 Task: Look for space in Le Perreux-sur-Marne, France from 5th June, 2023 to 16th June, 2023 for 2 adults in price range Rs.14000 to Rs.18000. Place can be entire place with 1  bedroom having 1 bed and 1 bathroom. Property type can be house, flat, guest house, hotel. Amenities needed are: wifi. Booking option can be shelf check-in. Required host language is English.
Action: Mouse moved to (495, 116)
Screenshot: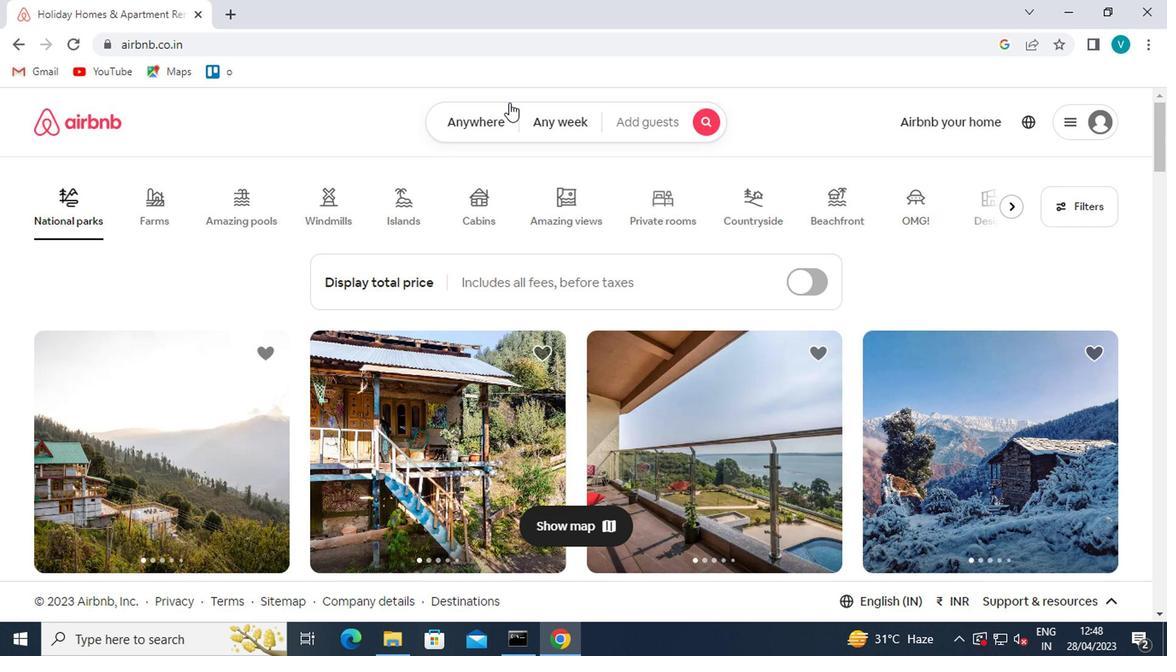 
Action: Mouse pressed left at (495, 116)
Screenshot: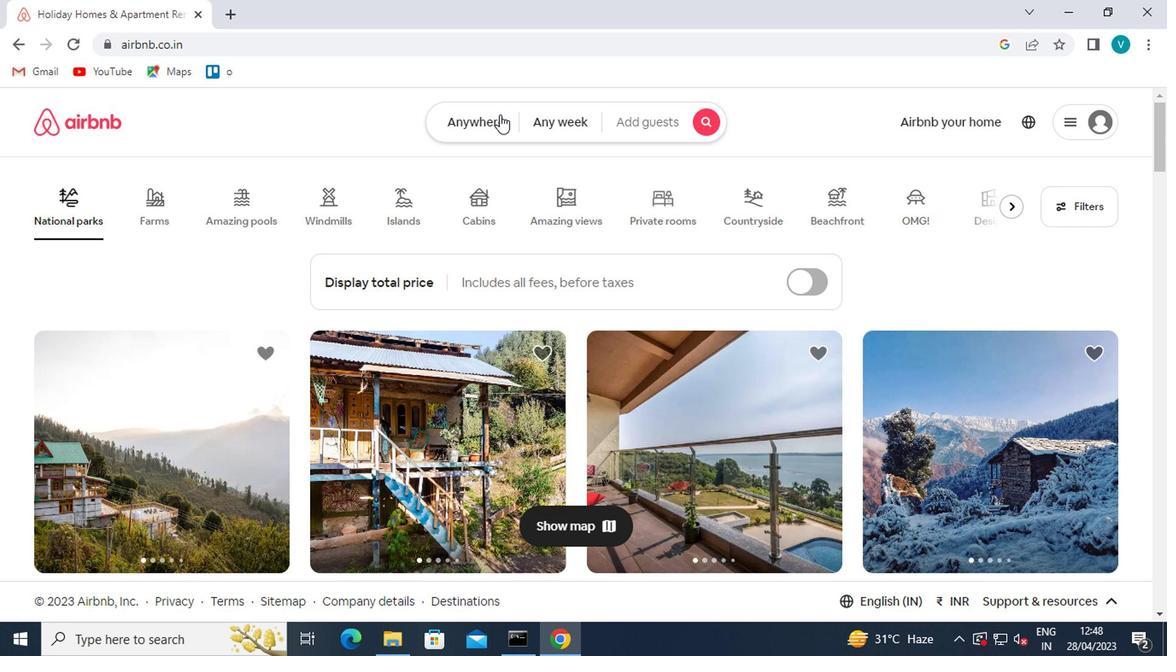 
Action: Mouse moved to (379, 183)
Screenshot: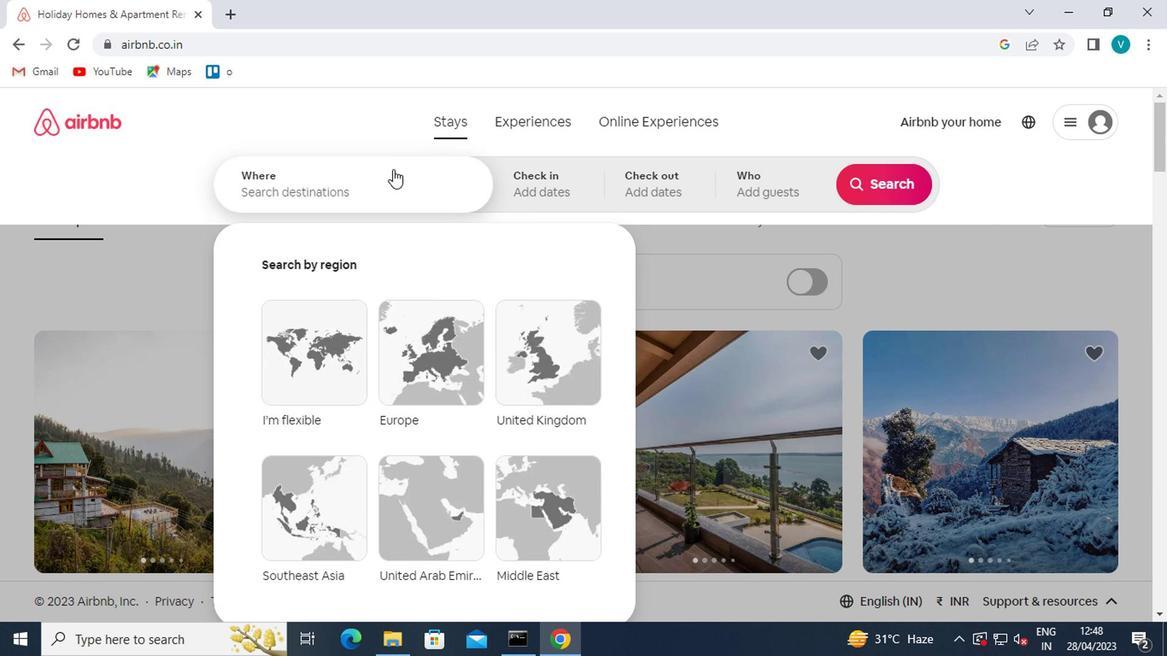 
Action: Mouse pressed left at (379, 183)
Screenshot: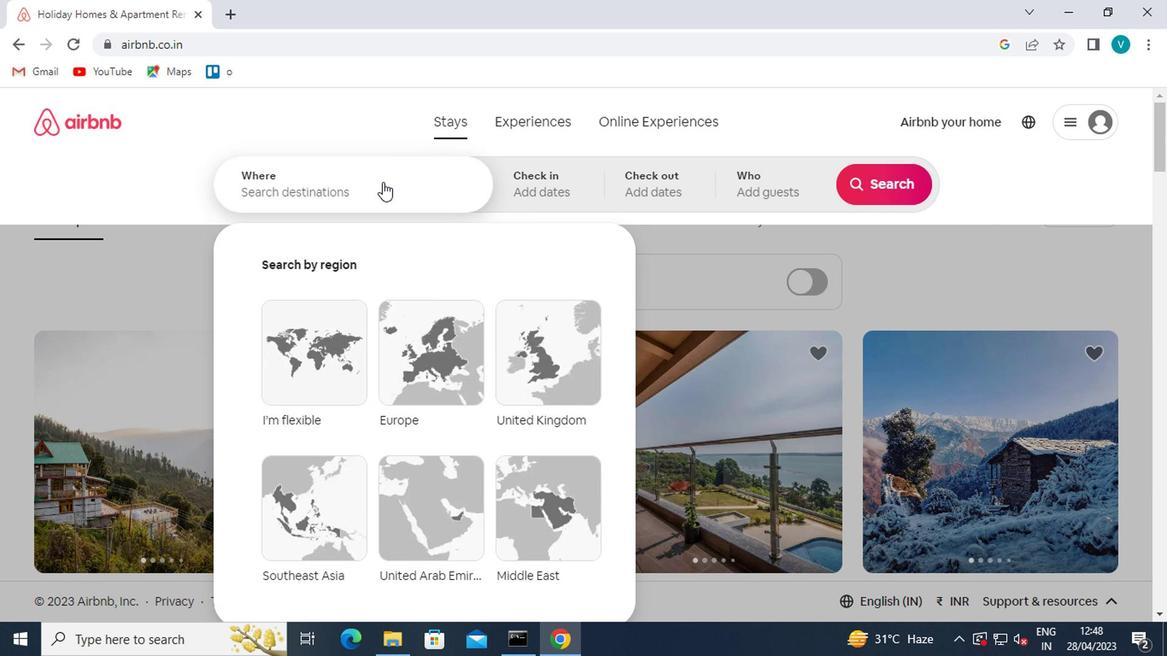 
Action: Key pressed l<Key.caps_lock>e<Key.space>perreu<Key.down><Key.enter>
Screenshot: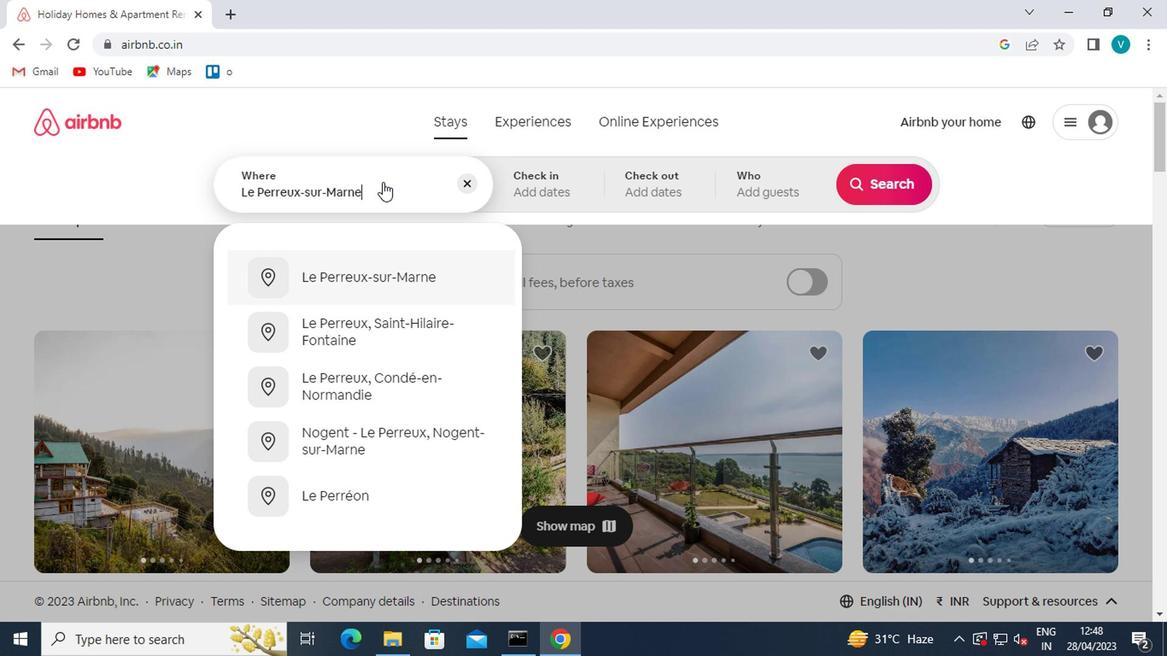 
Action: Mouse moved to (868, 320)
Screenshot: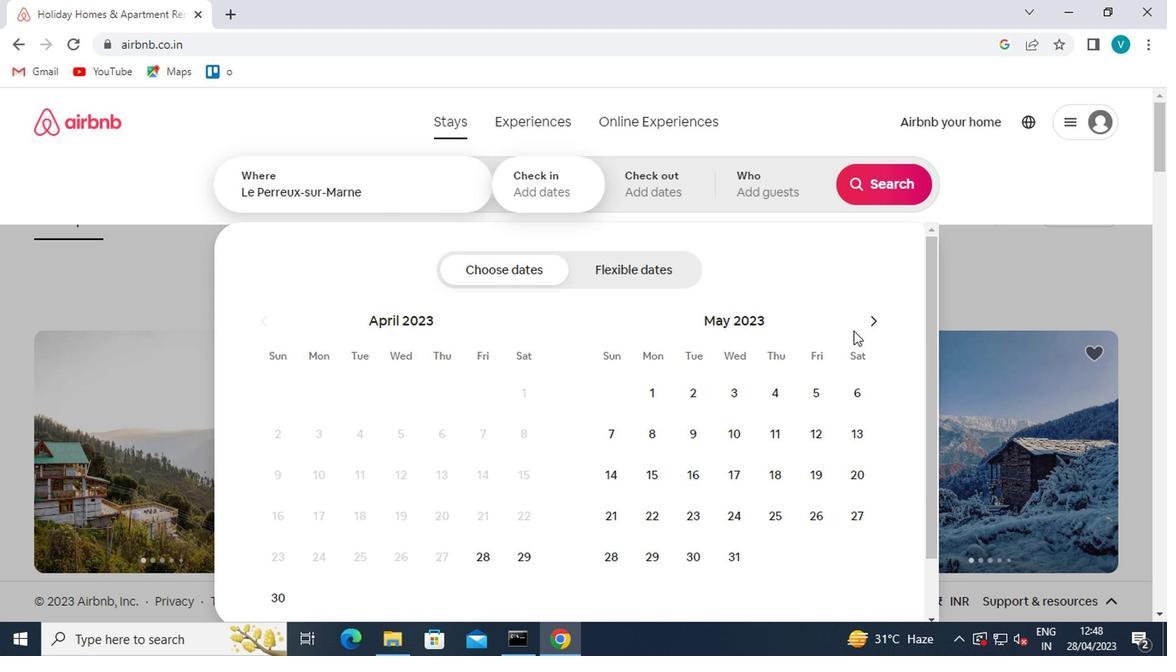 
Action: Mouse pressed left at (868, 320)
Screenshot: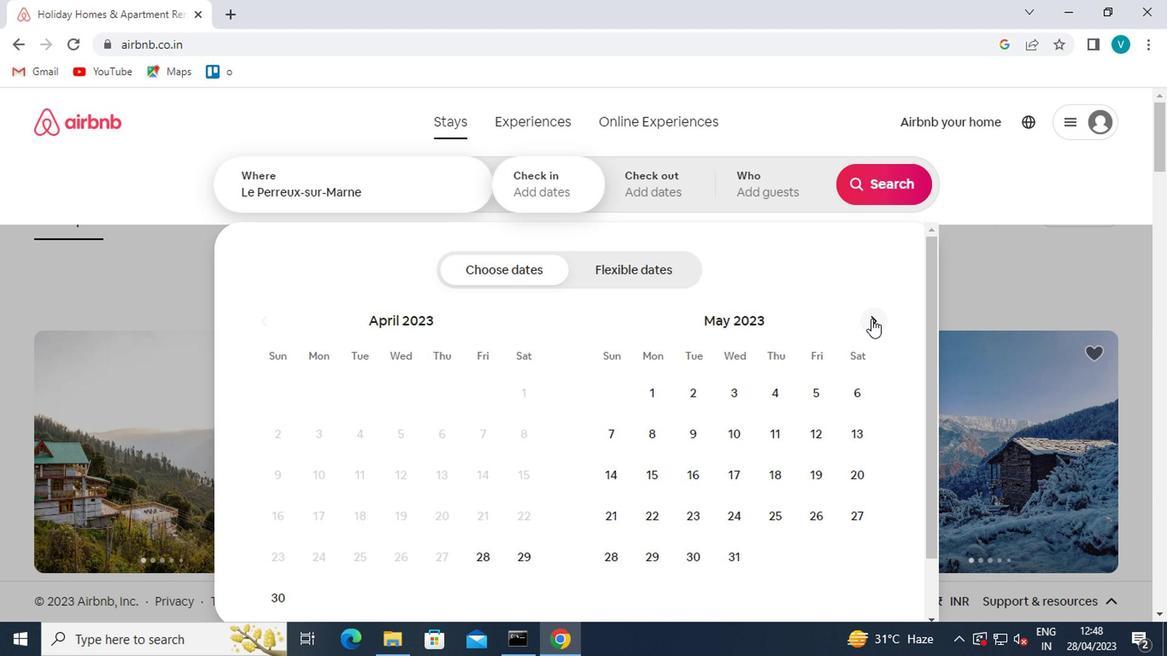 
Action: Mouse moved to (657, 436)
Screenshot: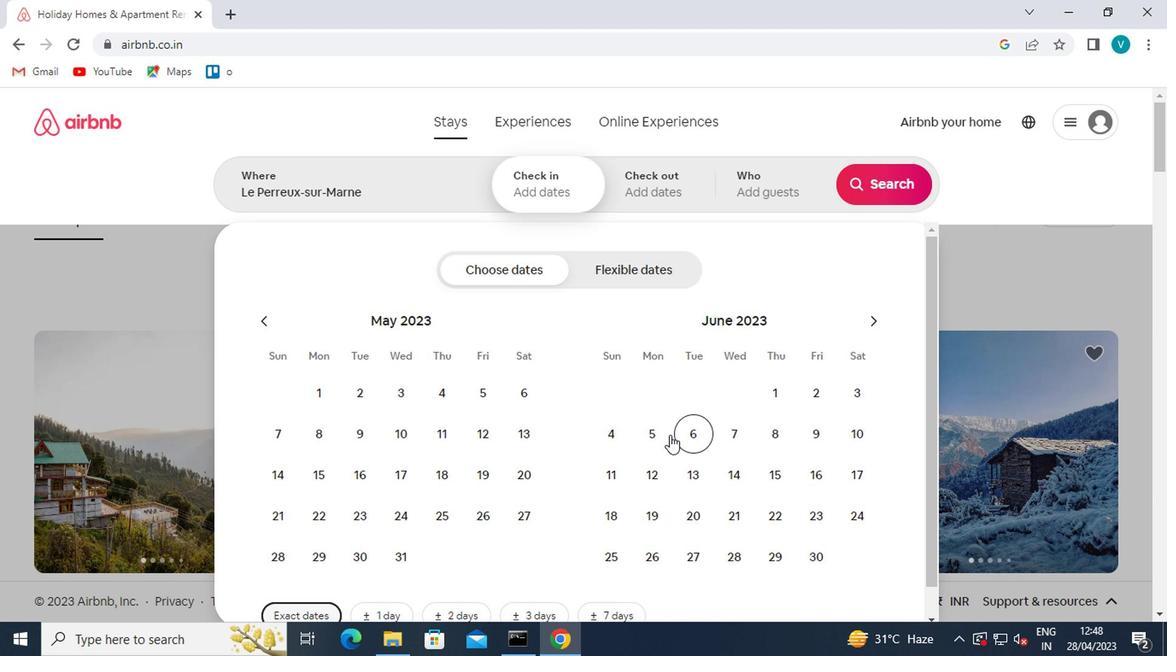 
Action: Mouse pressed left at (657, 436)
Screenshot: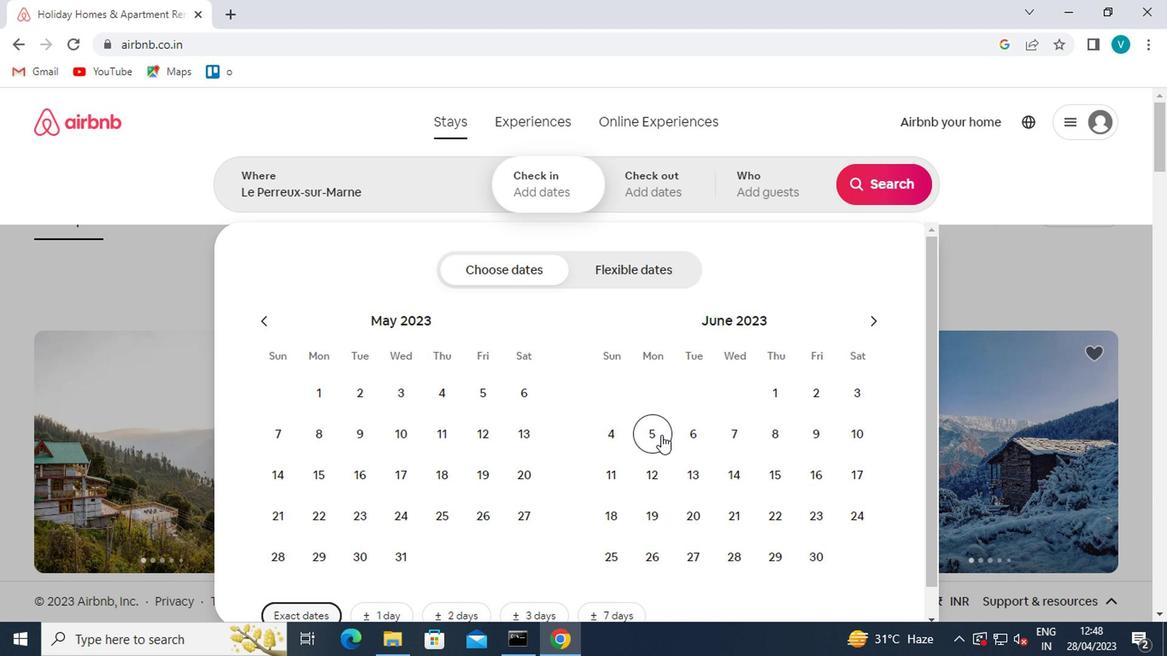 
Action: Mouse moved to (801, 461)
Screenshot: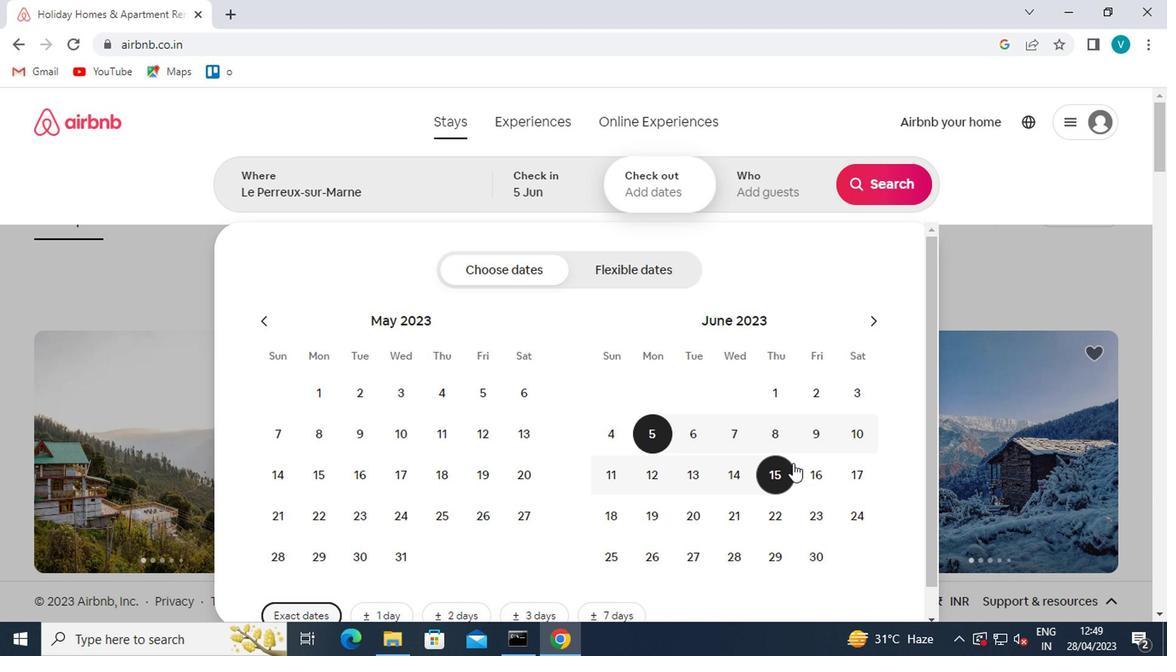 
Action: Mouse pressed left at (801, 461)
Screenshot: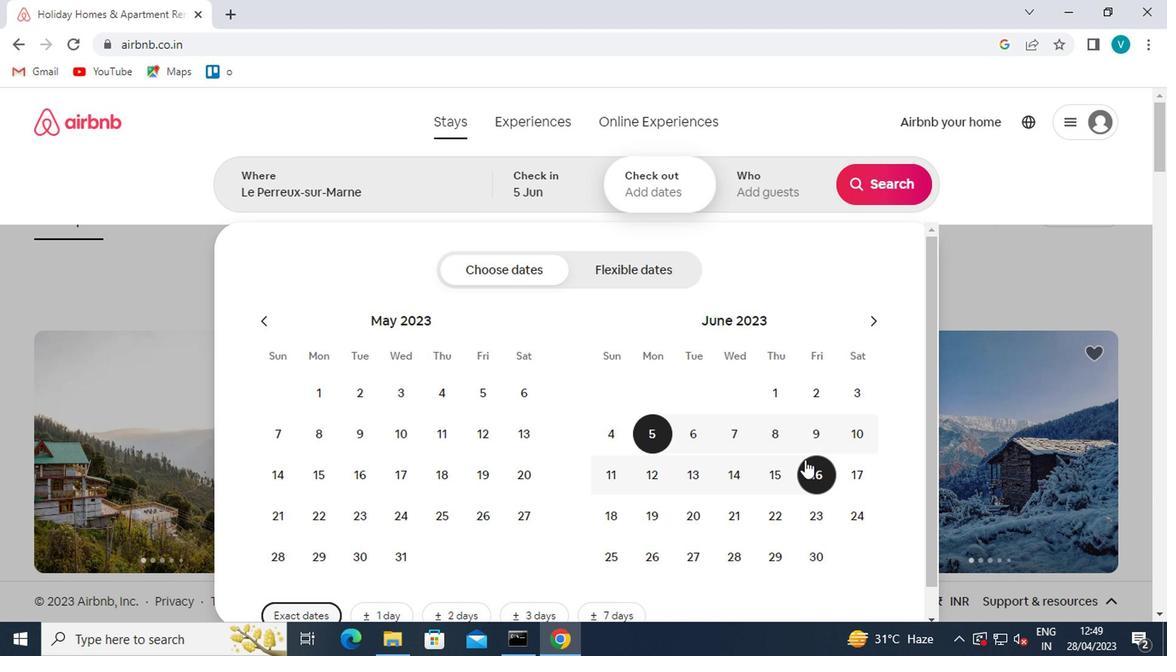 
Action: Mouse moved to (774, 189)
Screenshot: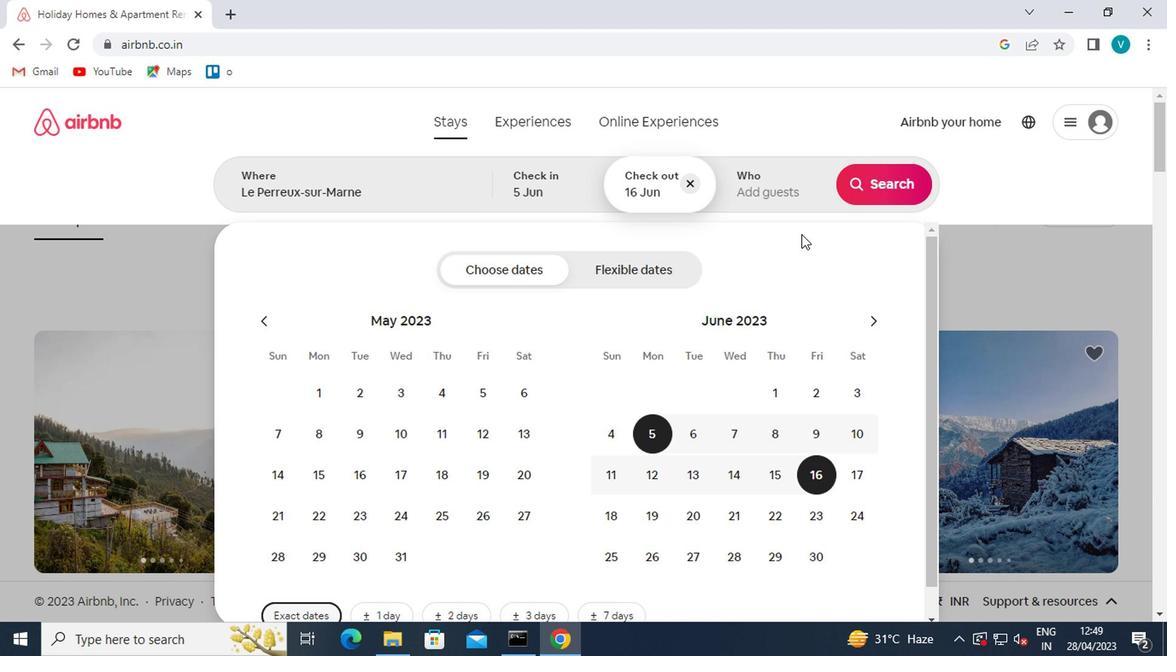 
Action: Mouse pressed left at (774, 189)
Screenshot: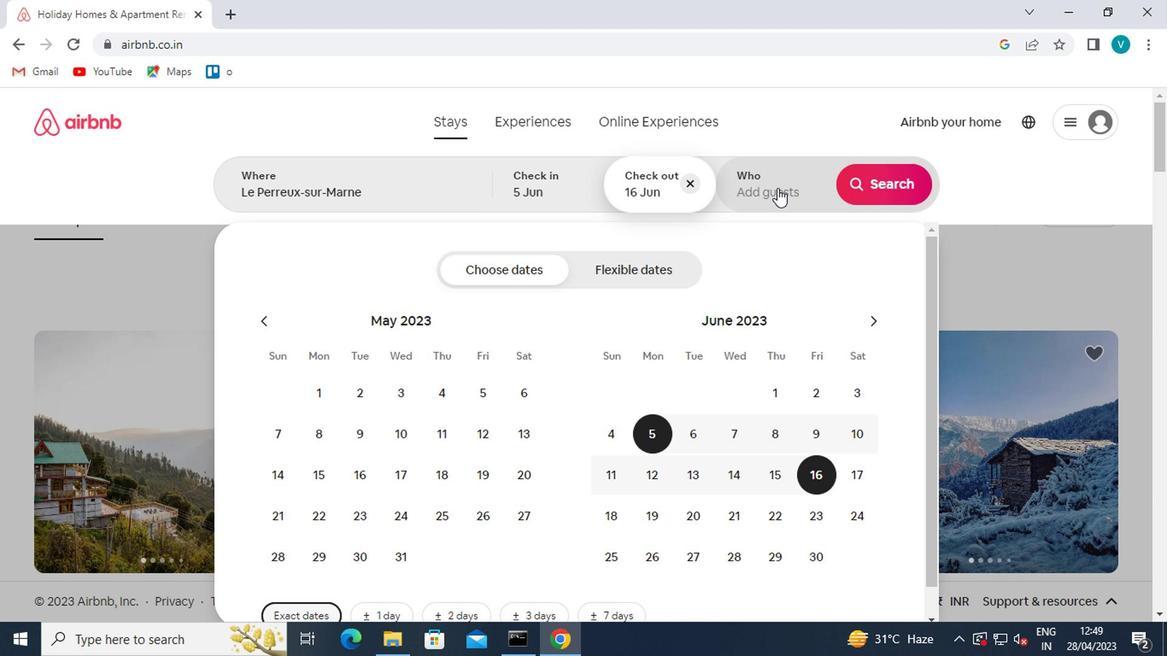 
Action: Mouse moved to (881, 269)
Screenshot: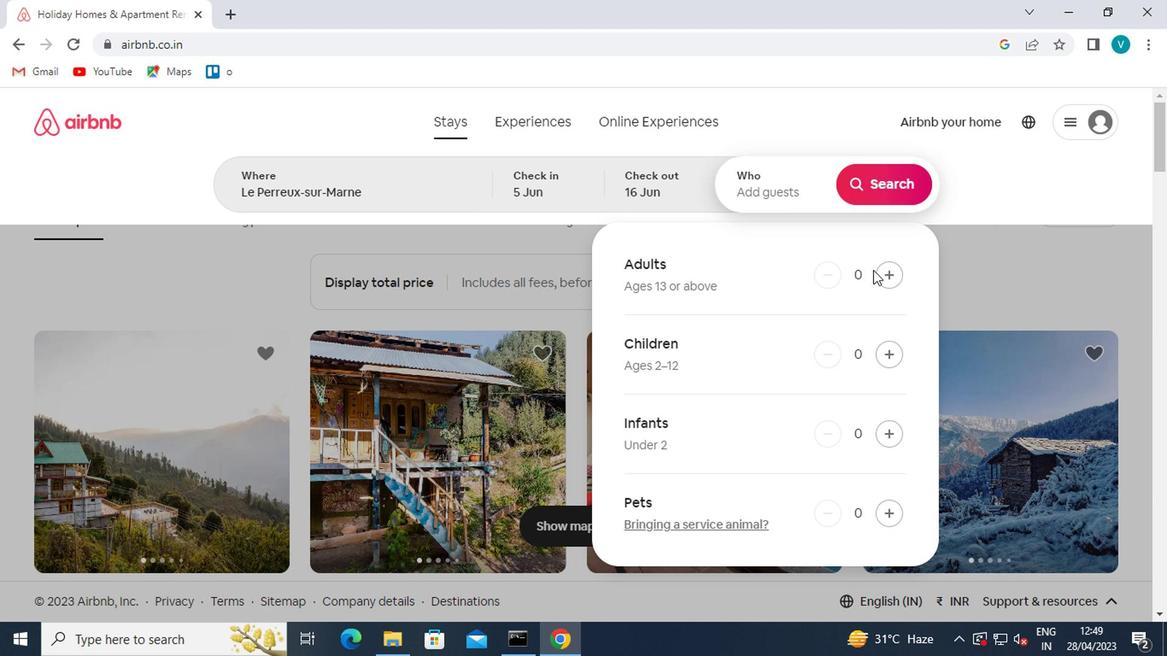 
Action: Mouse pressed left at (881, 269)
Screenshot: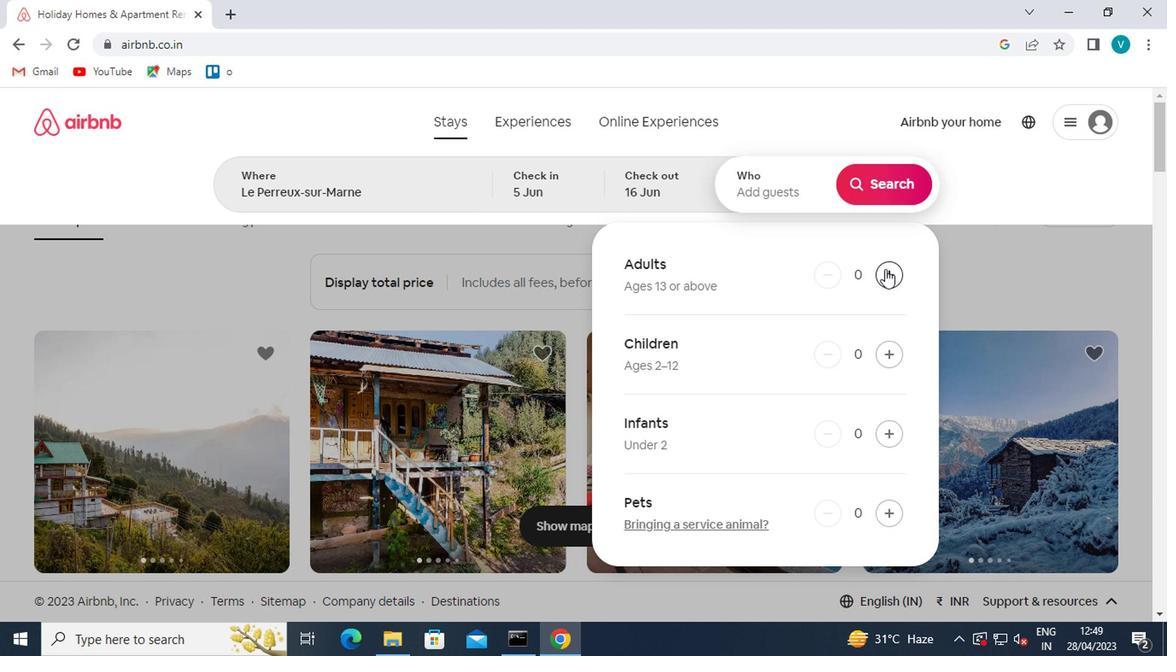 
Action: Mouse pressed left at (881, 269)
Screenshot: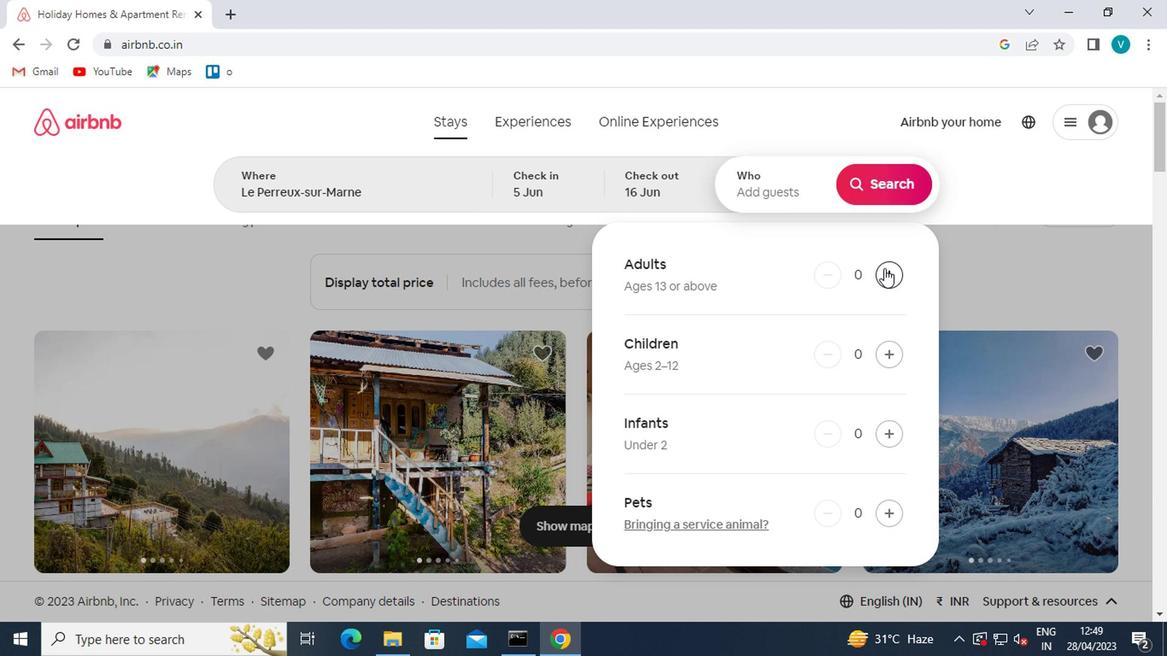 
Action: Mouse moved to (883, 178)
Screenshot: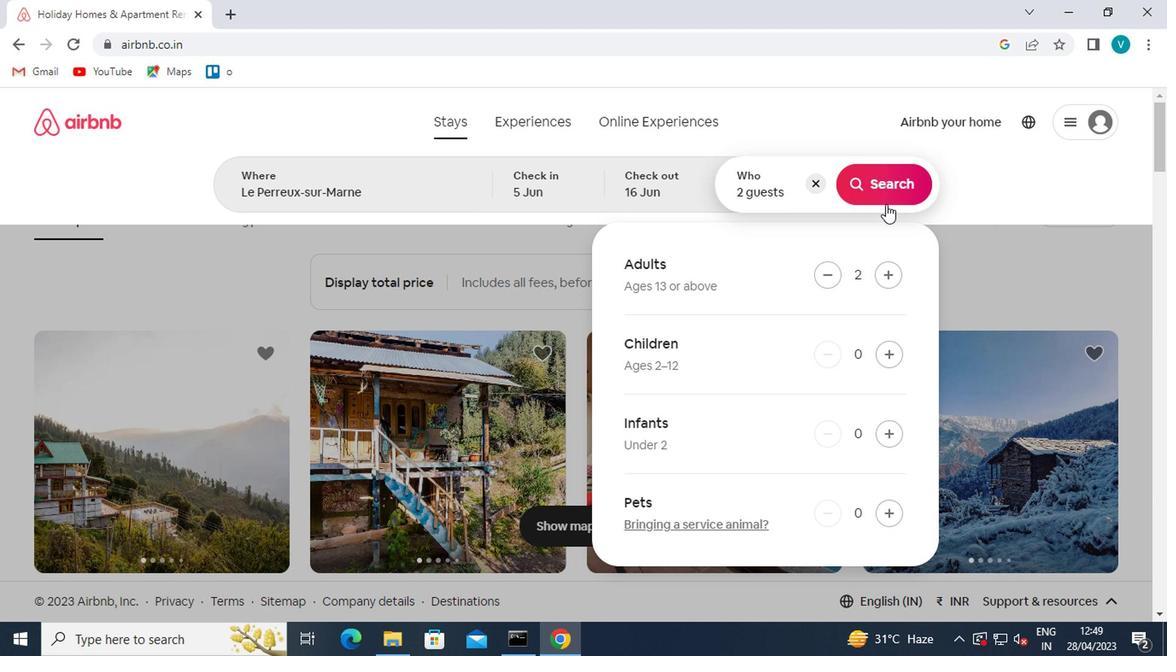
Action: Mouse pressed left at (883, 178)
Screenshot: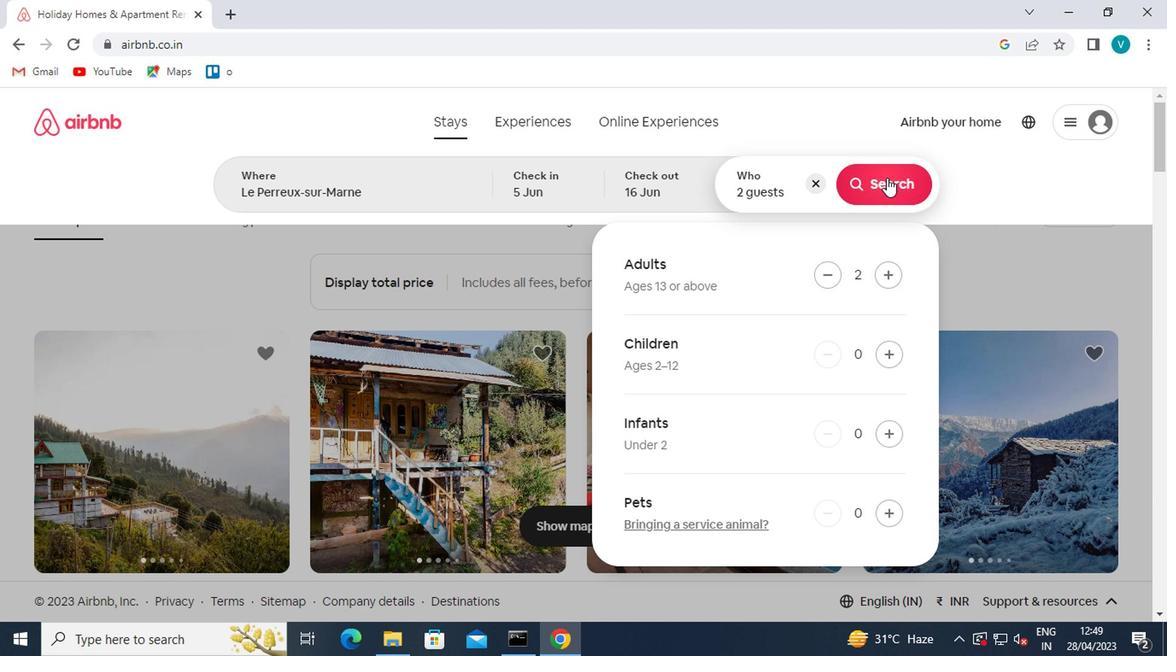 
Action: Mouse moved to (1098, 186)
Screenshot: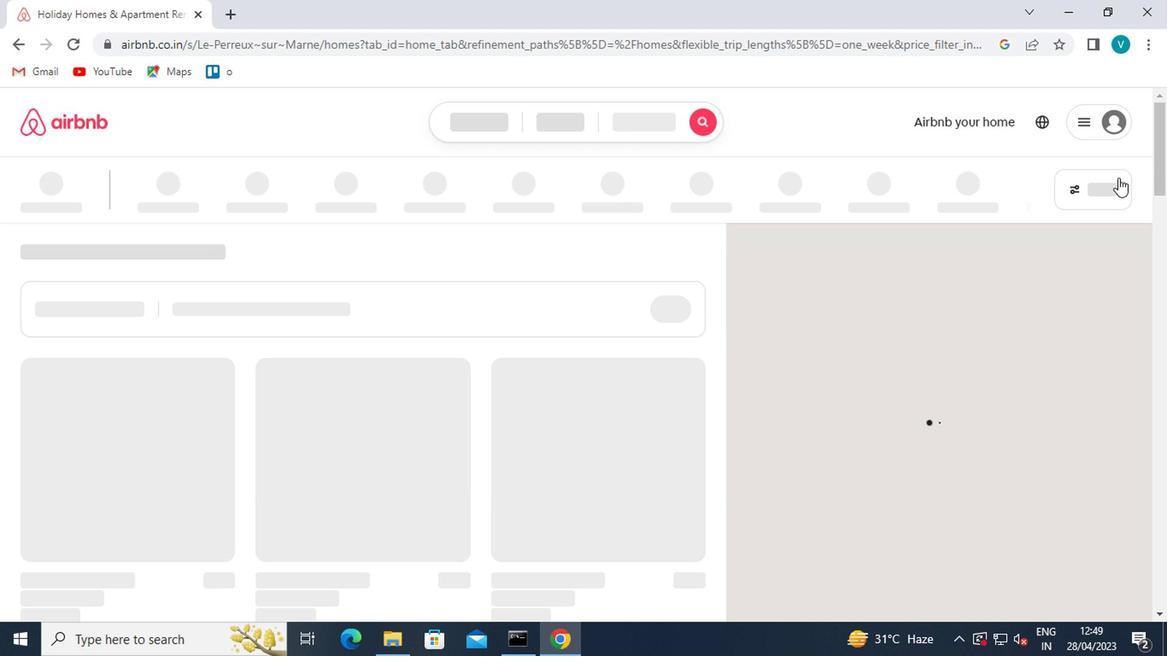 
Action: Mouse pressed left at (1098, 186)
Screenshot: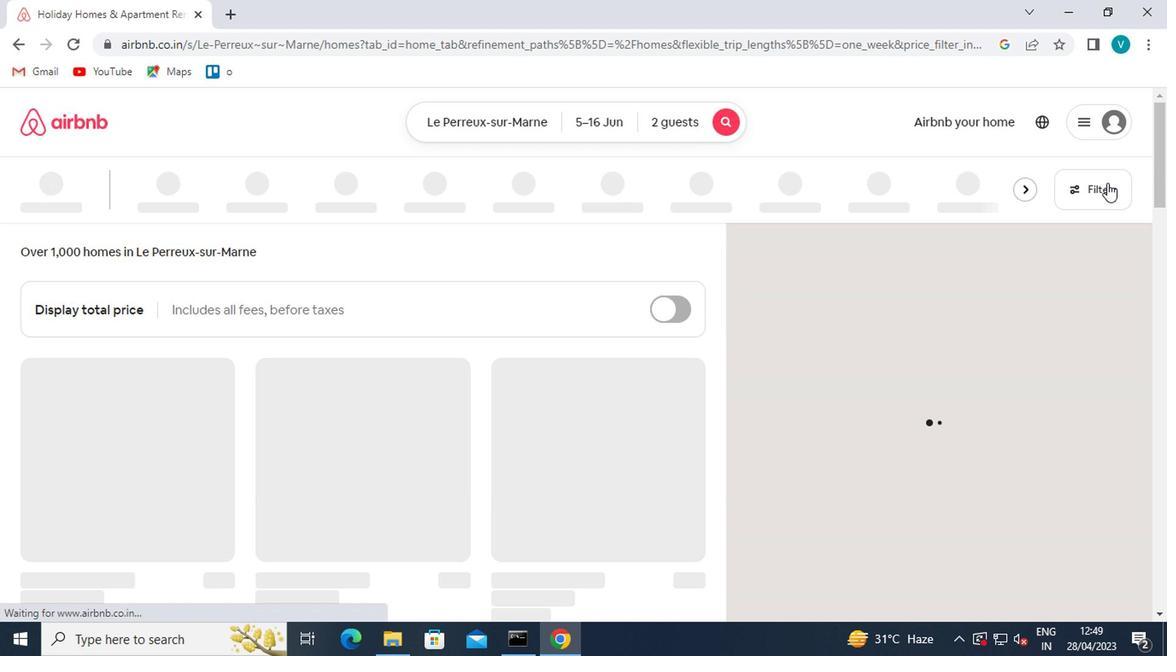 
Action: Mouse moved to (491, 409)
Screenshot: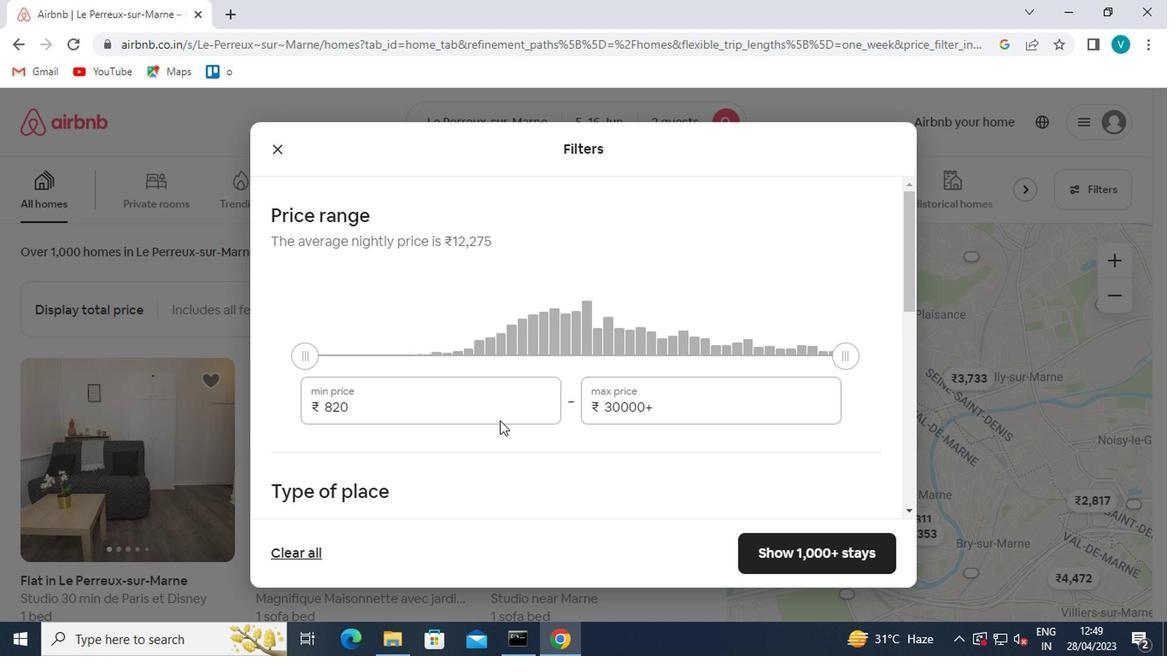 
Action: Mouse pressed left at (491, 409)
Screenshot: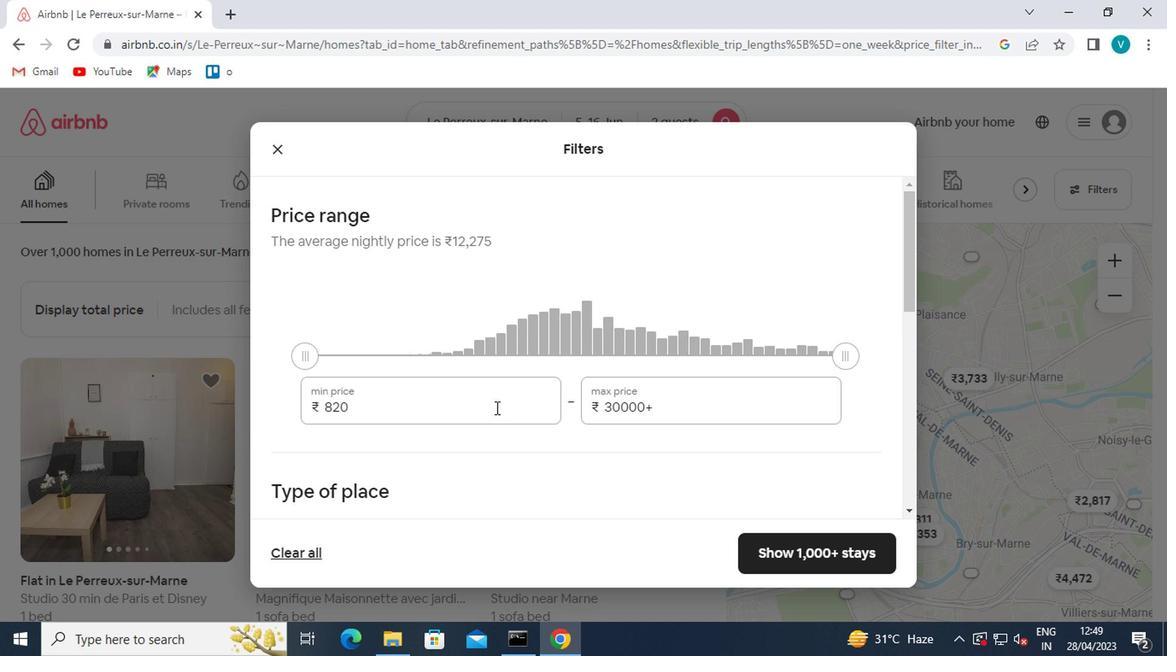 
Action: Mouse moved to (491, 407)
Screenshot: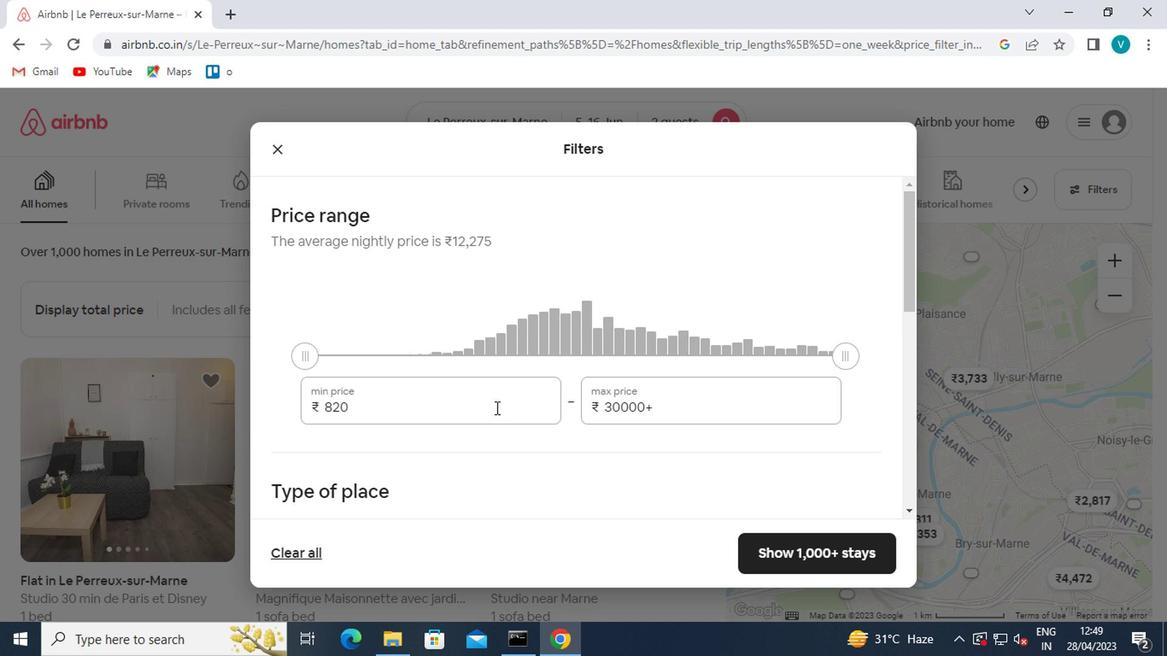 
Action: Key pressed <Key.backspace><Key.backspace><Key.backspace><Key.backspace><Key.backspace>14000<Key.tab>18000
Screenshot: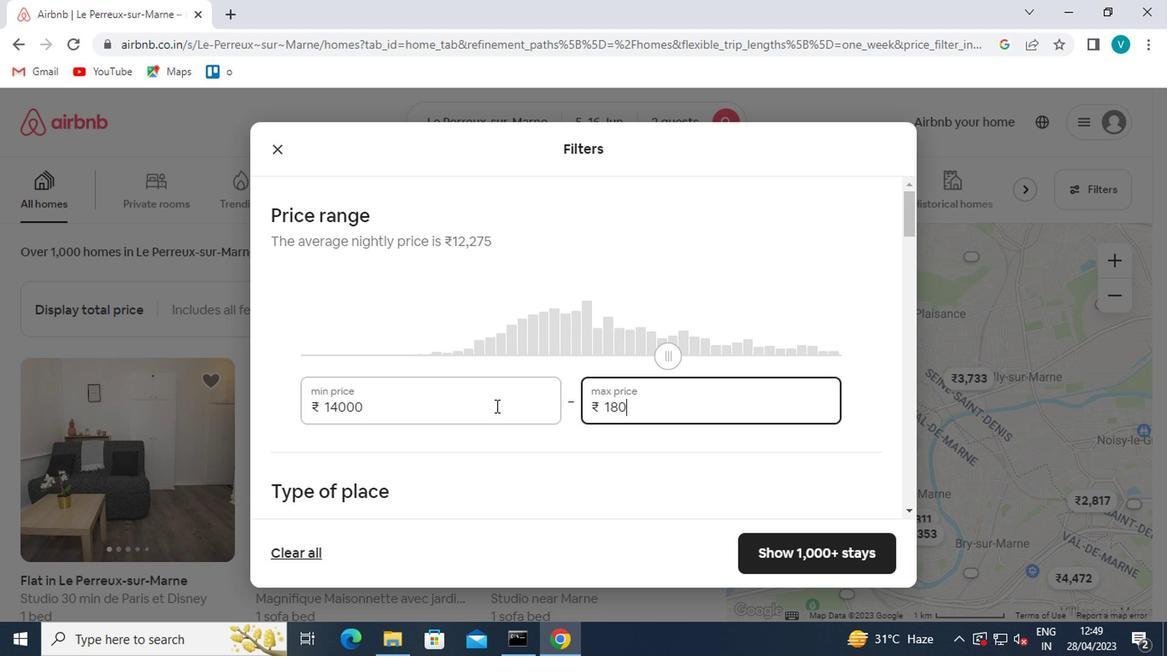 
Action: Mouse scrolled (491, 406) with delta (0, 0)
Screenshot: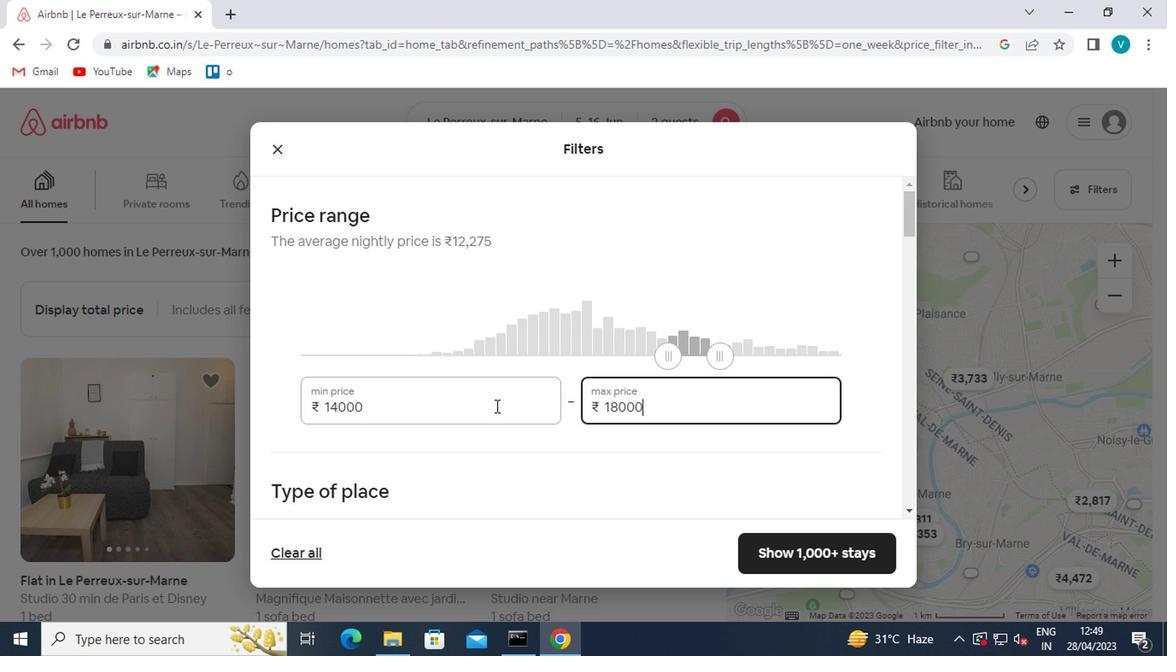 
Action: Mouse scrolled (491, 406) with delta (0, 0)
Screenshot: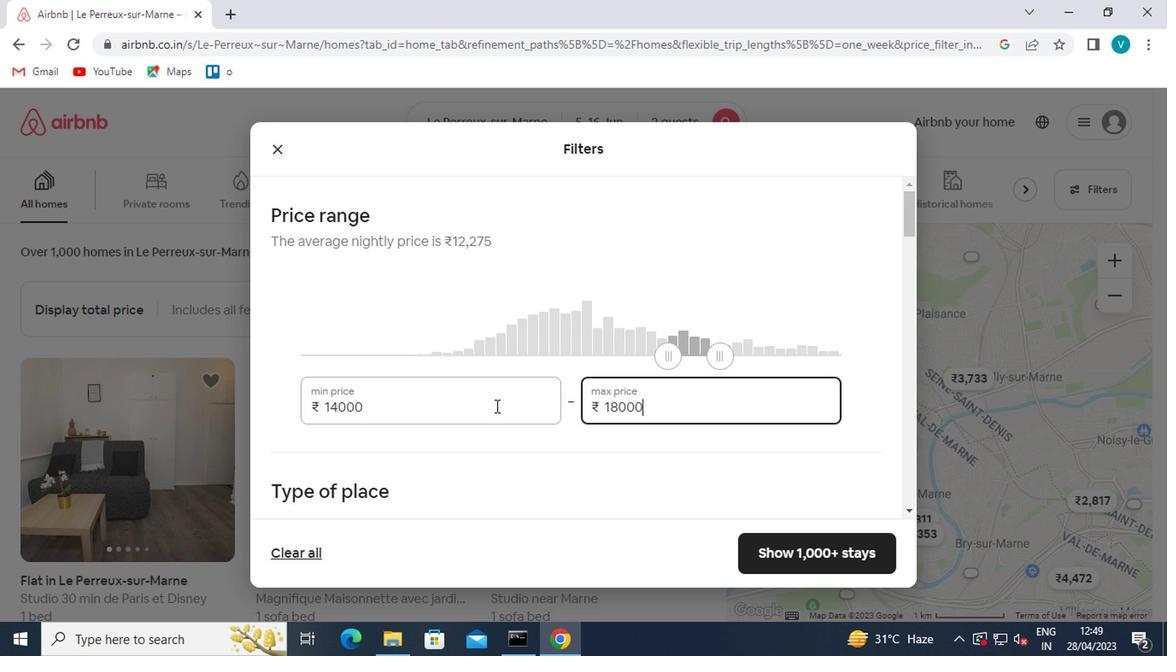 
Action: Mouse scrolled (491, 406) with delta (0, 0)
Screenshot: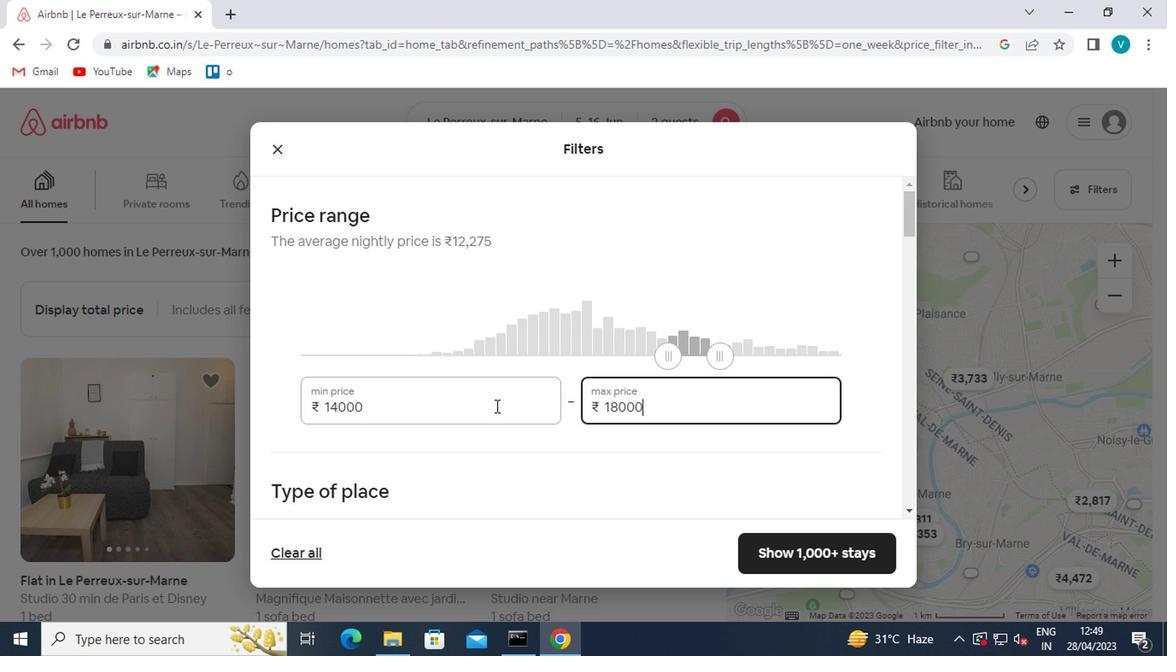 
Action: Mouse moved to (359, 287)
Screenshot: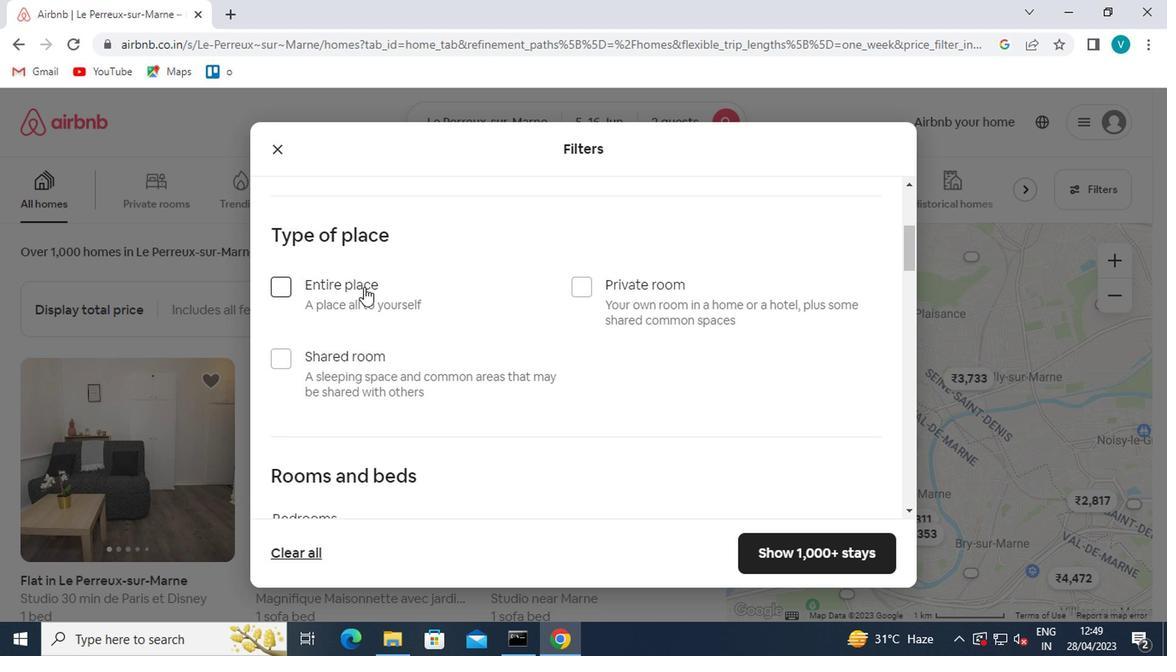 
Action: Mouse pressed left at (359, 287)
Screenshot: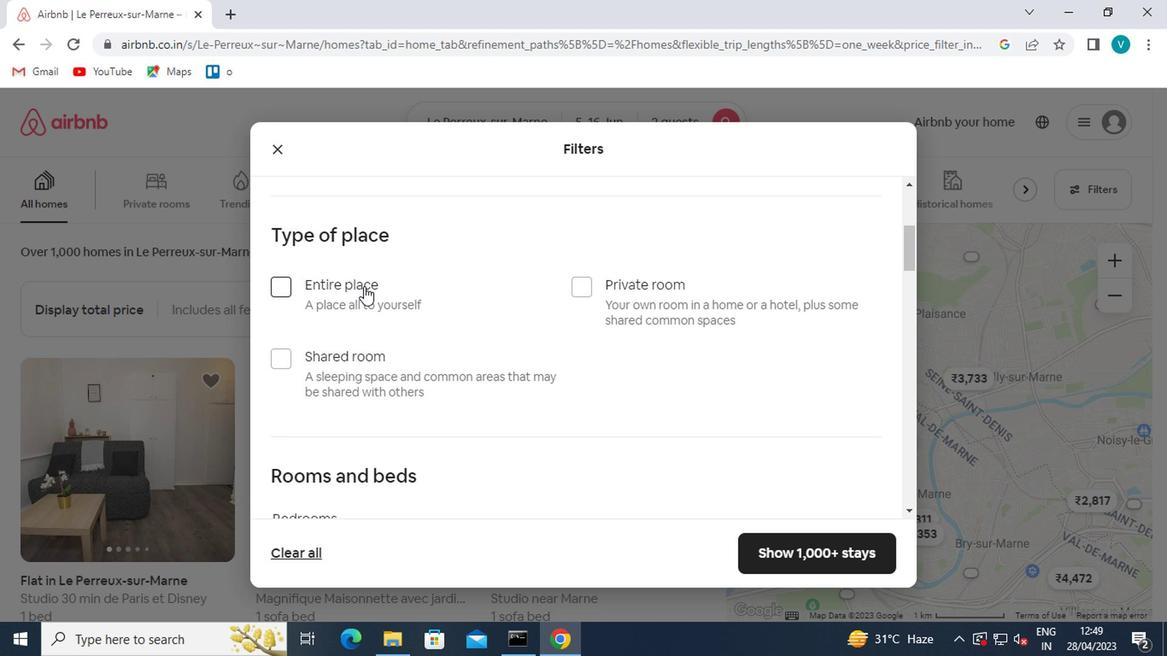 
Action: Mouse moved to (359, 287)
Screenshot: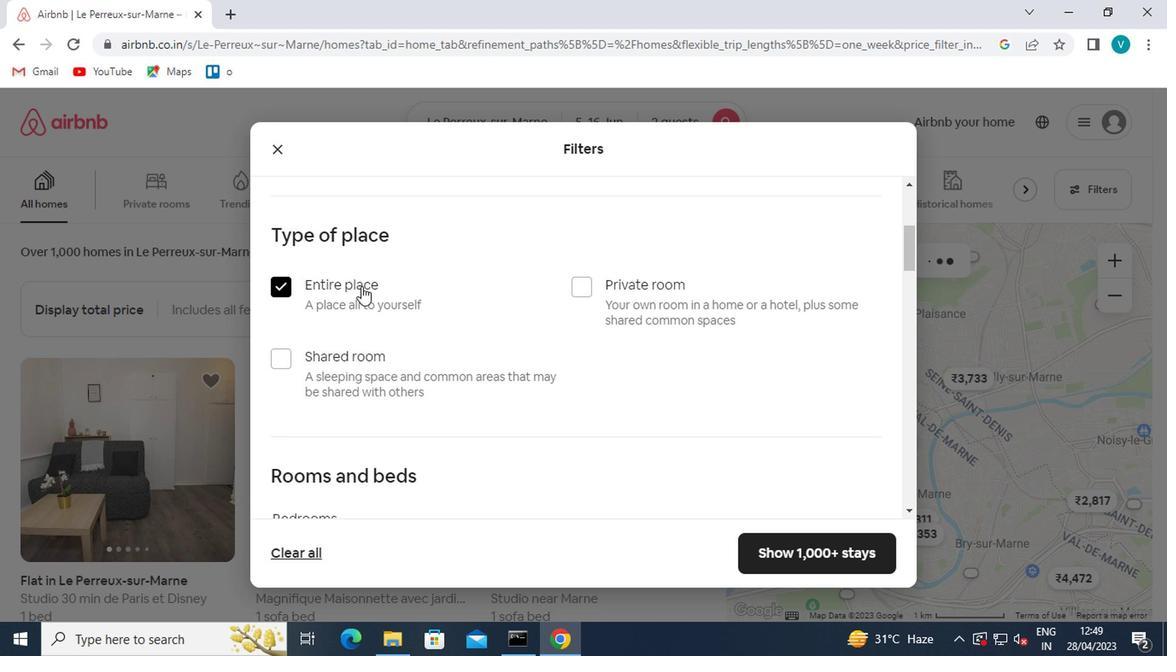 
Action: Mouse scrolled (359, 287) with delta (0, 0)
Screenshot: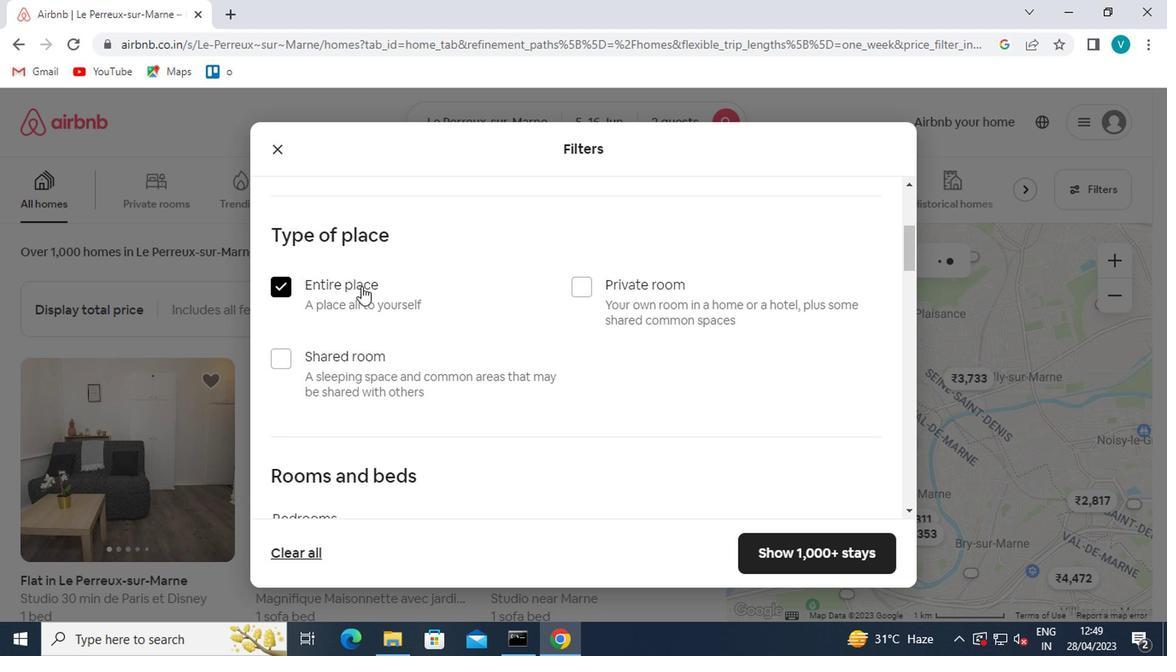 
Action: Mouse scrolled (359, 287) with delta (0, 0)
Screenshot: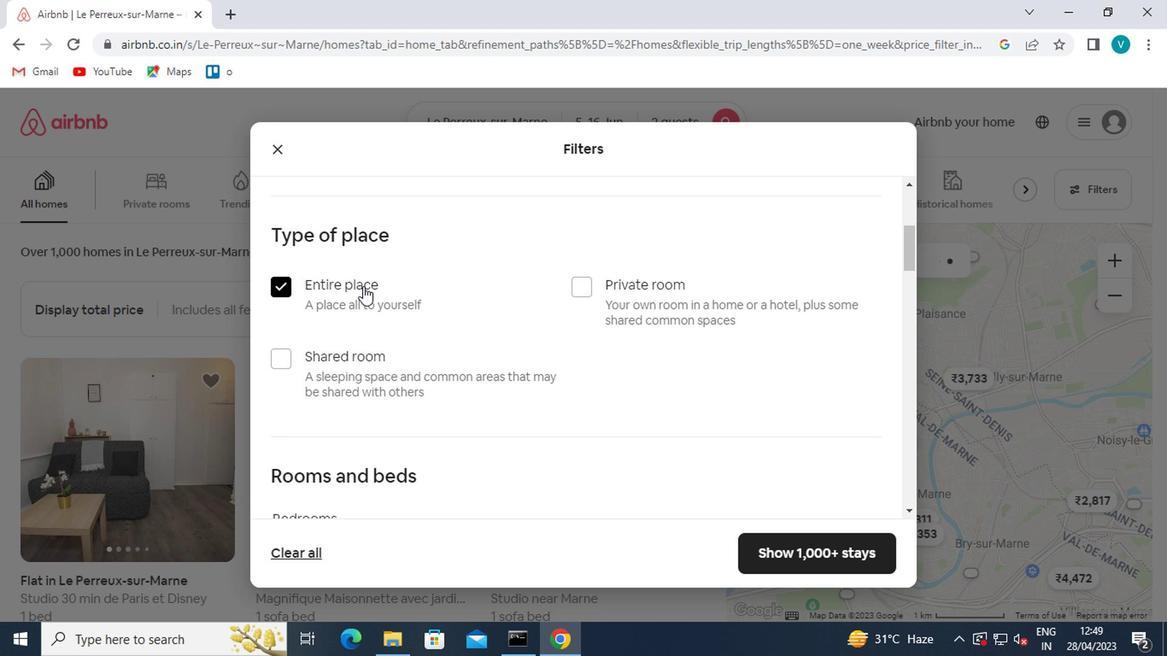 
Action: Mouse moved to (353, 402)
Screenshot: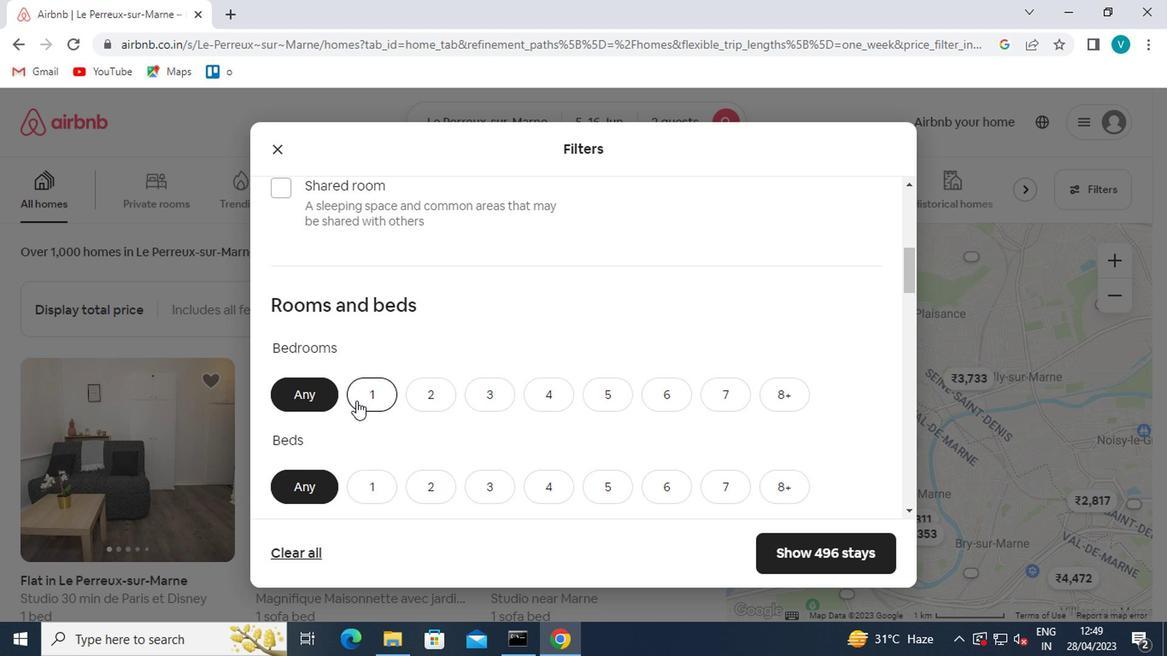 
Action: Mouse pressed left at (353, 402)
Screenshot: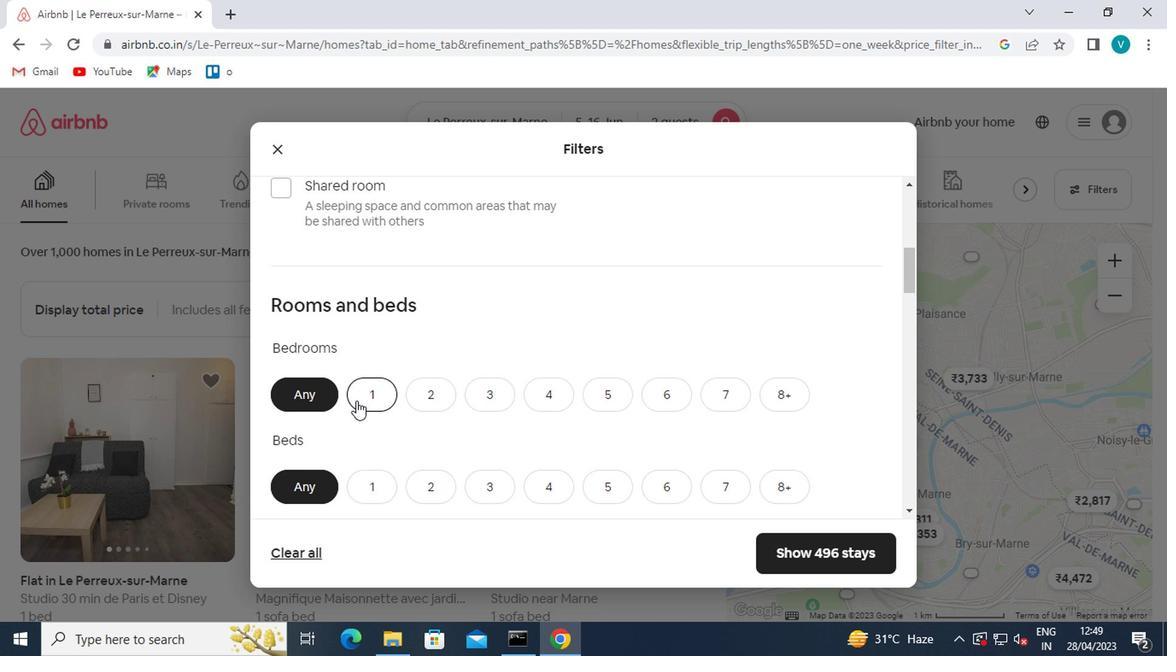 
Action: Mouse moved to (358, 490)
Screenshot: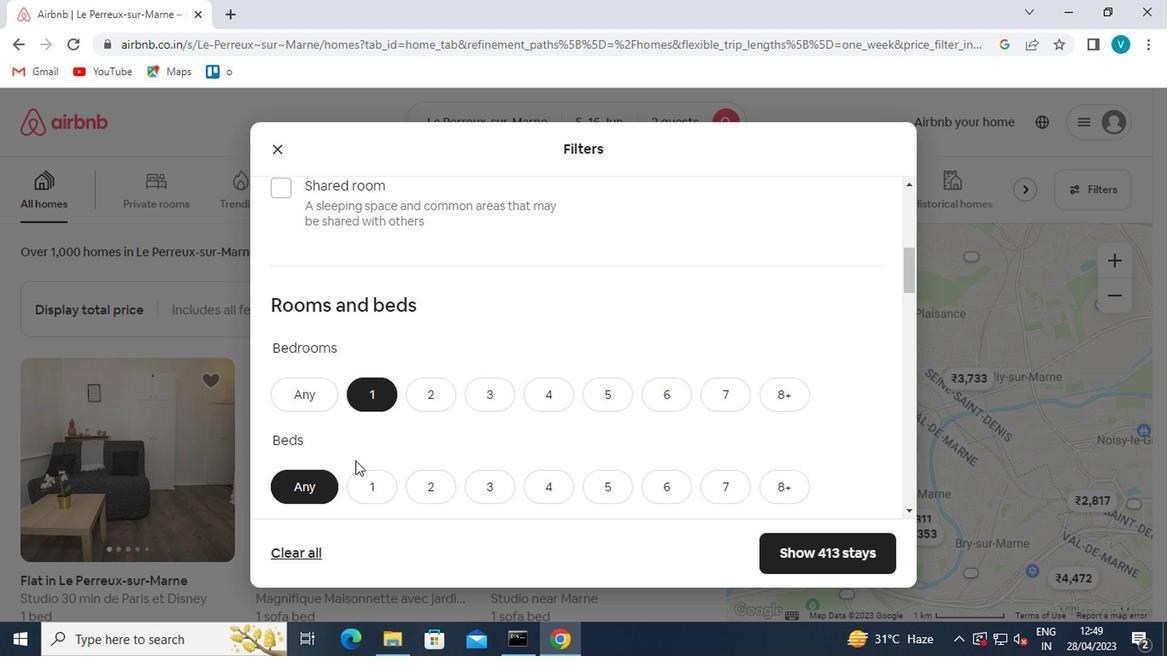 
Action: Mouse pressed left at (358, 490)
Screenshot: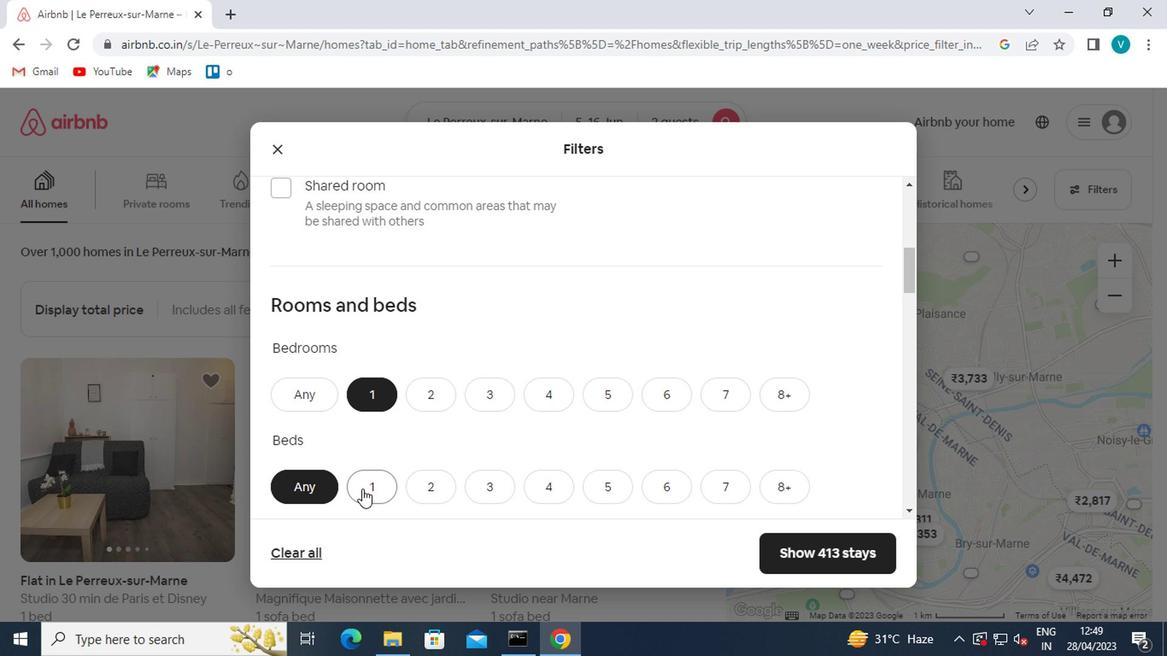 
Action: Mouse moved to (358, 486)
Screenshot: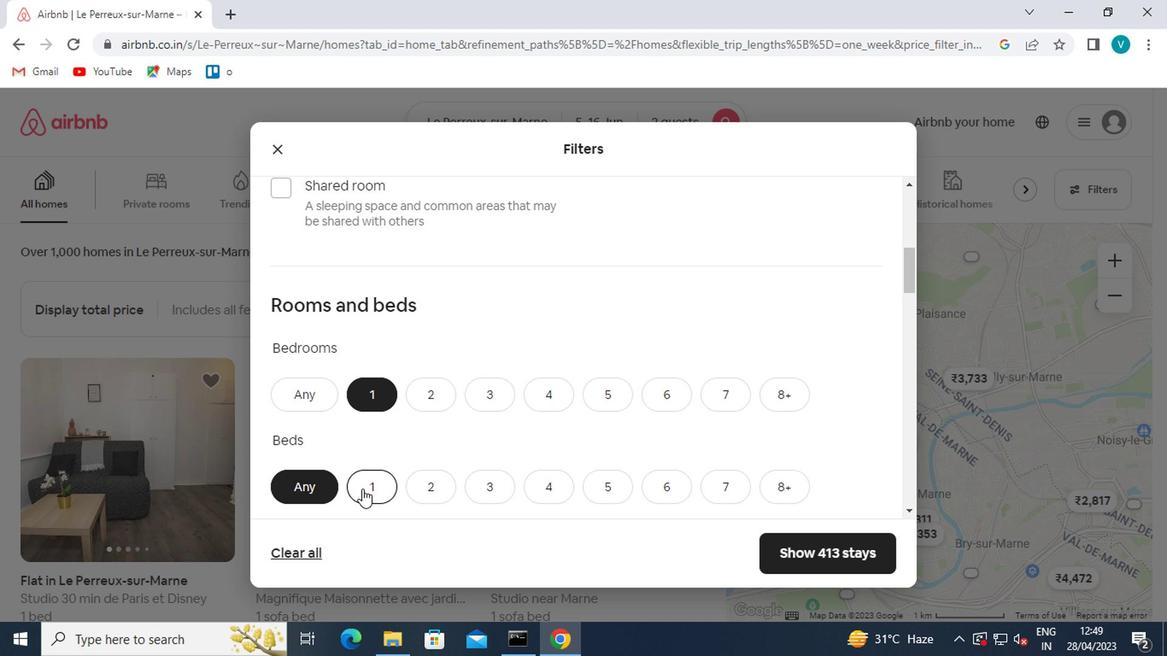 
Action: Mouse scrolled (358, 485) with delta (0, -1)
Screenshot: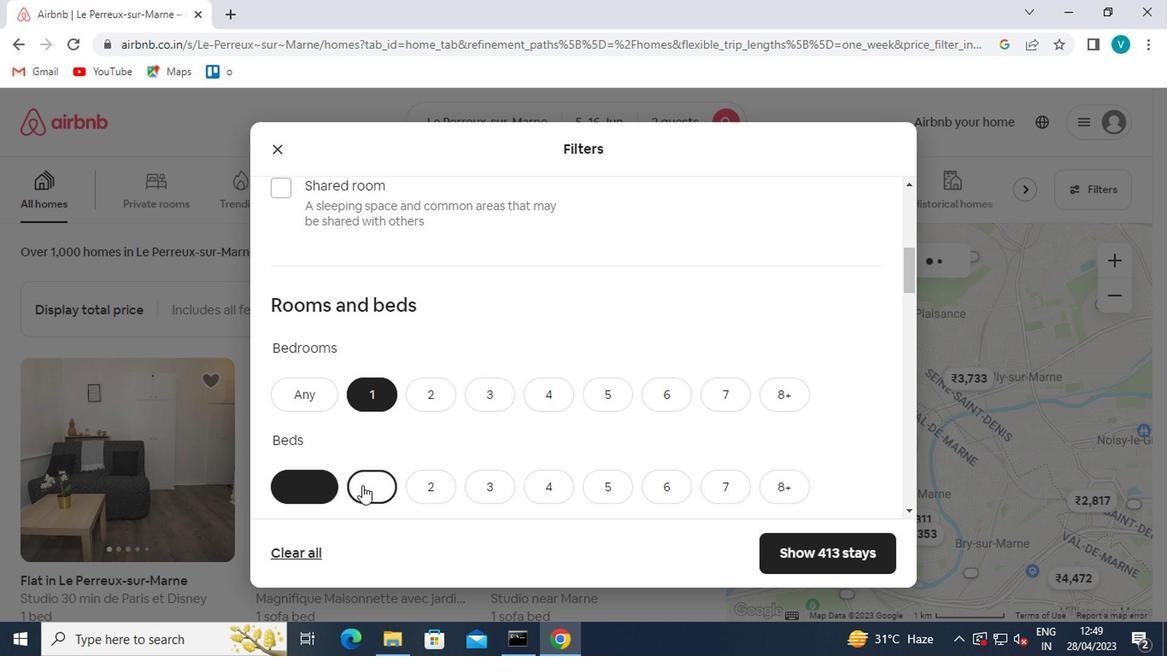
Action: Mouse moved to (358, 483)
Screenshot: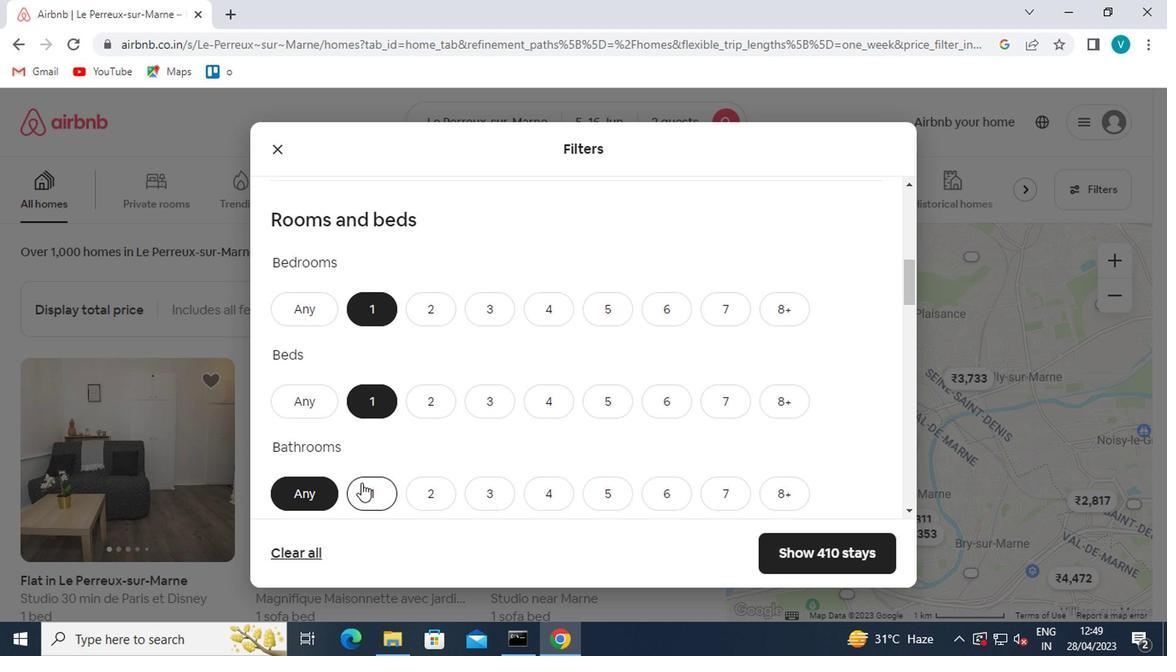 
Action: Mouse pressed left at (358, 483)
Screenshot: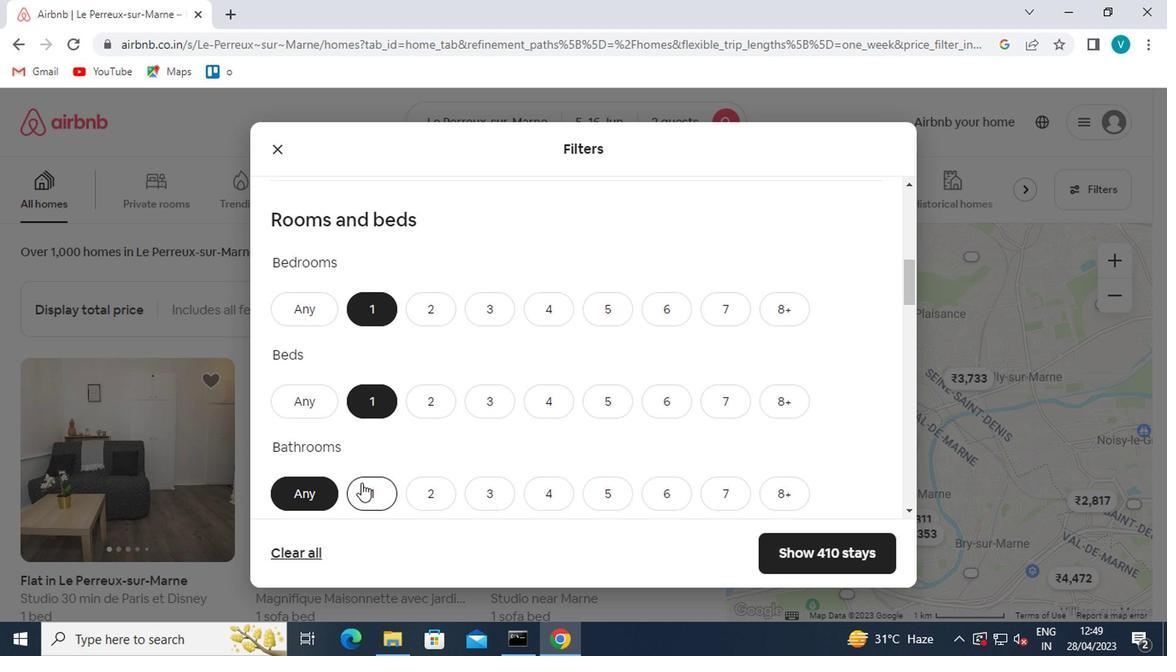 
Action: Mouse moved to (358, 483)
Screenshot: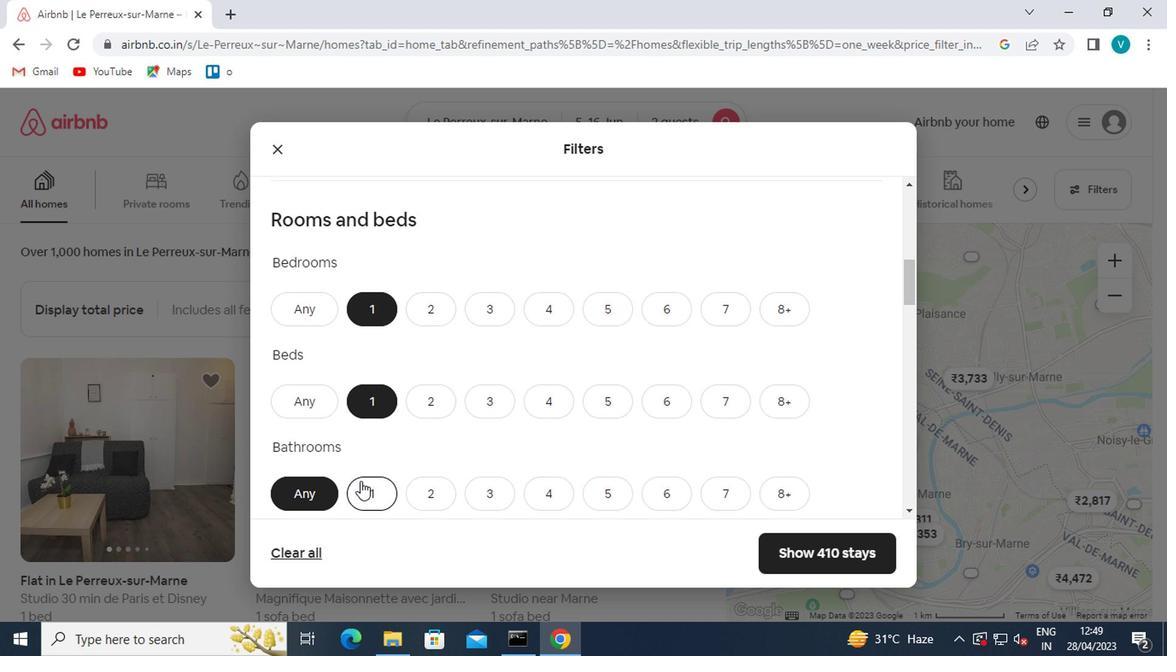 
Action: Mouse scrolled (358, 482) with delta (0, 0)
Screenshot: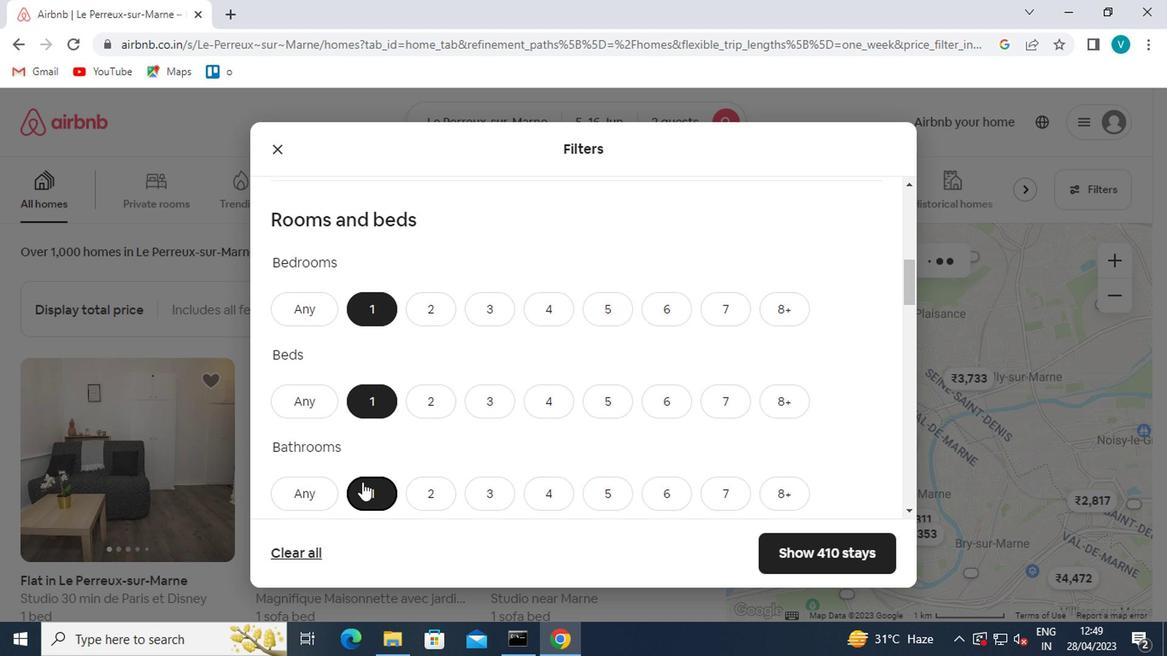 
Action: Mouse scrolled (358, 482) with delta (0, 0)
Screenshot: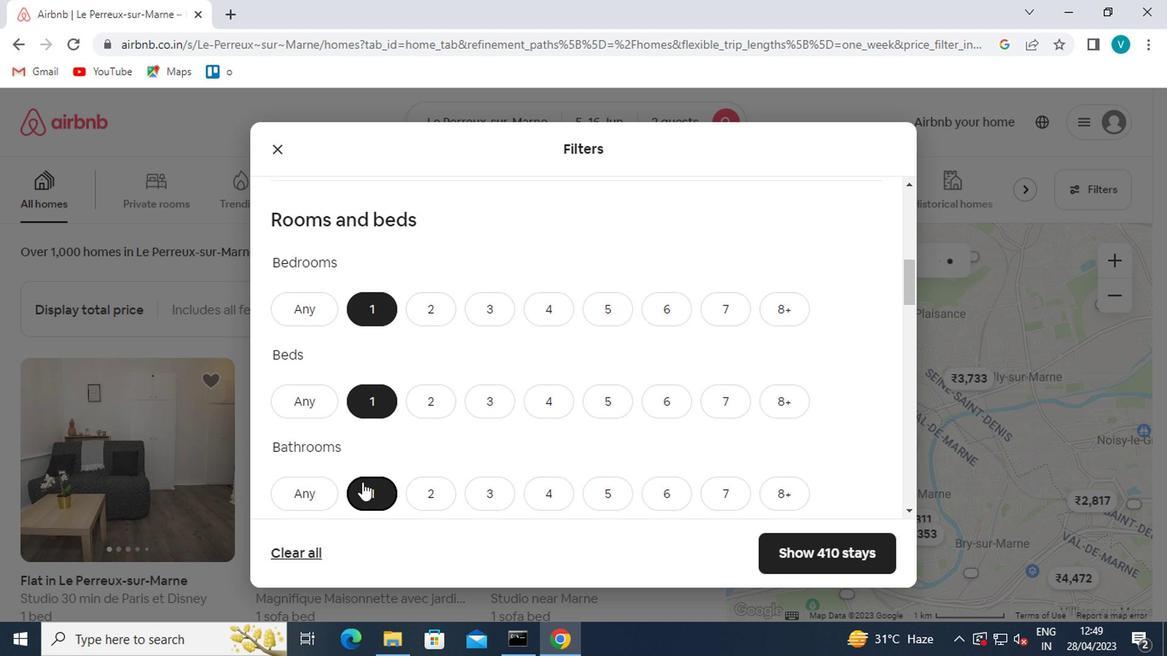 
Action: Mouse scrolled (358, 482) with delta (0, 0)
Screenshot: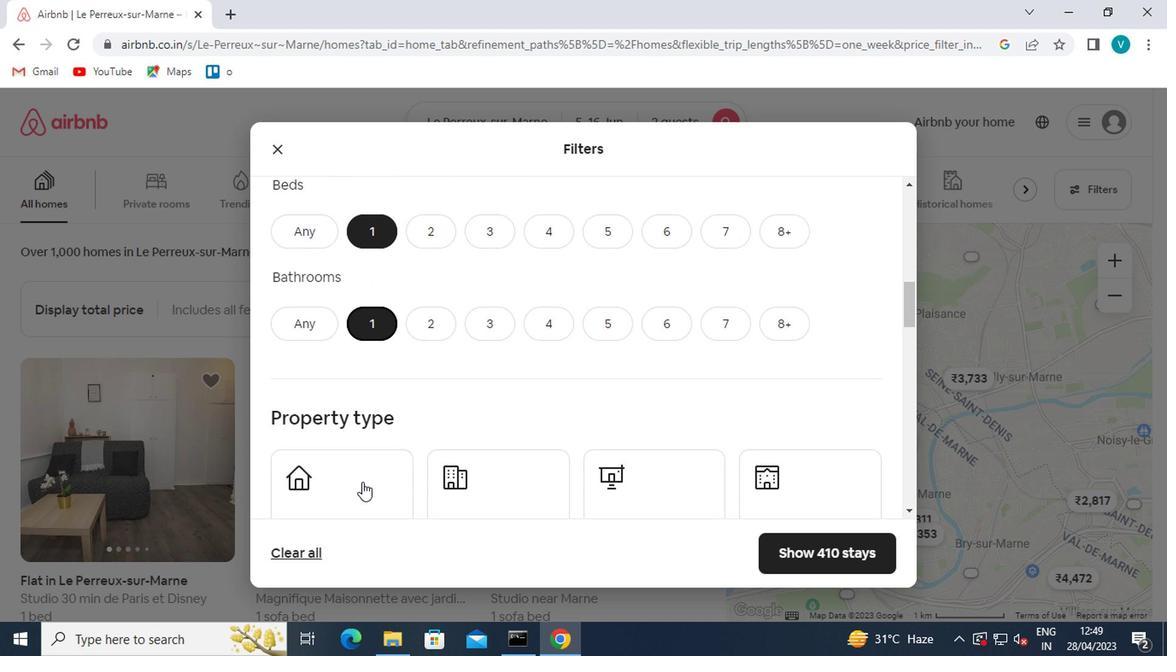 
Action: Mouse moved to (338, 428)
Screenshot: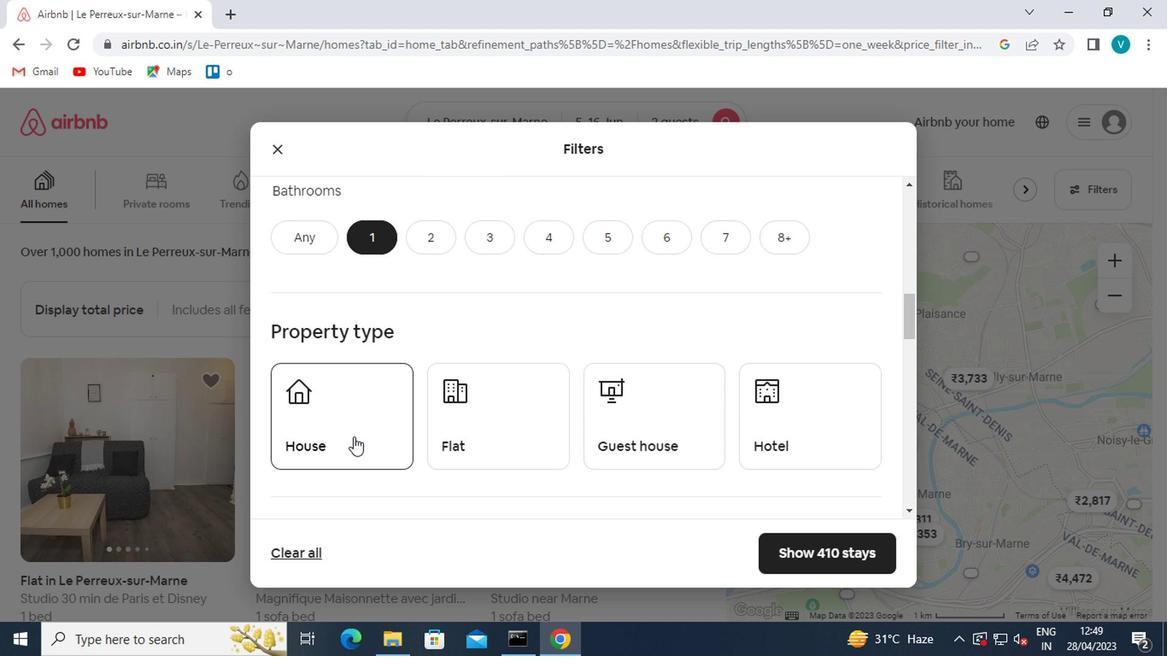 
Action: Mouse pressed left at (338, 428)
Screenshot: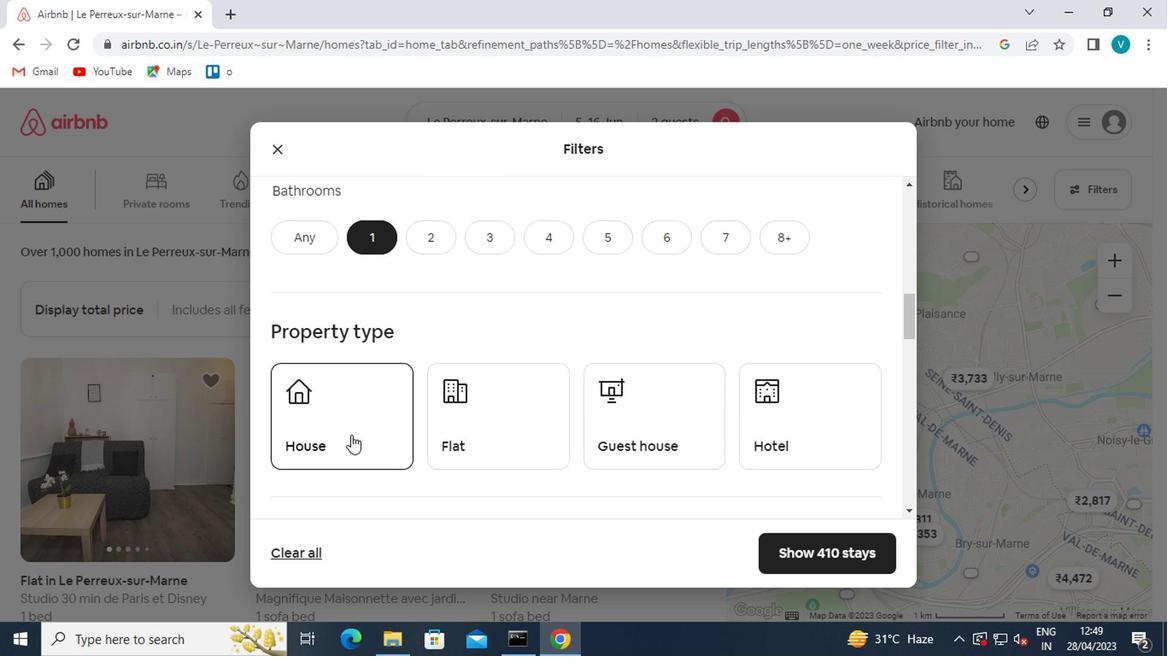 
Action: Mouse moved to (453, 425)
Screenshot: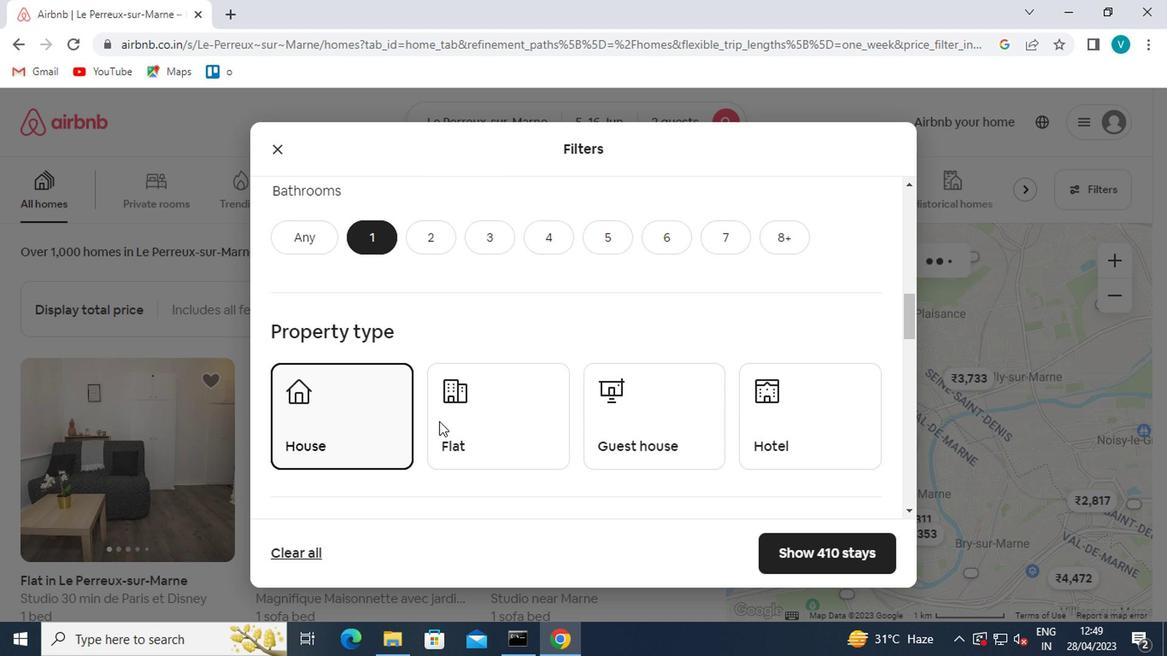 
Action: Mouse pressed left at (453, 425)
Screenshot: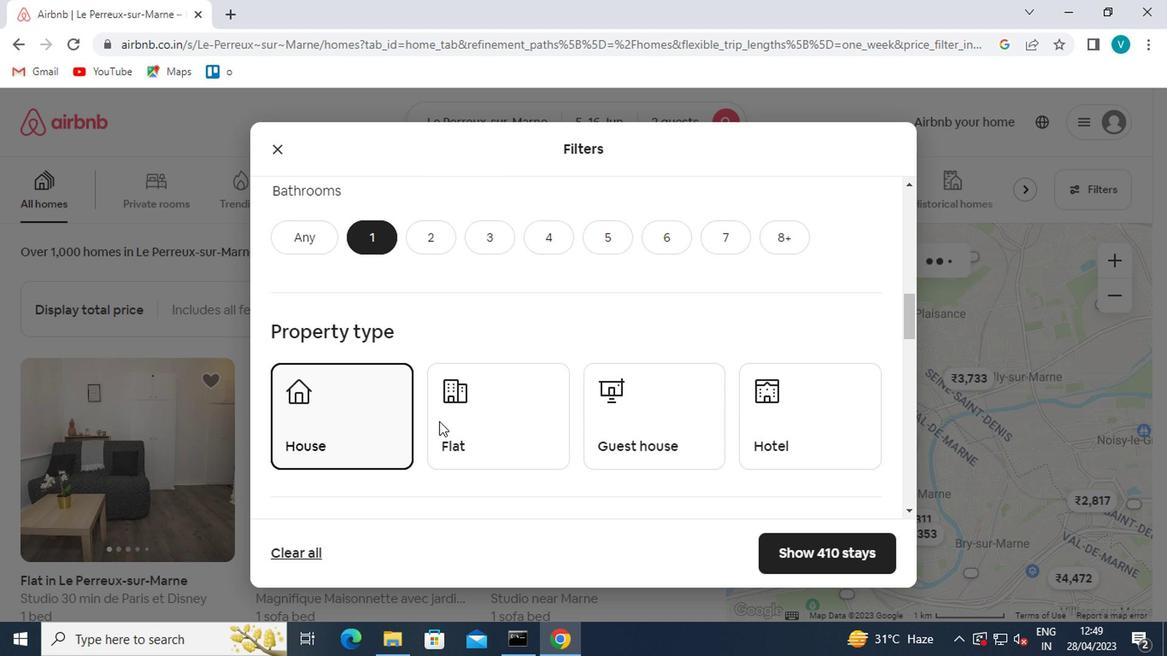 
Action: Mouse moved to (615, 434)
Screenshot: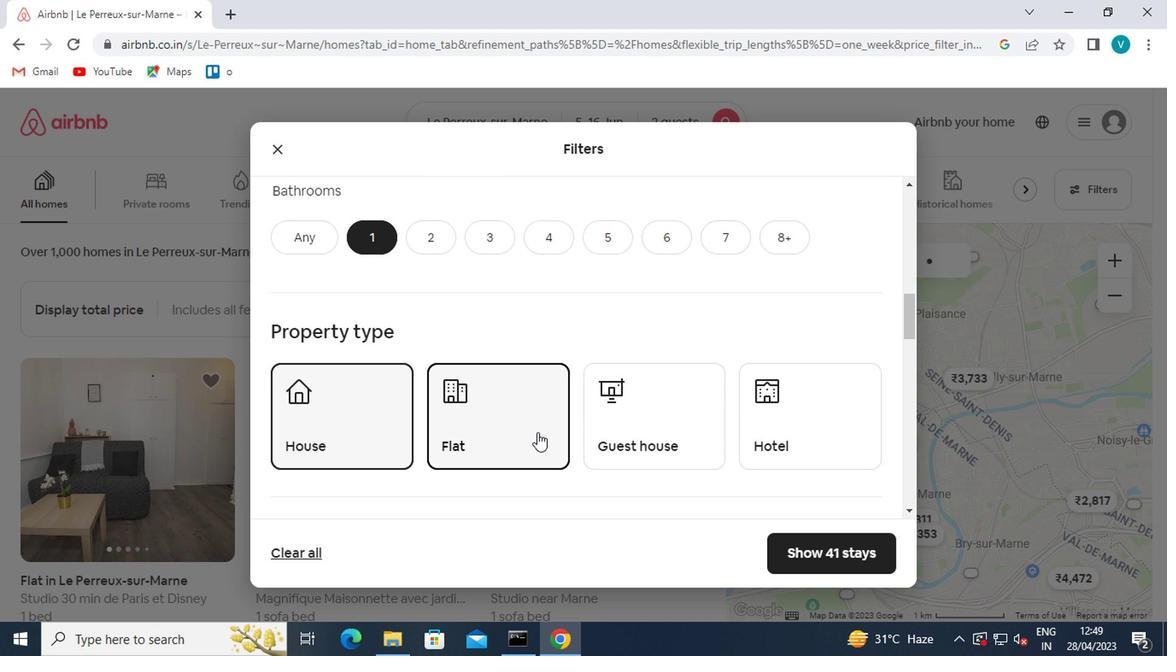
Action: Mouse pressed left at (615, 434)
Screenshot: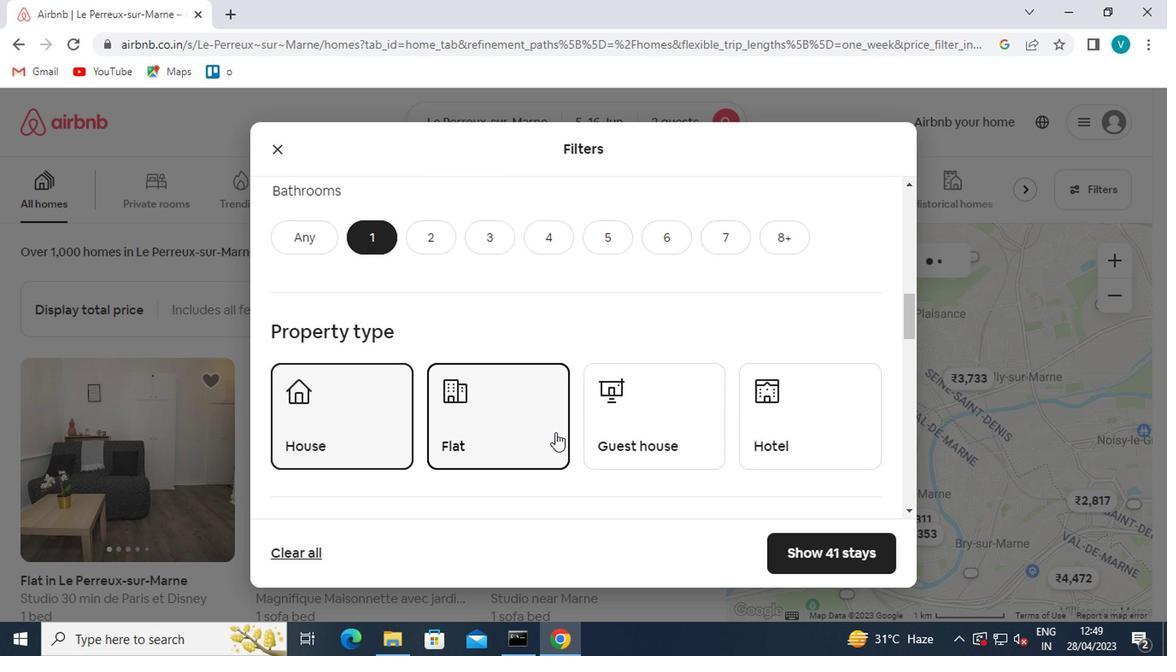 
Action: Mouse moved to (735, 420)
Screenshot: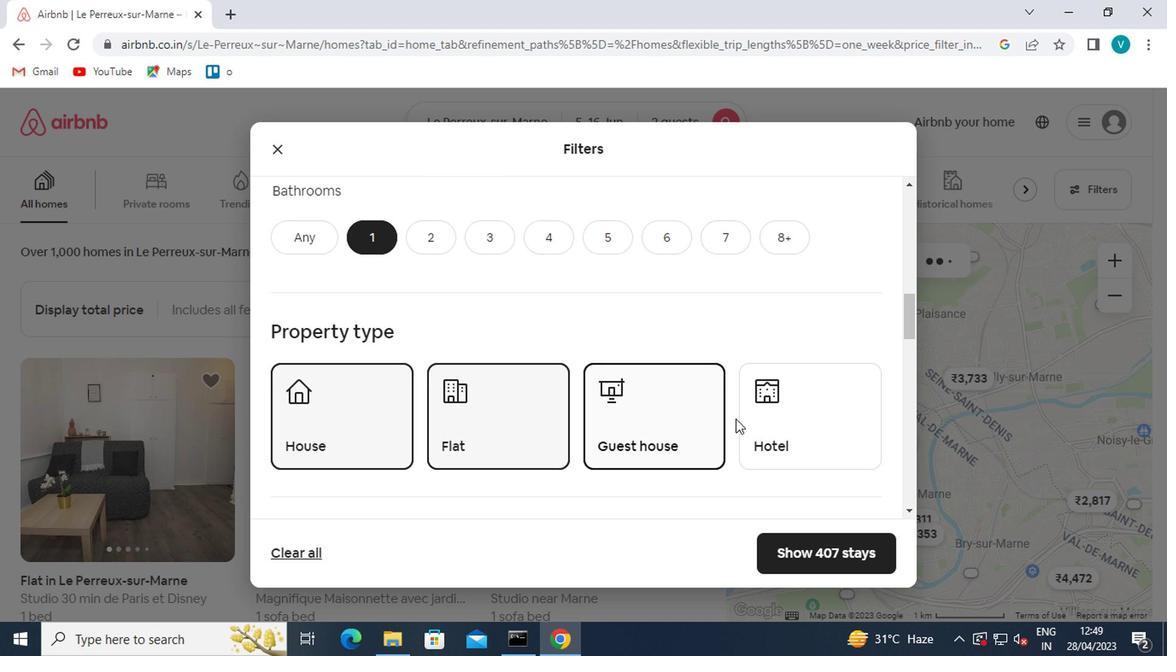 
Action: Mouse pressed left at (735, 420)
Screenshot: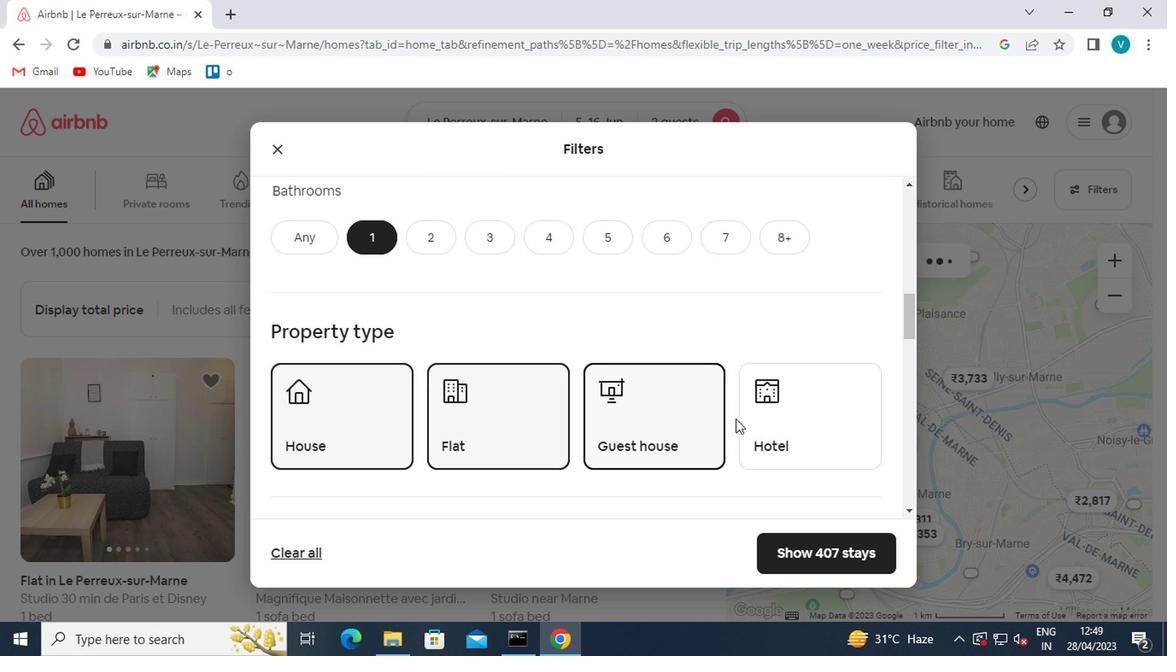 
Action: Mouse moved to (733, 421)
Screenshot: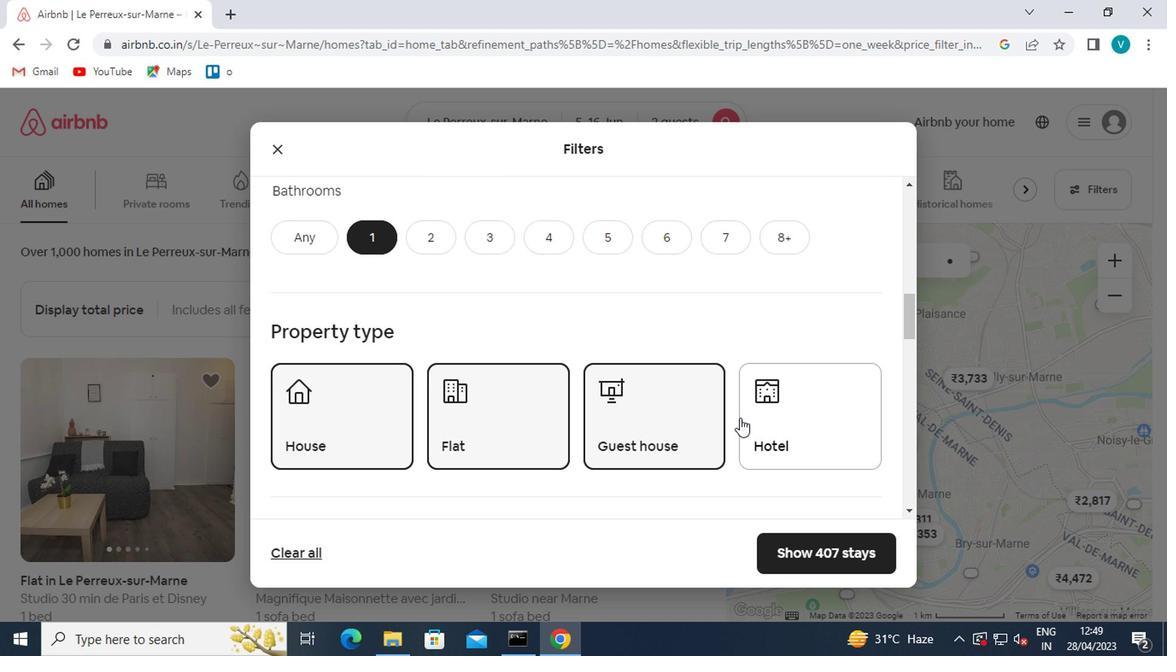 
Action: Mouse scrolled (733, 420) with delta (0, -1)
Screenshot: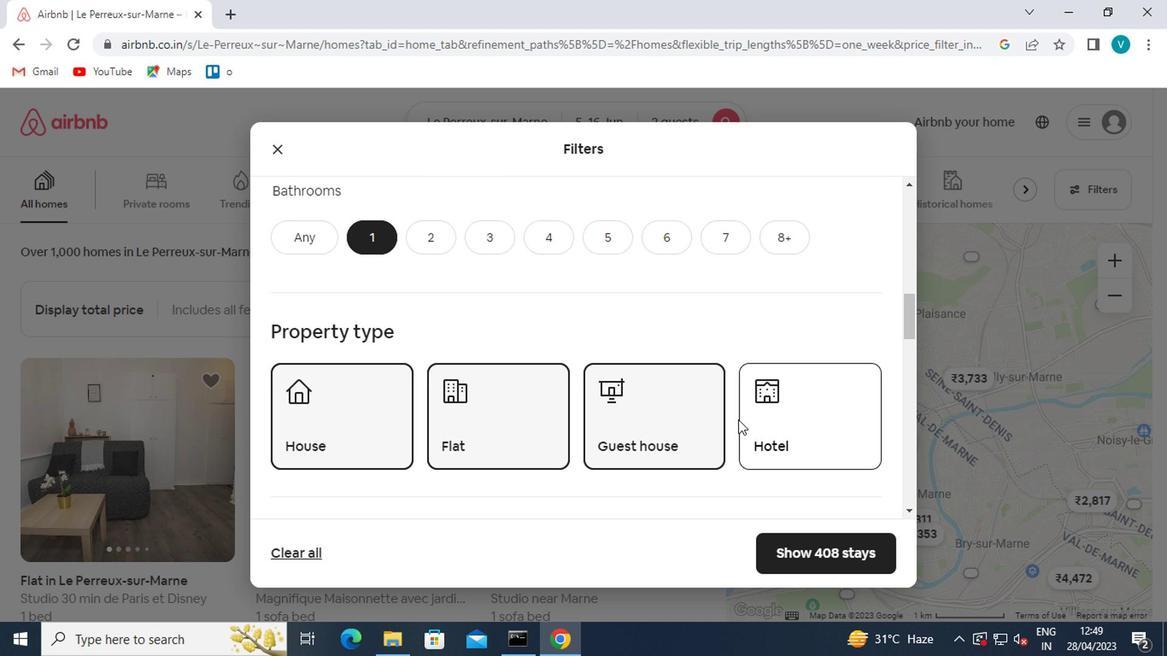 
Action: Mouse scrolled (733, 420) with delta (0, -1)
Screenshot: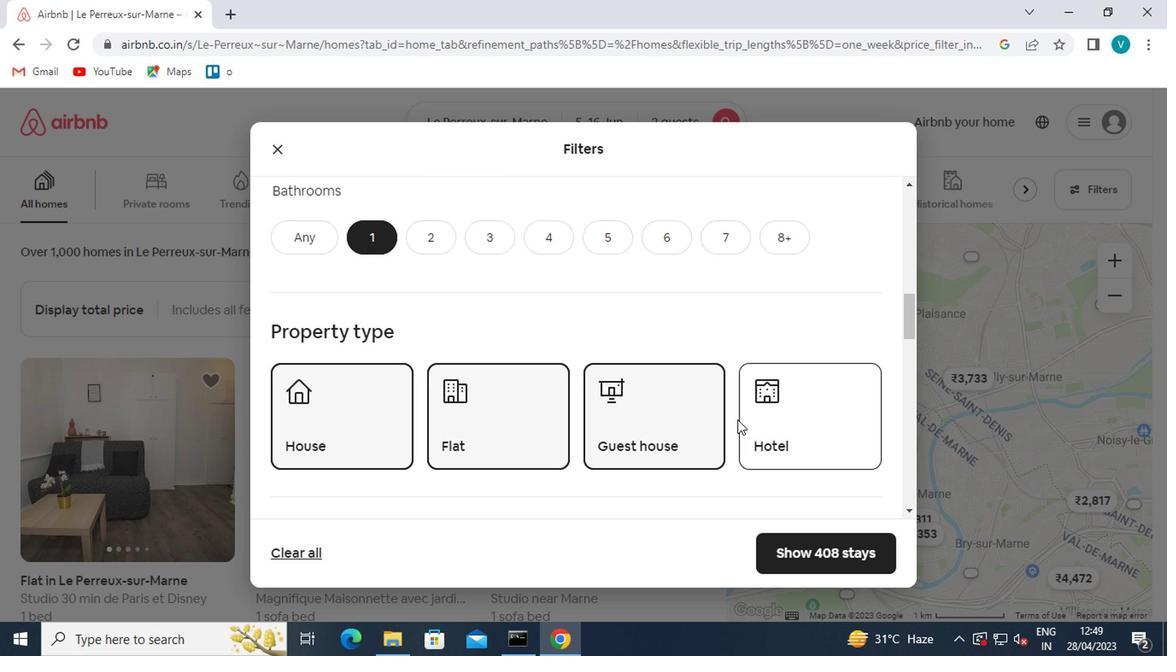 
Action: Mouse scrolled (733, 420) with delta (0, -1)
Screenshot: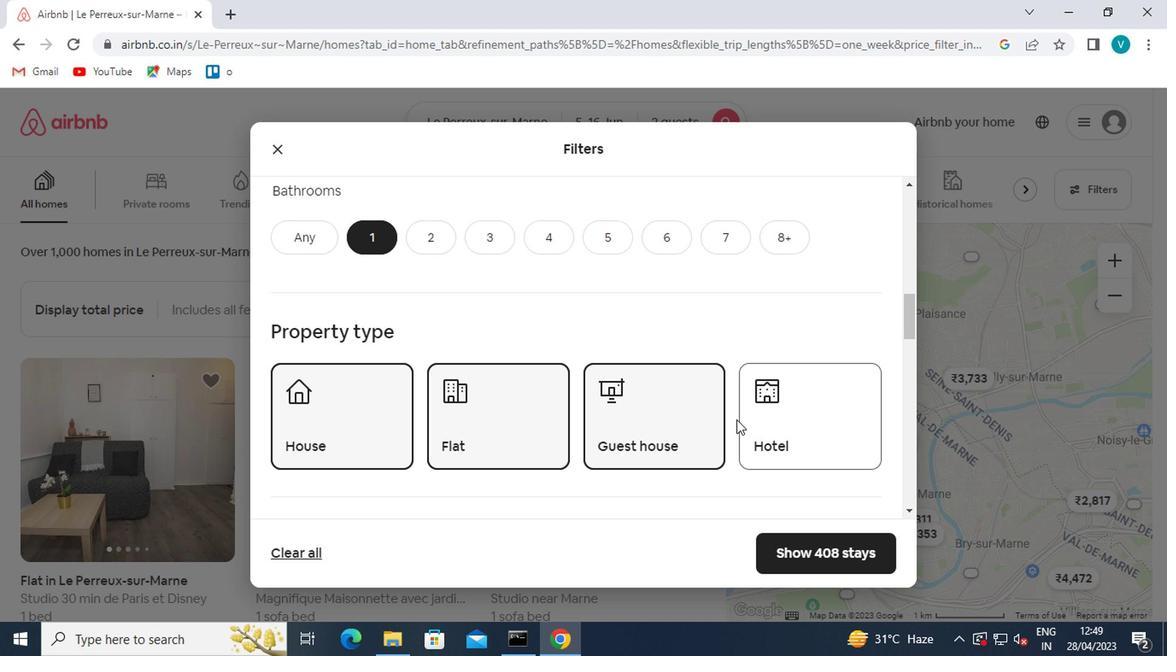 
Action: Mouse moved to (729, 423)
Screenshot: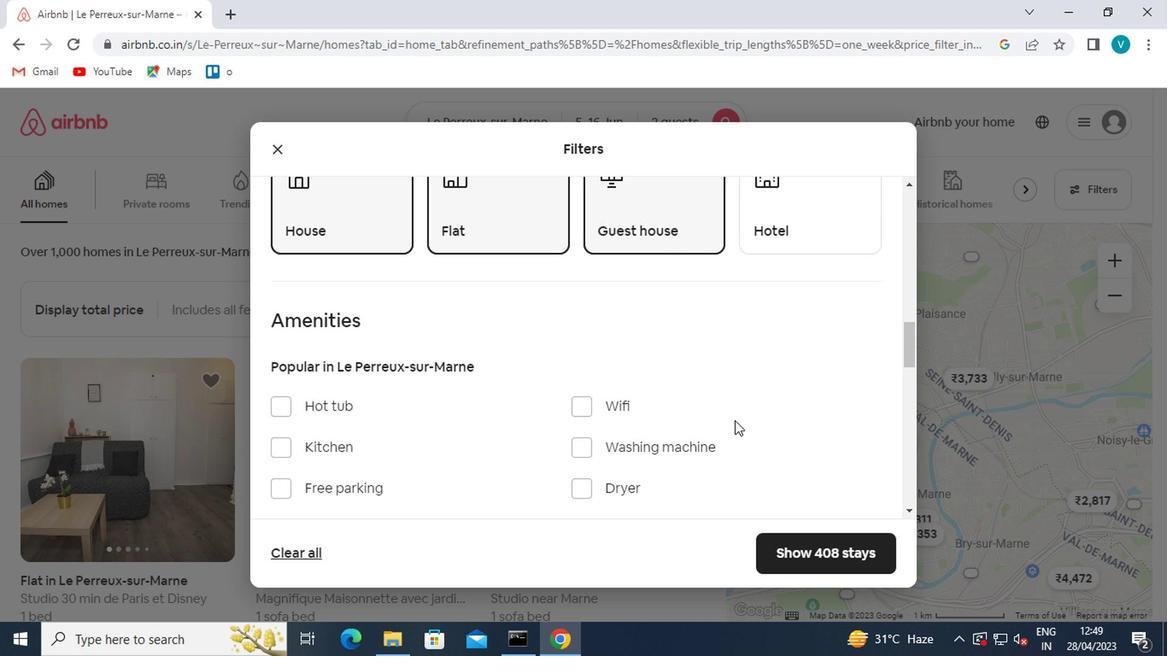 
Action: Mouse scrolled (729, 422) with delta (0, -1)
Screenshot: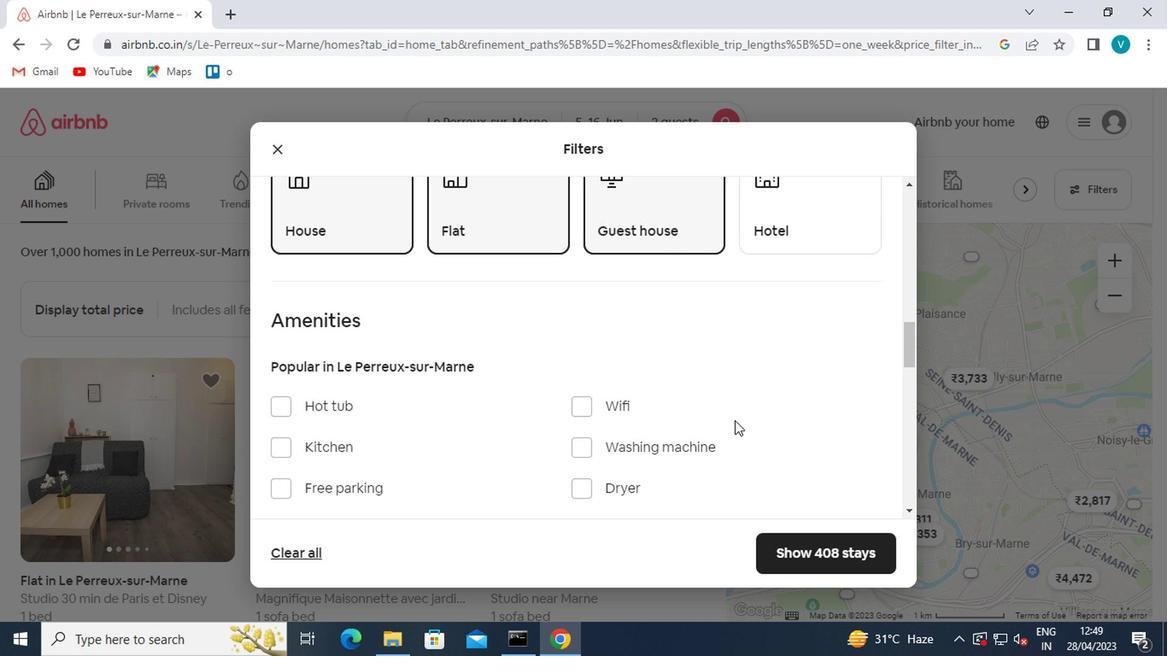 
Action: Mouse moved to (729, 423)
Screenshot: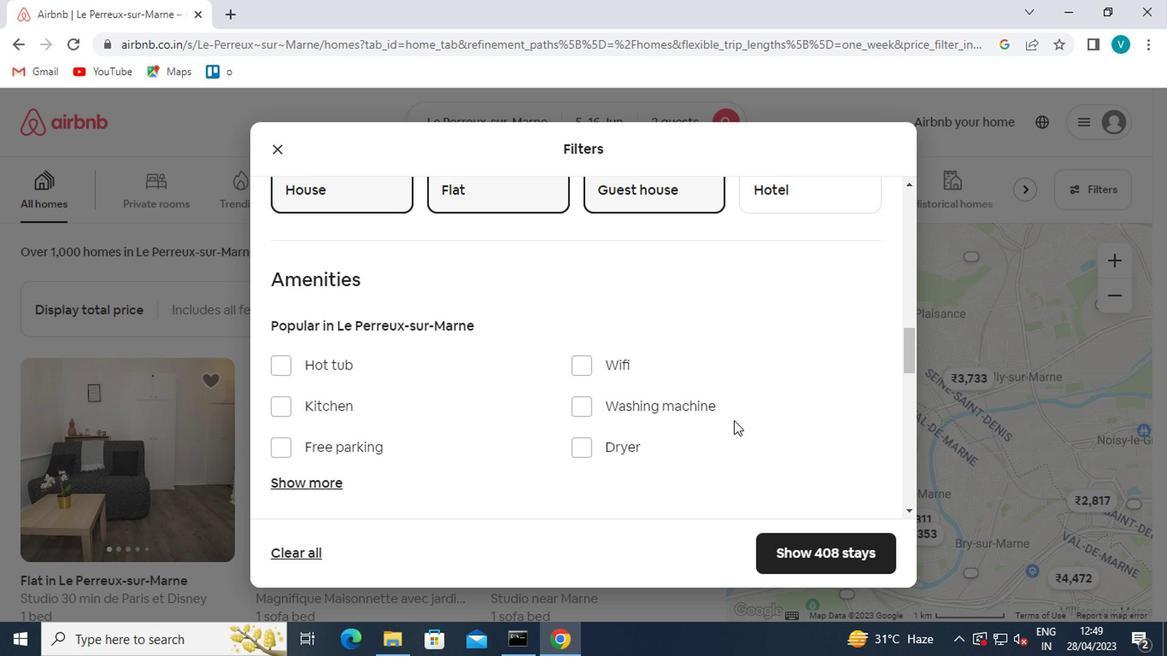 
Action: Mouse scrolled (729, 423) with delta (0, 0)
Screenshot: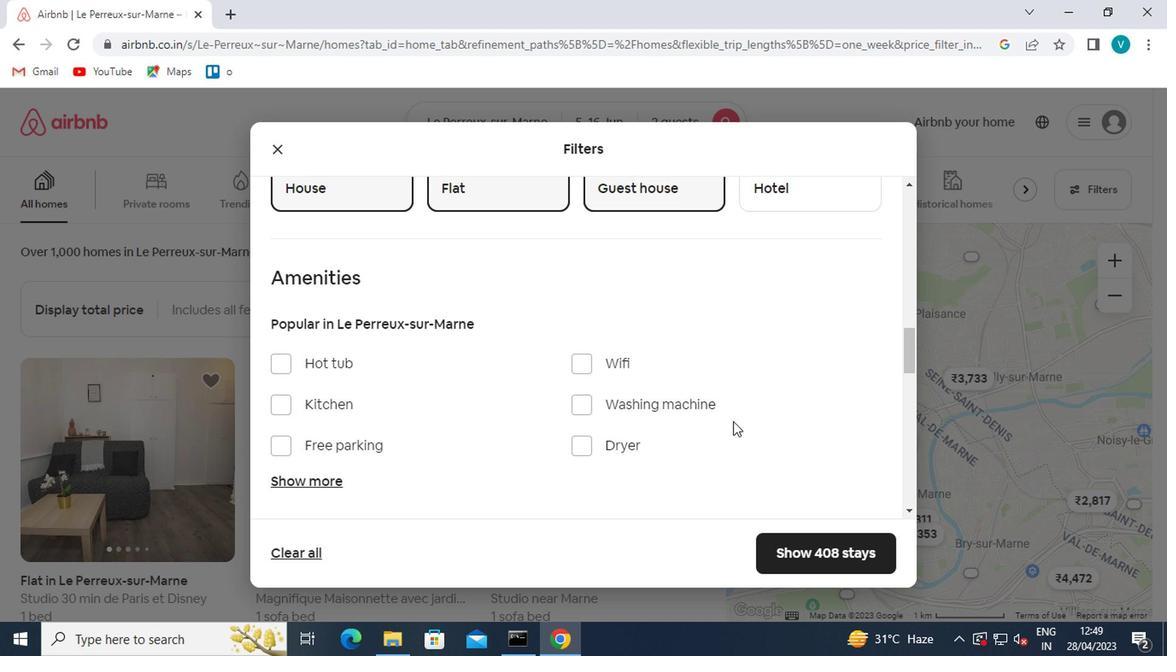 
Action: Mouse moved to (724, 426)
Screenshot: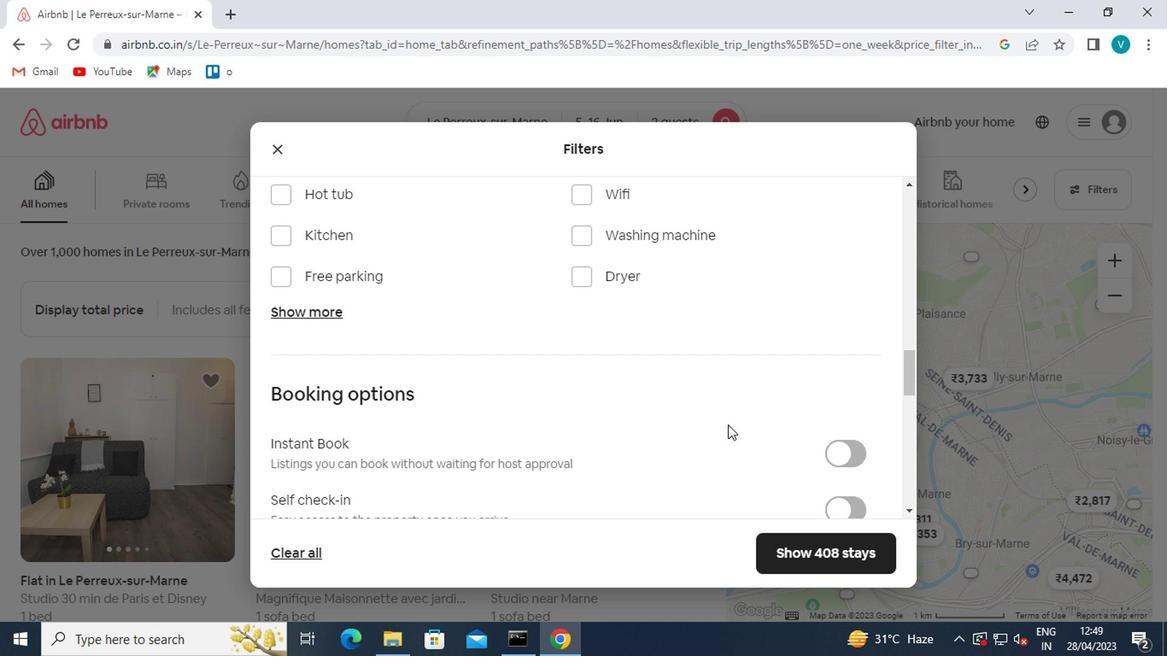 
Action: Mouse scrolled (724, 425) with delta (0, 0)
Screenshot: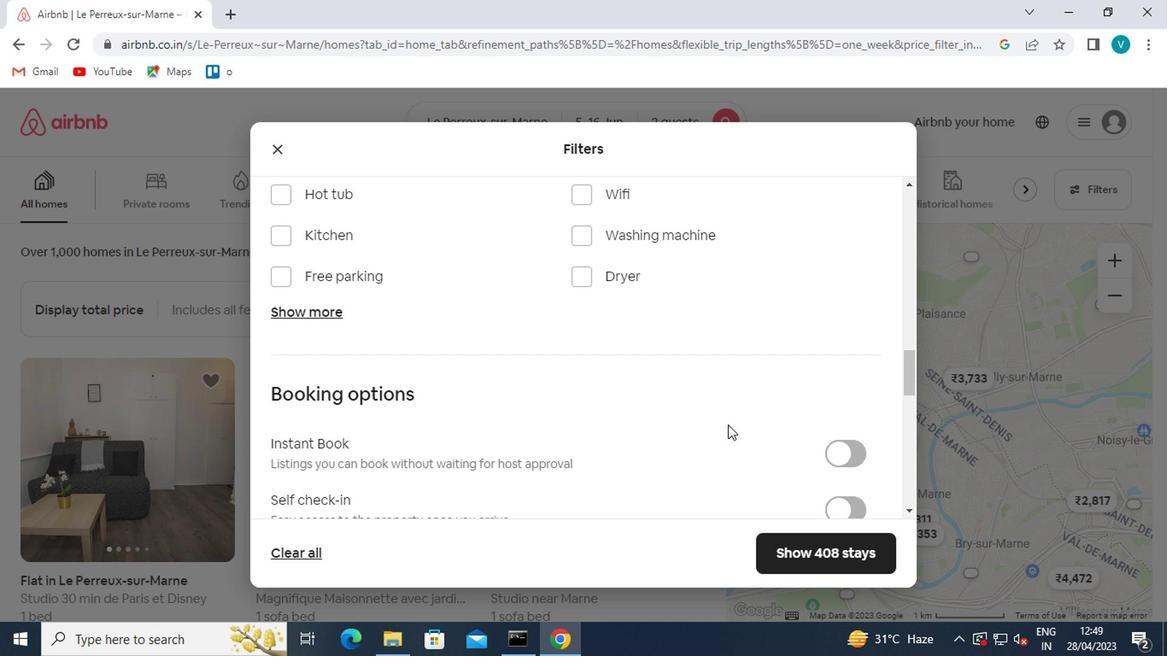 
Action: Mouse moved to (722, 426)
Screenshot: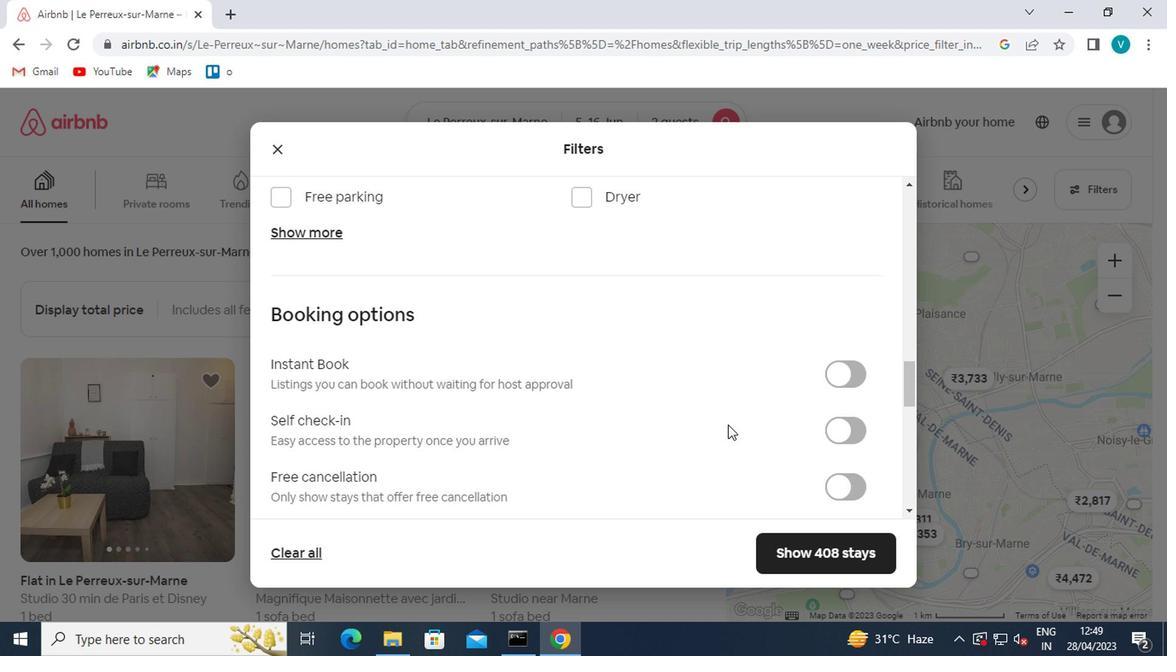 
Action: Mouse scrolled (722, 427) with delta (0, 1)
Screenshot: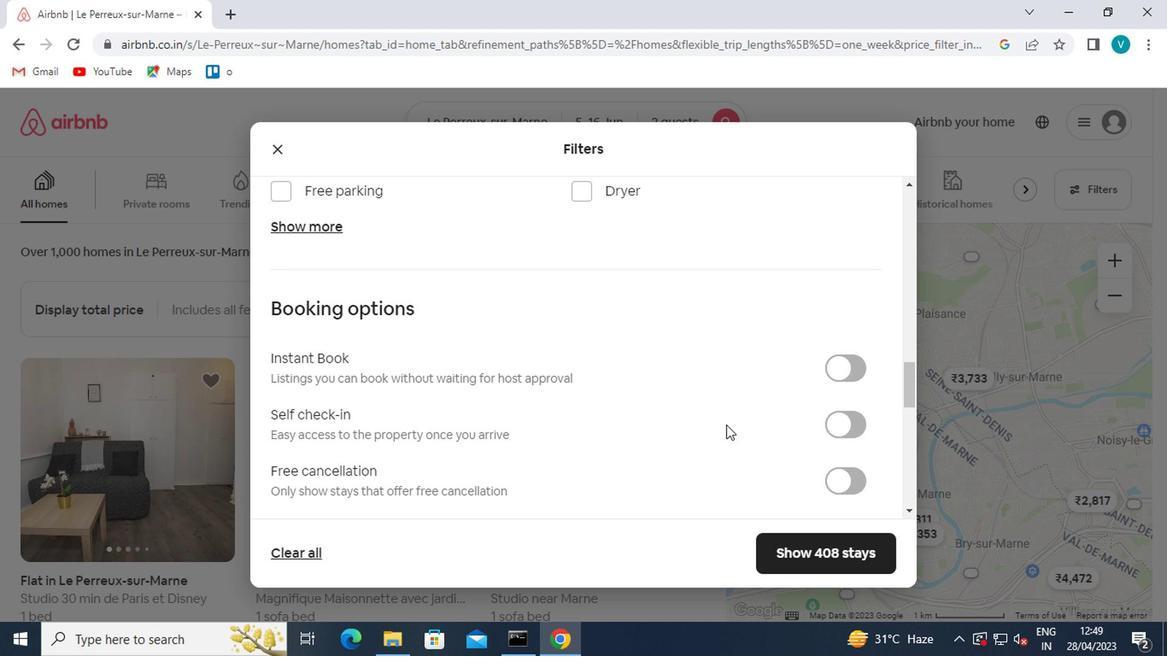 
Action: Mouse scrolled (722, 427) with delta (0, 1)
Screenshot: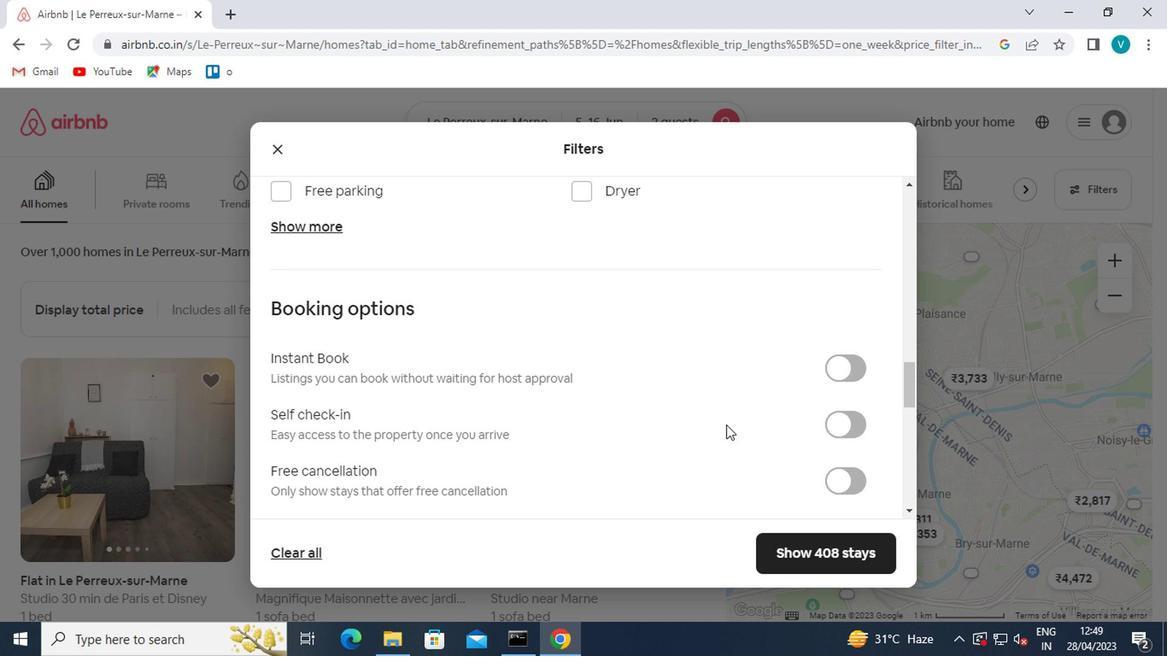 
Action: Mouse moved to (575, 278)
Screenshot: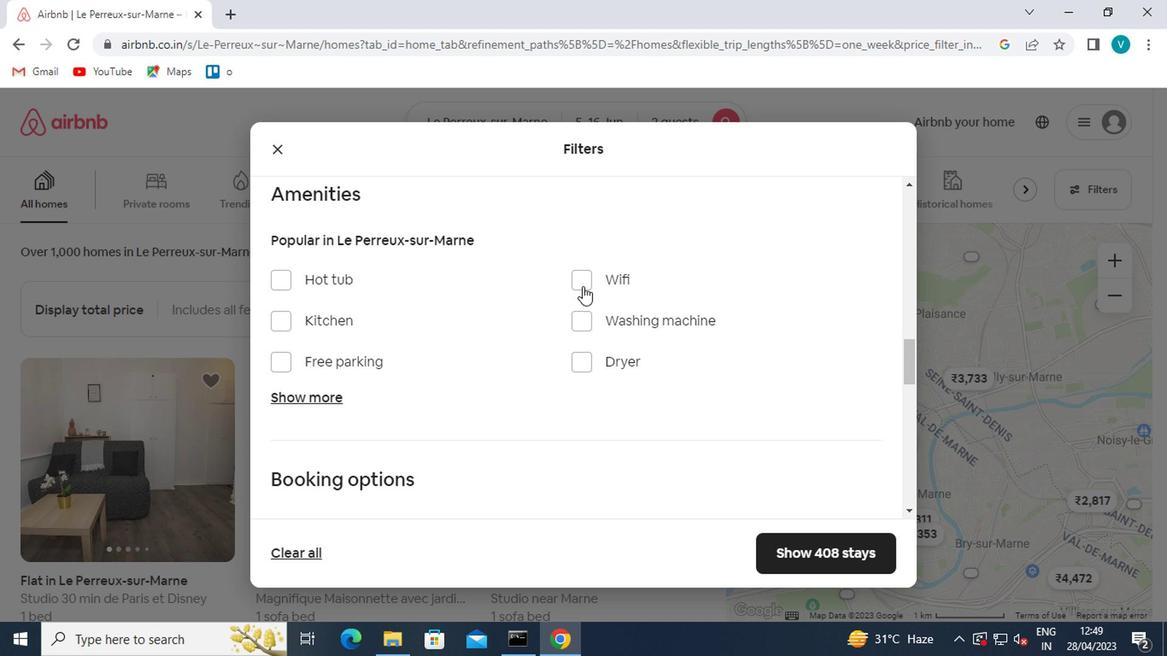 
Action: Mouse pressed left at (575, 278)
Screenshot: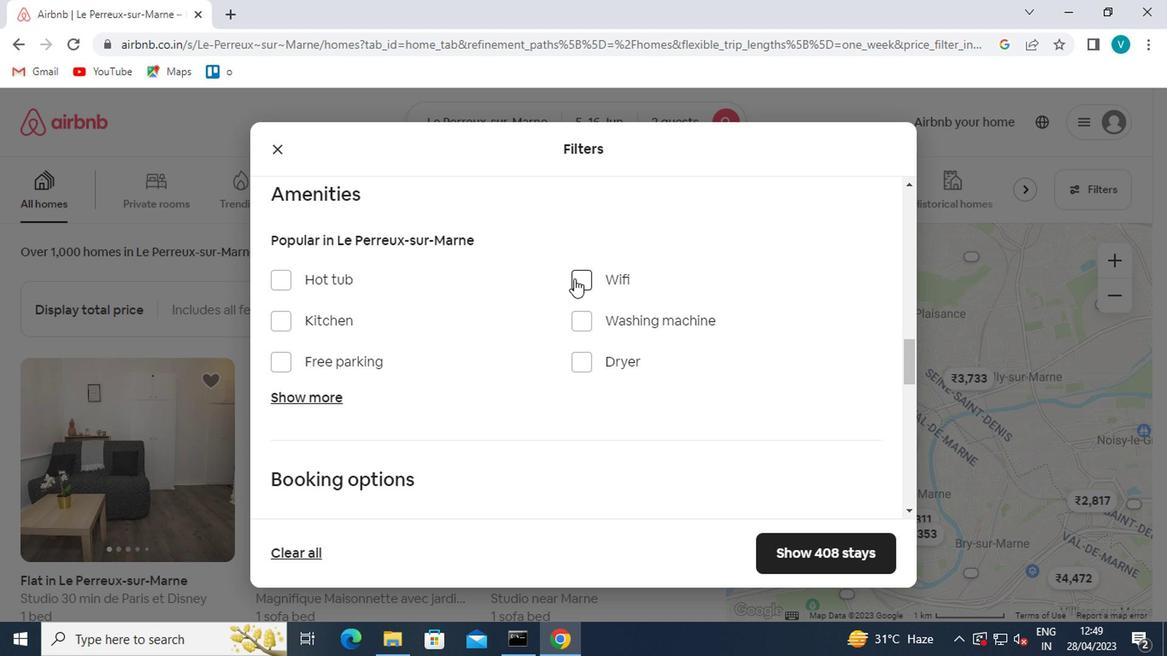 
Action: Mouse moved to (579, 291)
Screenshot: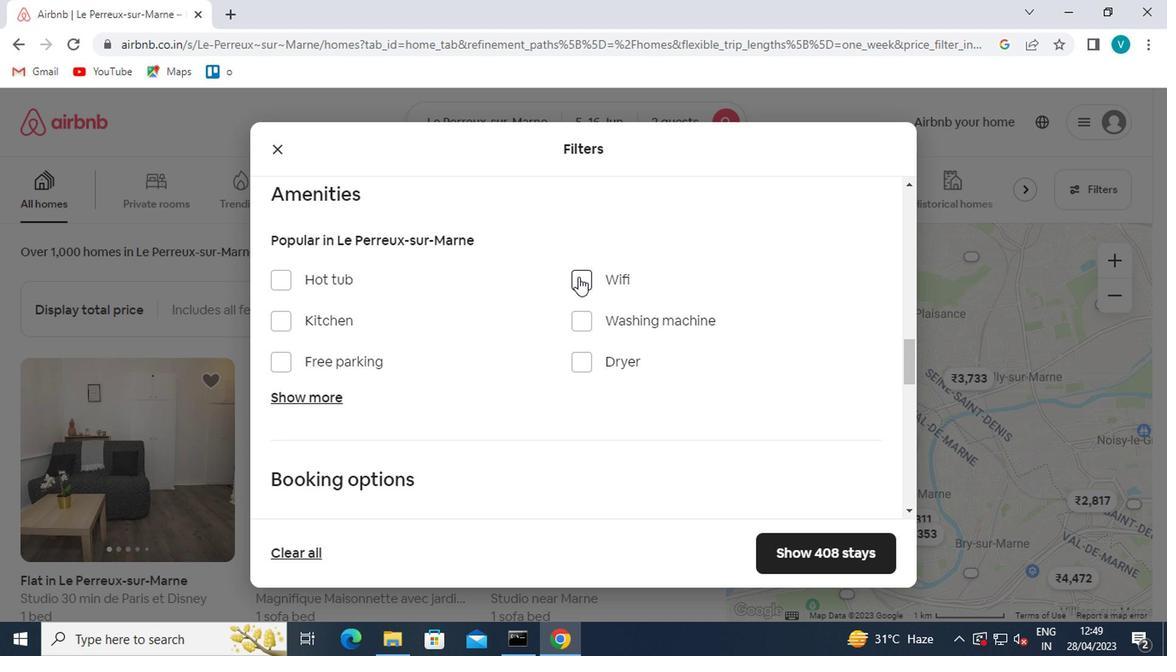 
Action: Mouse scrolled (579, 291) with delta (0, 0)
Screenshot: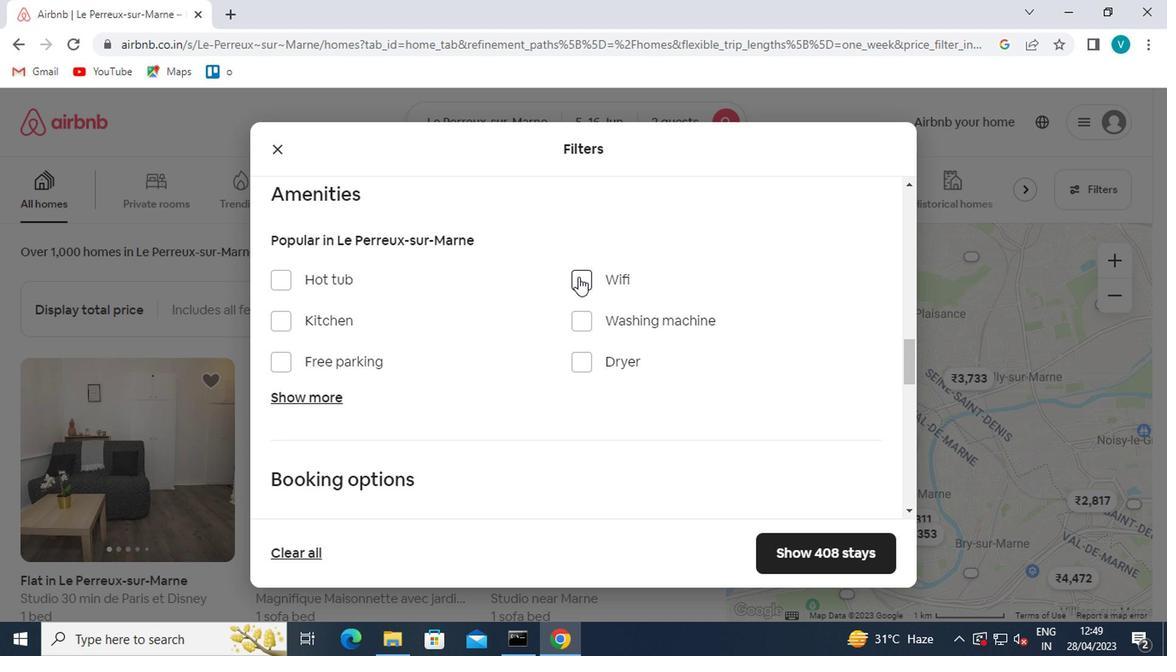 
Action: Mouse moved to (580, 297)
Screenshot: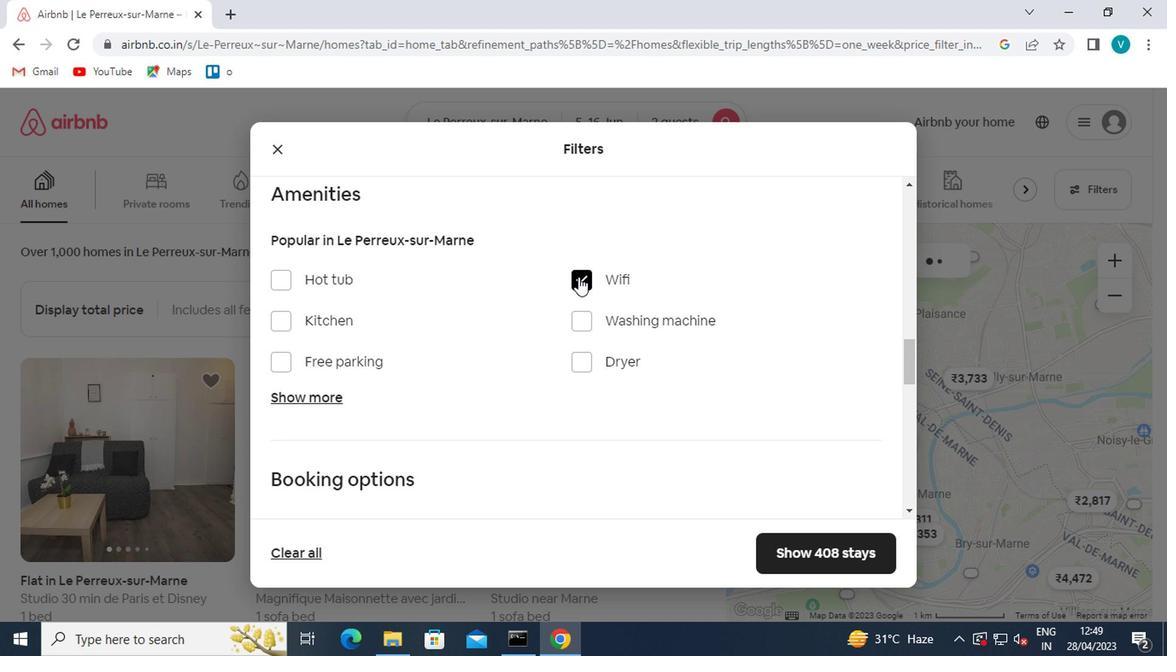 
Action: Mouse scrolled (580, 297) with delta (0, 0)
Screenshot: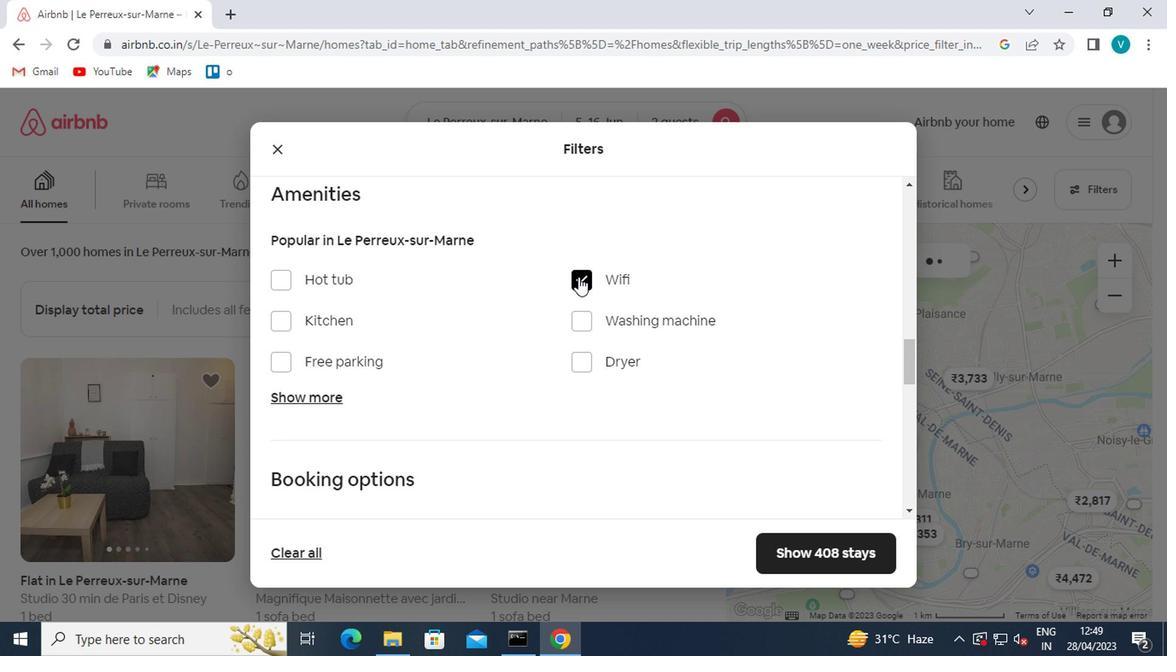 
Action: Mouse moved to (580, 298)
Screenshot: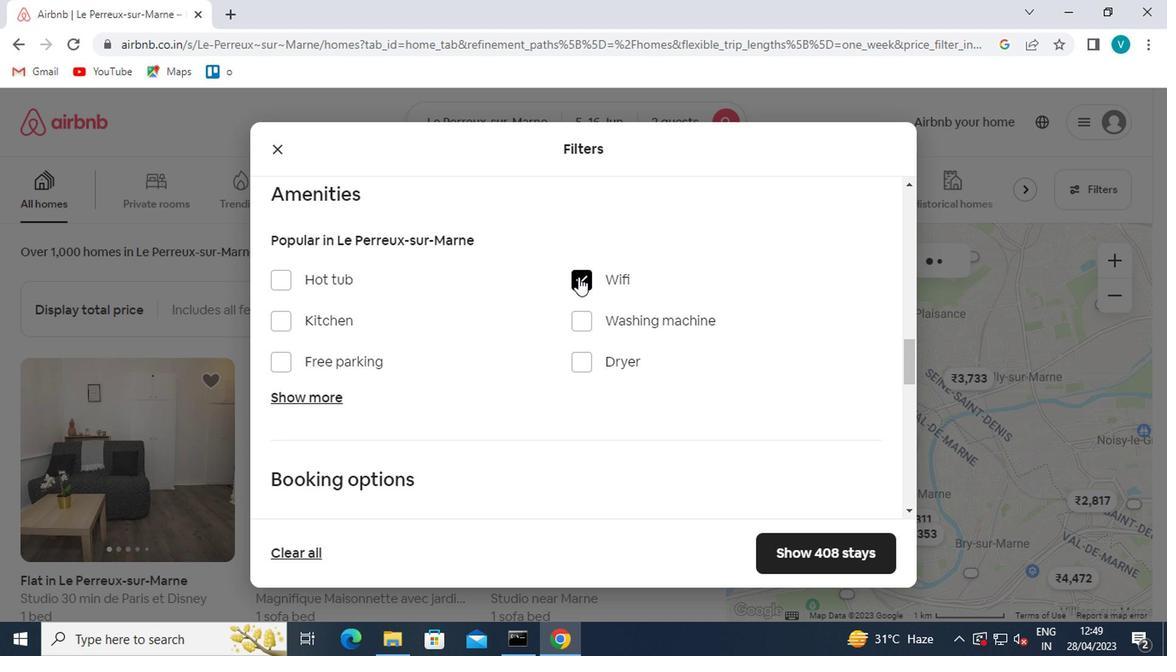
Action: Mouse scrolled (580, 297) with delta (0, 0)
Screenshot: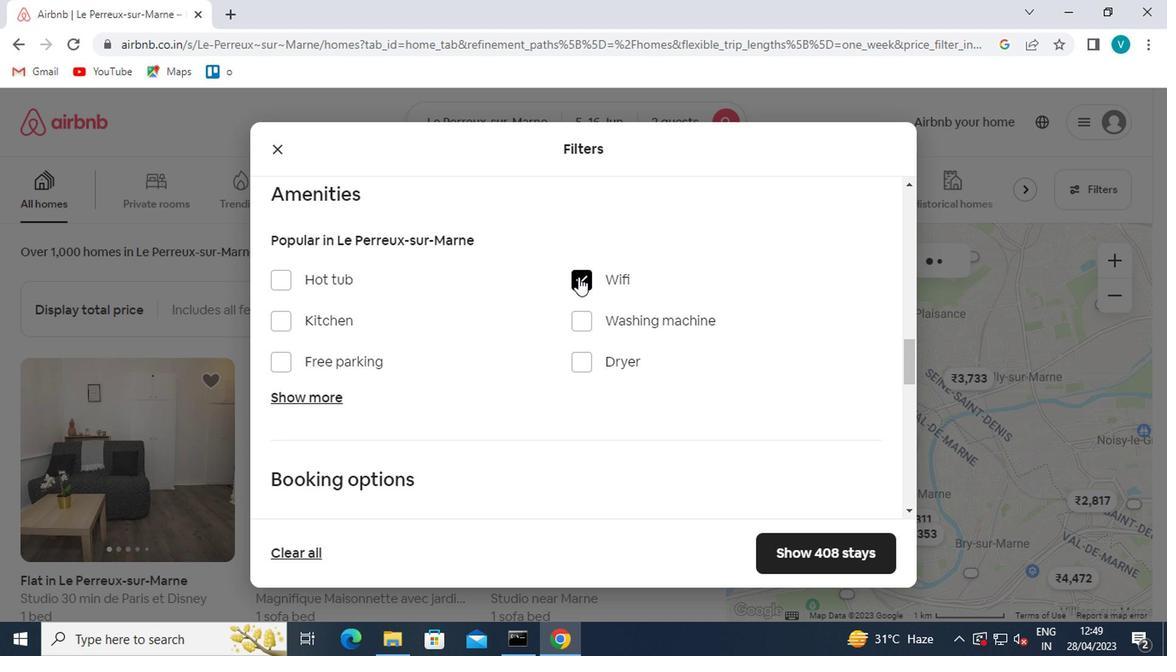 
Action: Mouse moved to (580, 300)
Screenshot: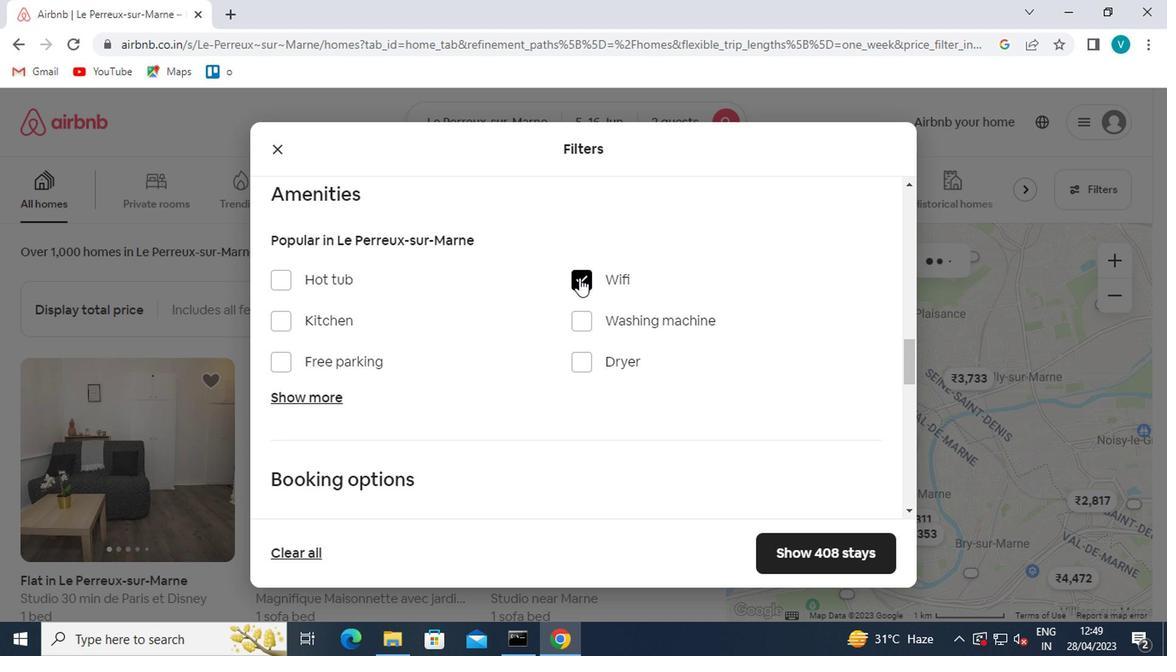 
Action: Mouse scrolled (580, 299) with delta (0, 0)
Screenshot: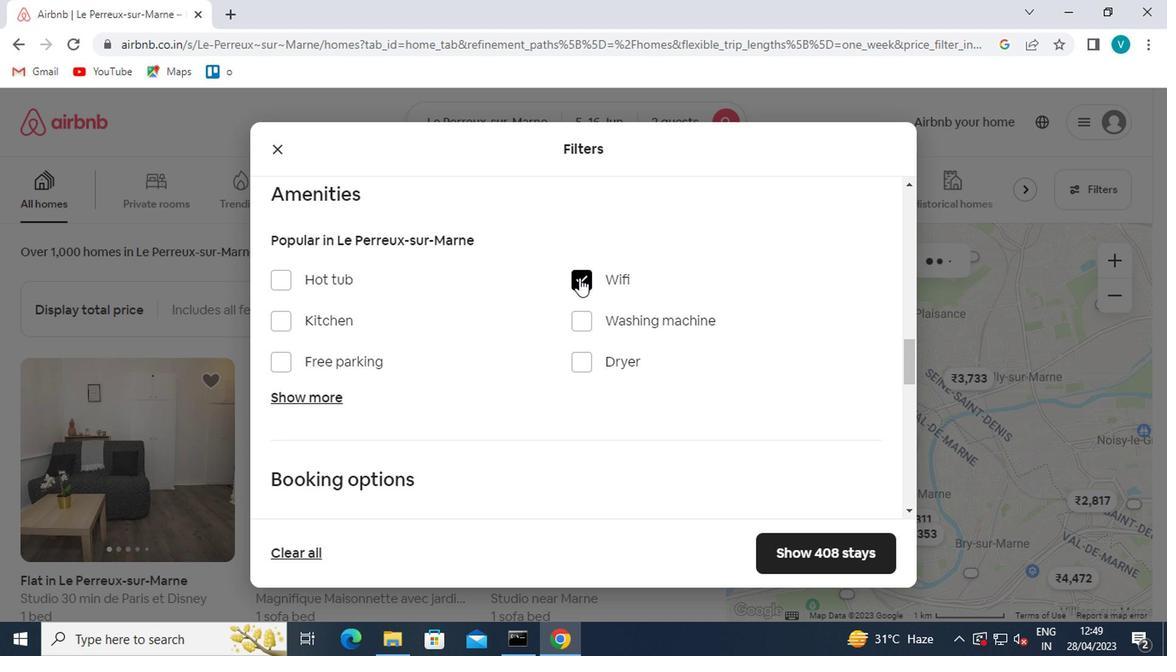 
Action: Mouse moved to (849, 256)
Screenshot: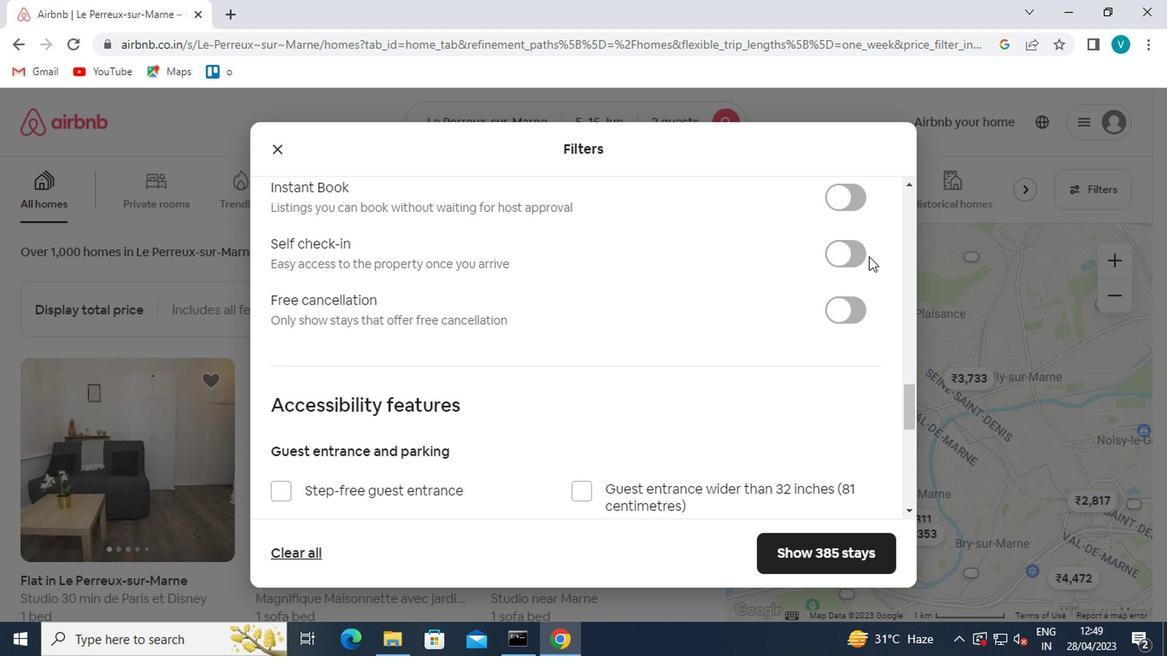 
Action: Mouse pressed left at (849, 256)
Screenshot: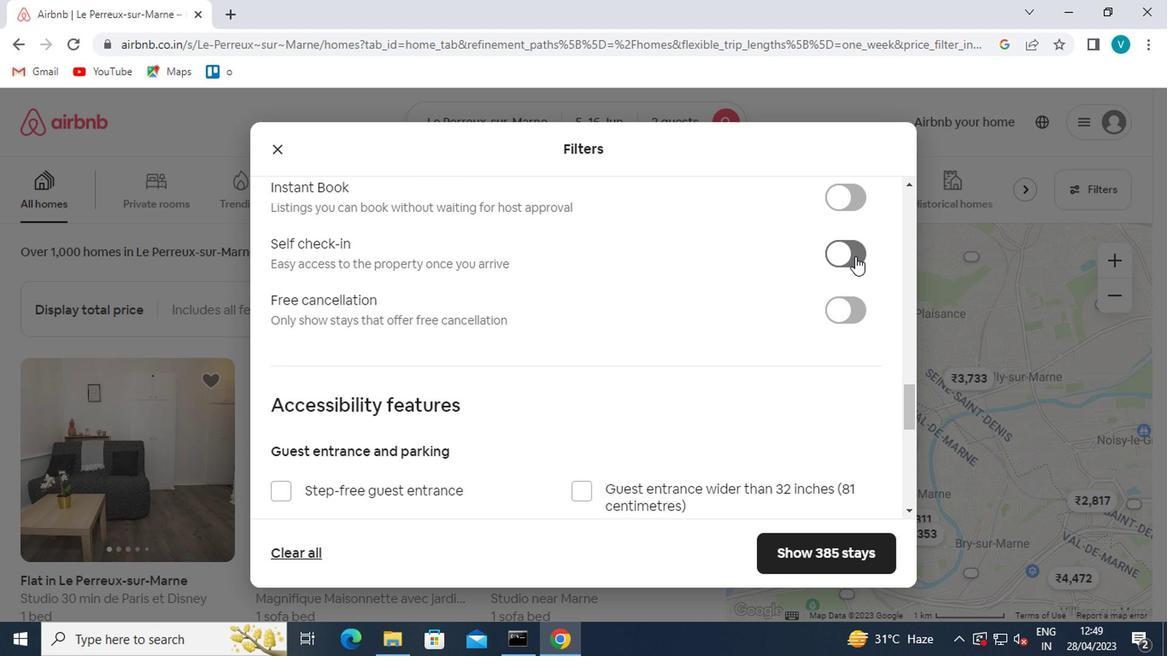 
Action: Mouse moved to (747, 253)
Screenshot: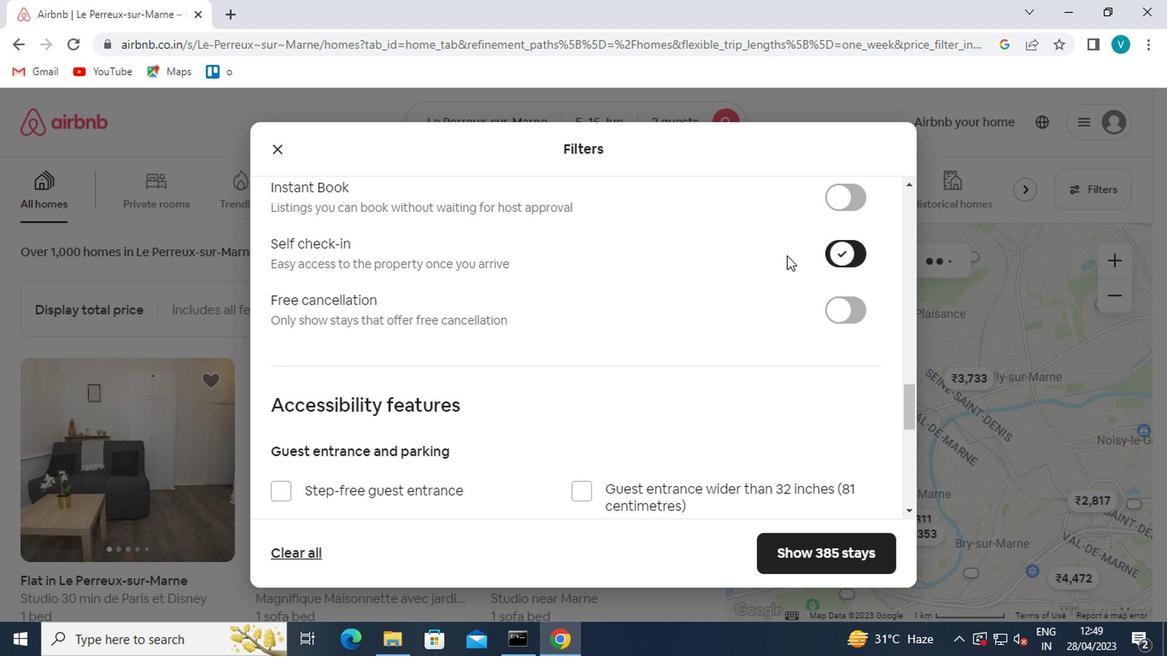 
Action: Mouse scrolled (747, 252) with delta (0, -1)
Screenshot: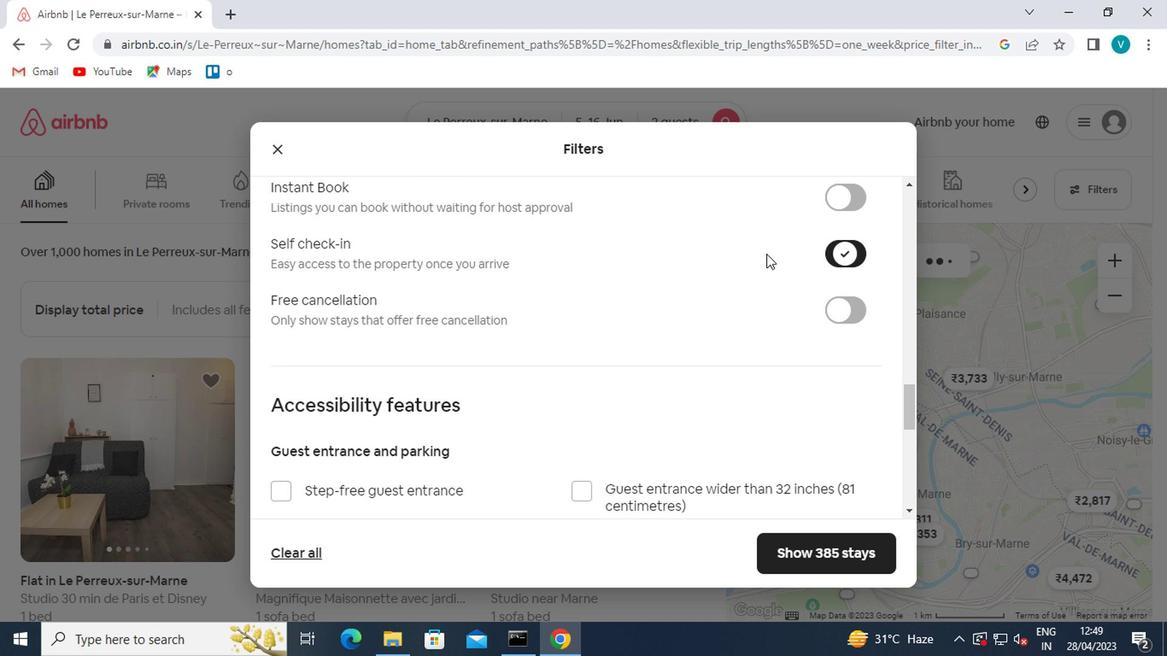 
Action: Mouse scrolled (747, 252) with delta (0, -1)
Screenshot: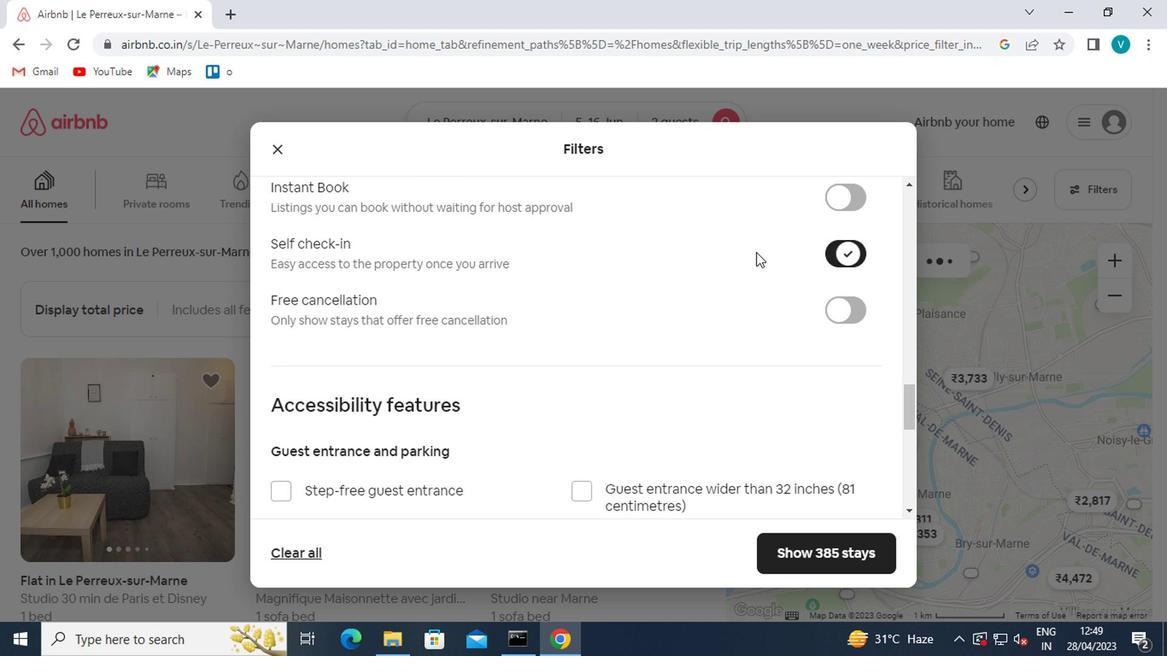 
Action: Mouse scrolled (747, 252) with delta (0, -1)
Screenshot: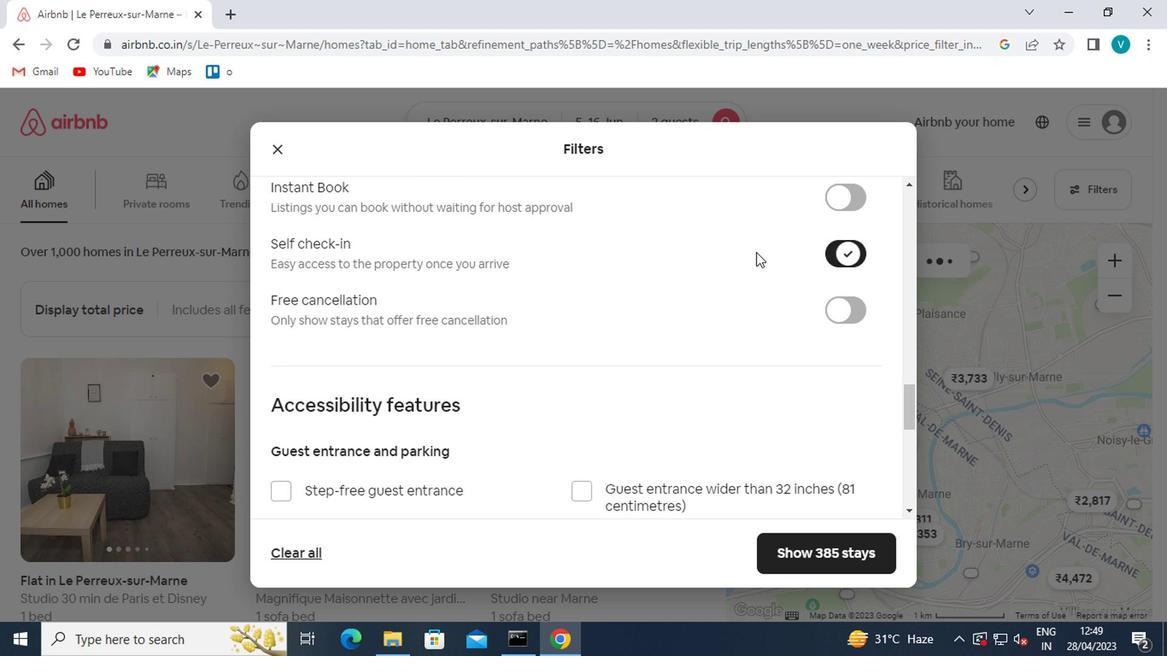 
Action: Mouse scrolled (747, 252) with delta (0, -1)
Screenshot: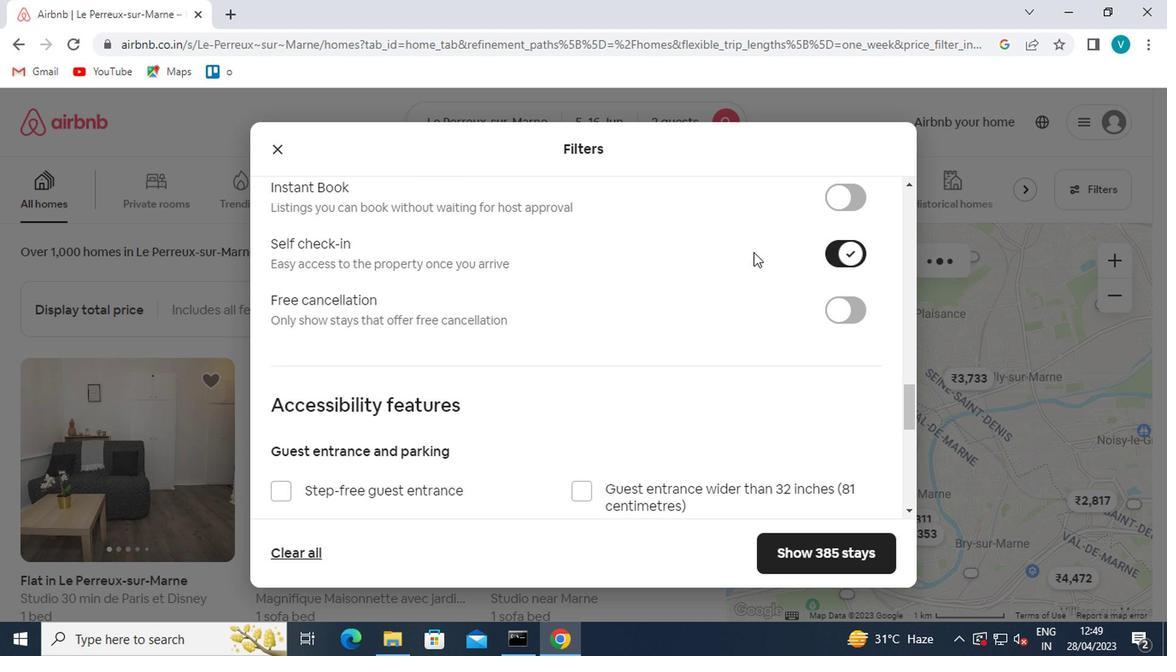 
Action: Mouse scrolled (747, 252) with delta (0, -1)
Screenshot: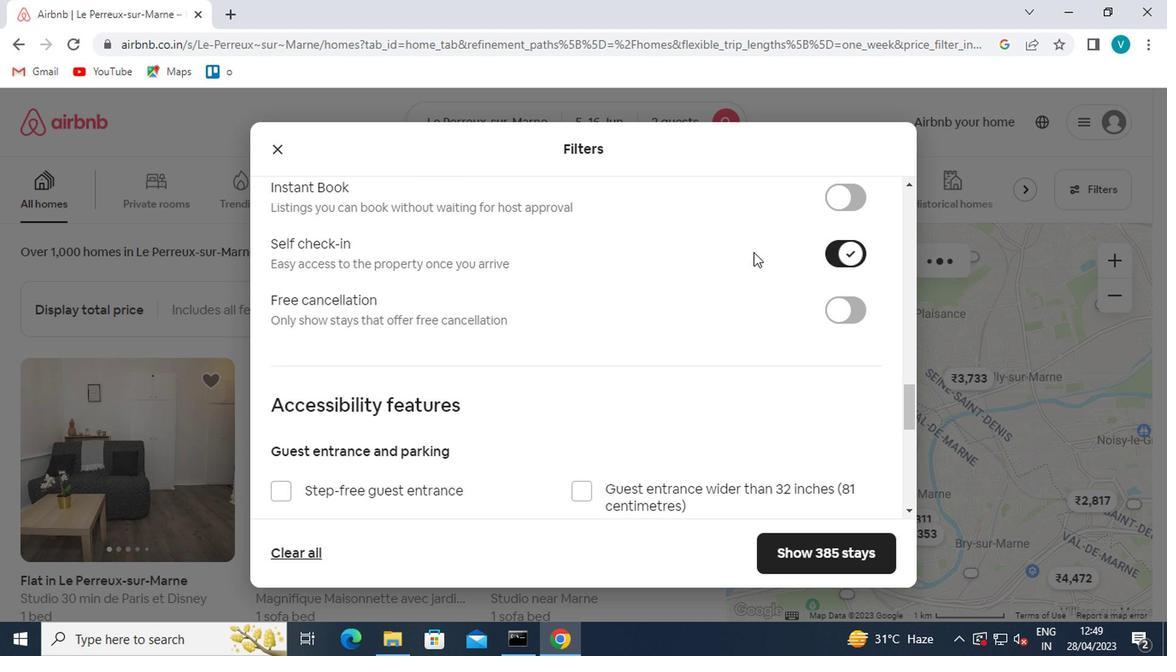 
Action: Mouse scrolled (747, 252) with delta (0, -1)
Screenshot: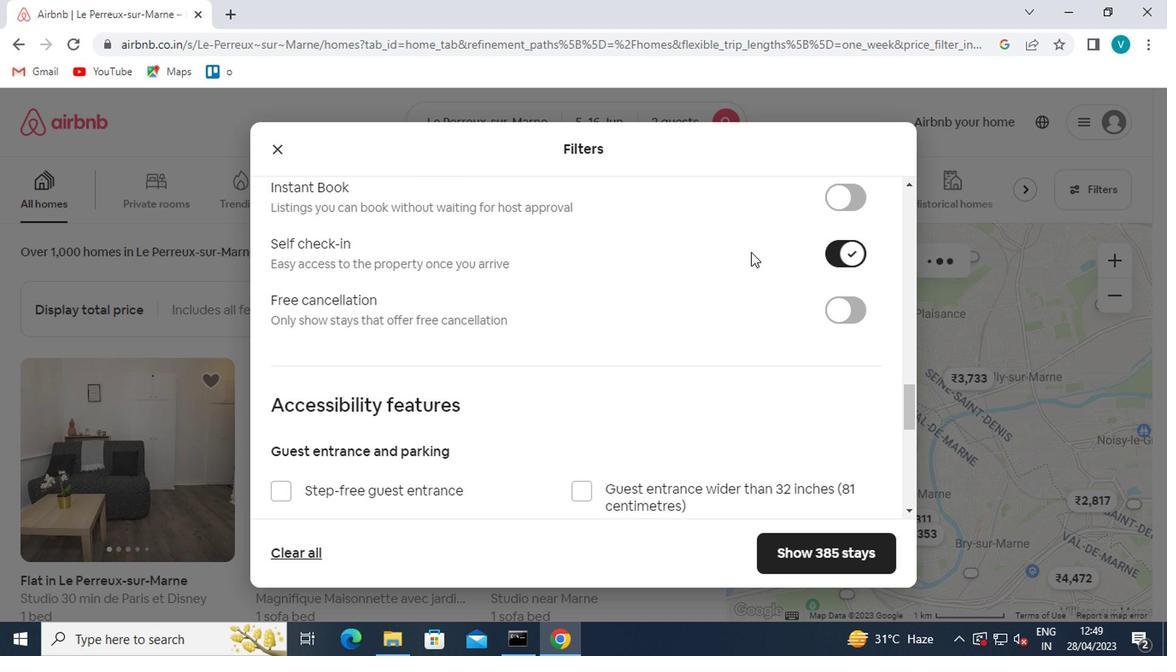
Action: Mouse moved to (744, 255)
Screenshot: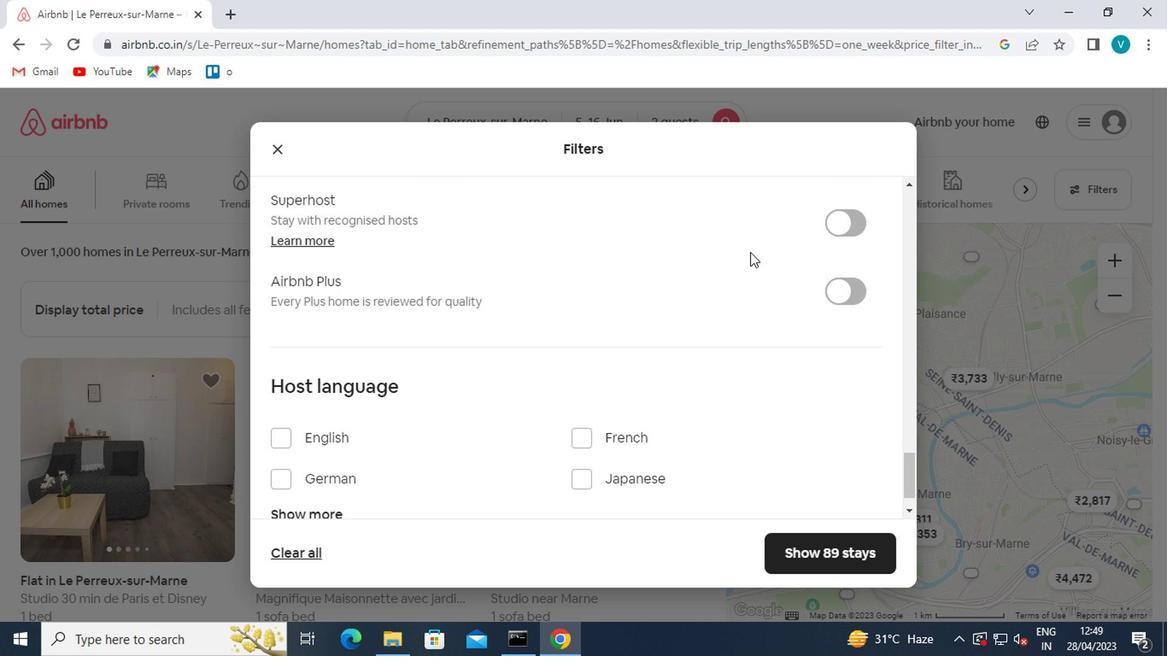 
Action: Mouse scrolled (744, 254) with delta (0, -1)
Screenshot: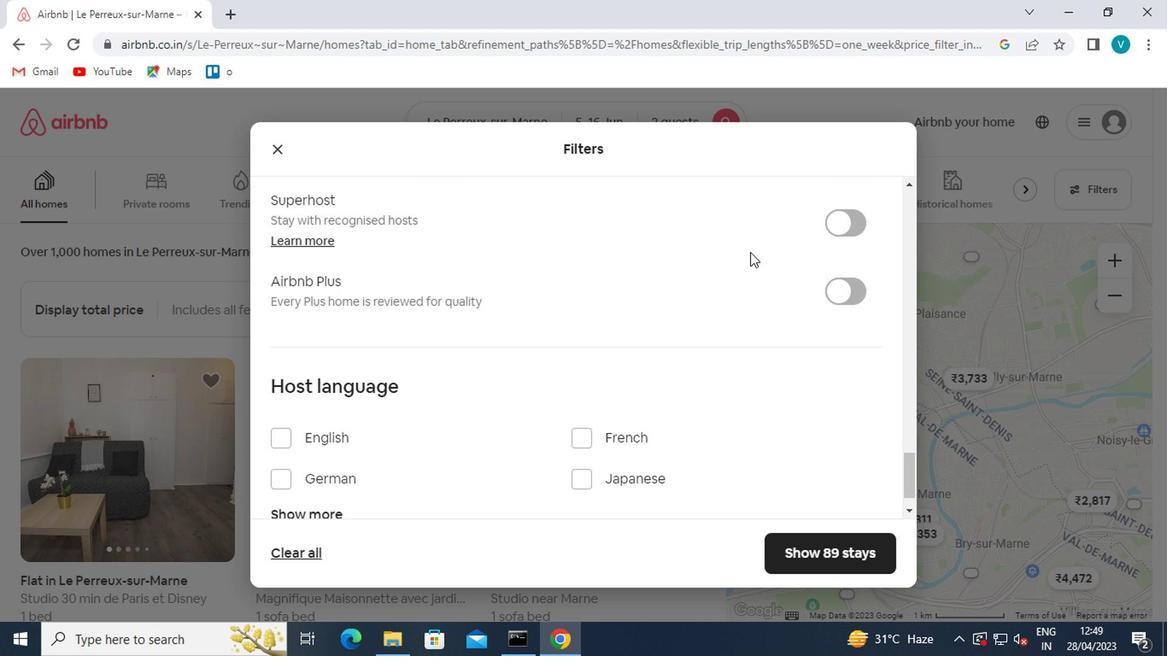 
Action: Mouse scrolled (744, 254) with delta (0, -1)
Screenshot: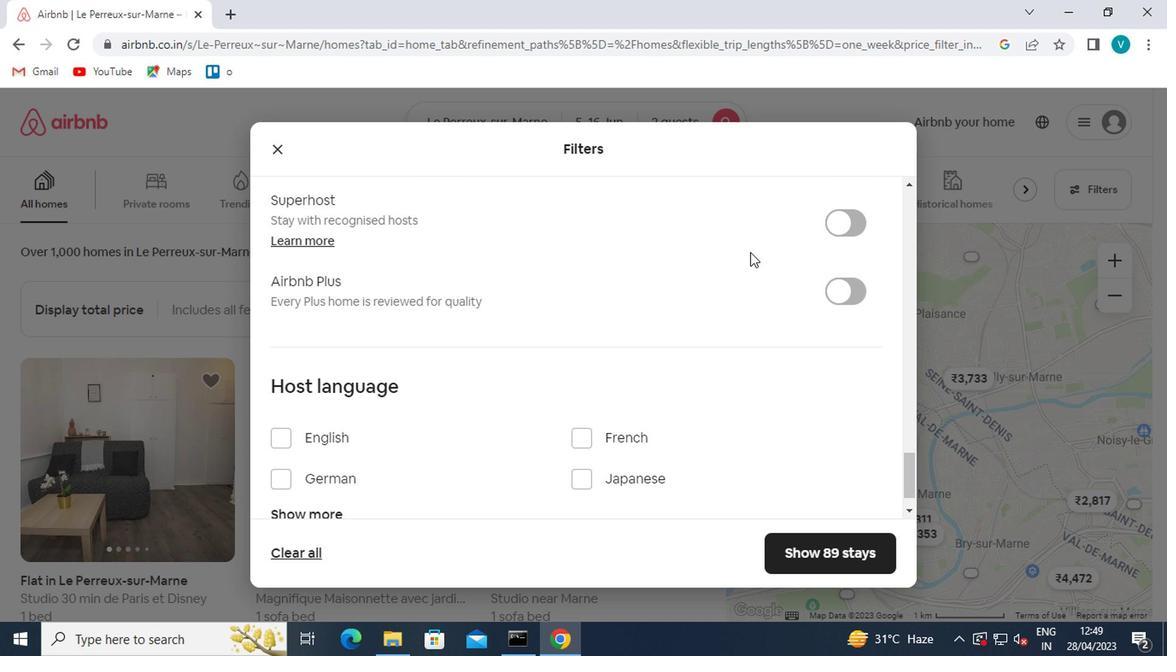 
Action: Mouse scrolled (744, 254) with delta (0, -1)
Screenshot: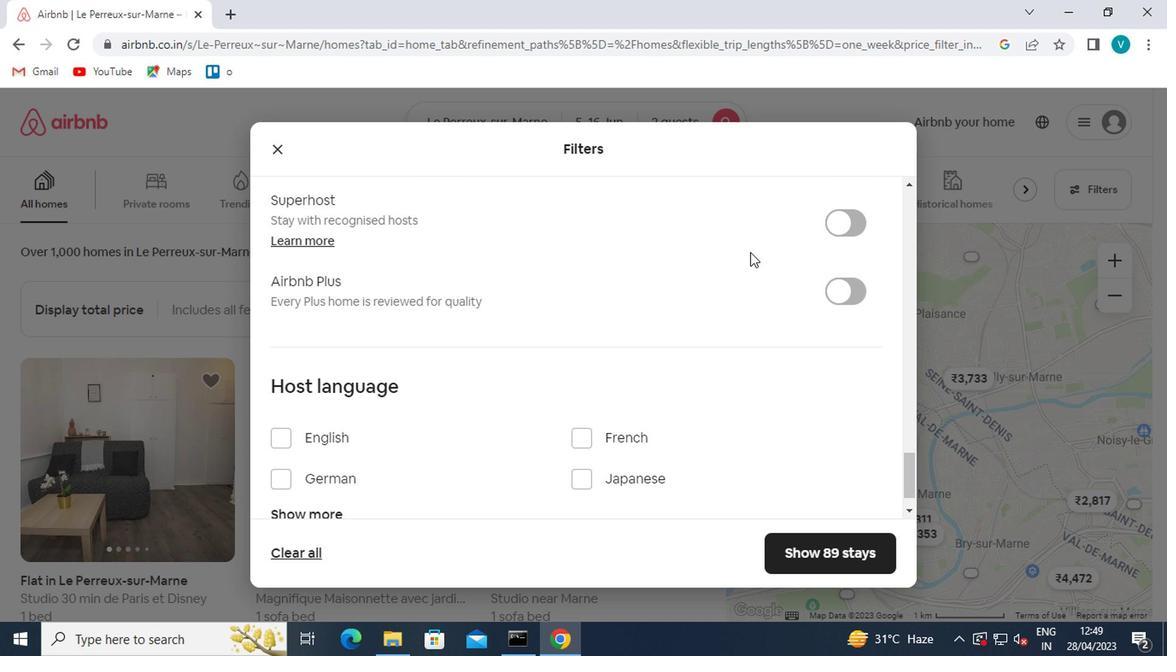 
Action: Mouse scrolled (744, 254) with delta (0, -1)
Screenshot: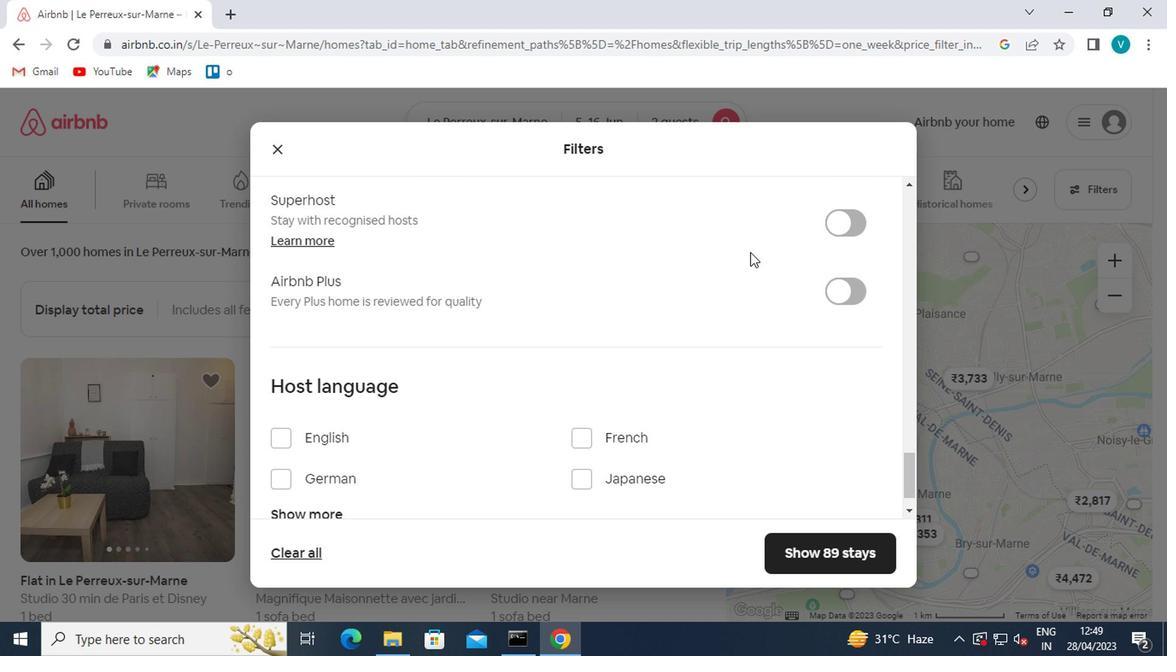 
Action: Mouse scrolled (744, 254) with delta (0, -1)
Screenshot: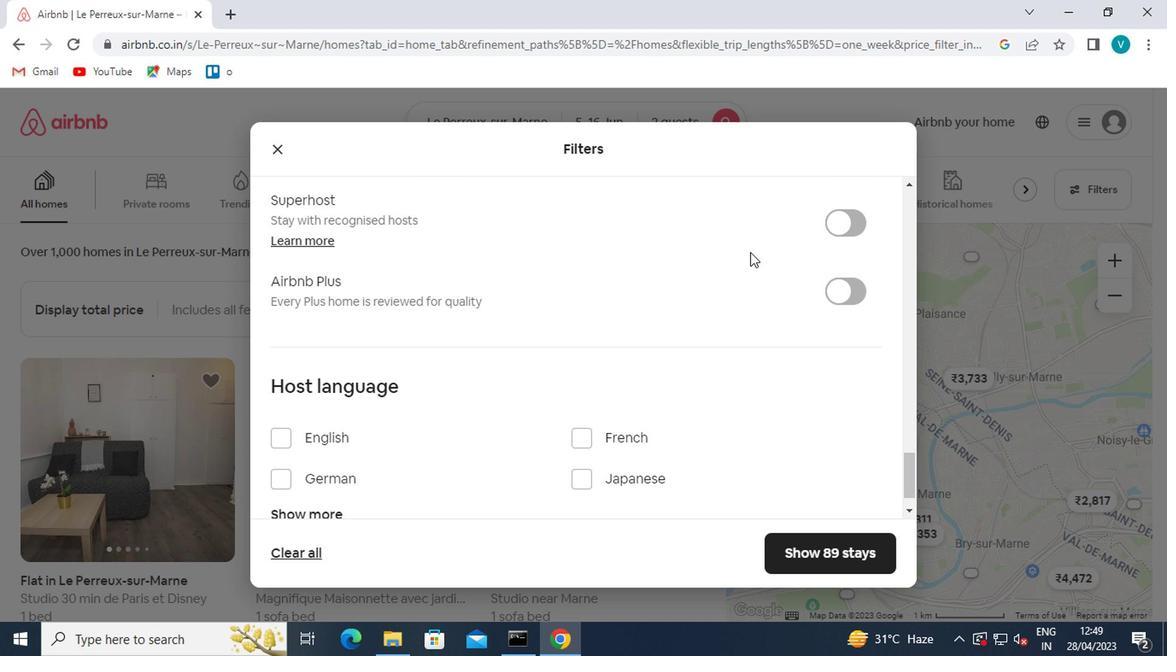 
Action: Mouse moved to (305, 397)
Screenshot: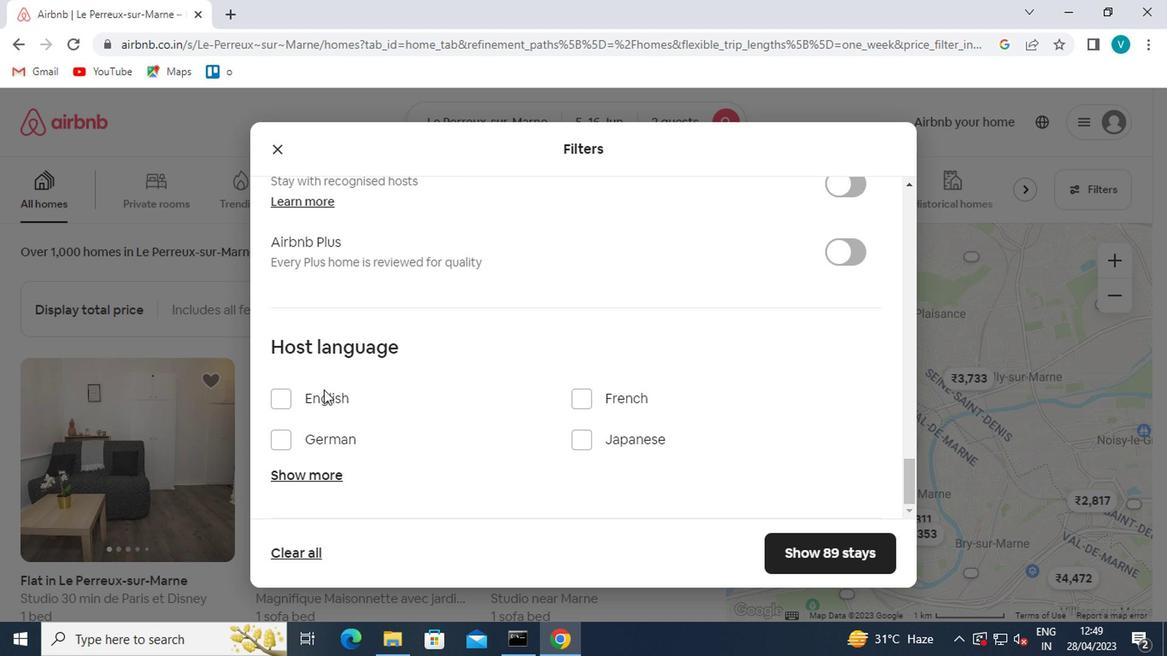 
Action: Mouse pressed left at (305, 397)
Screenshot: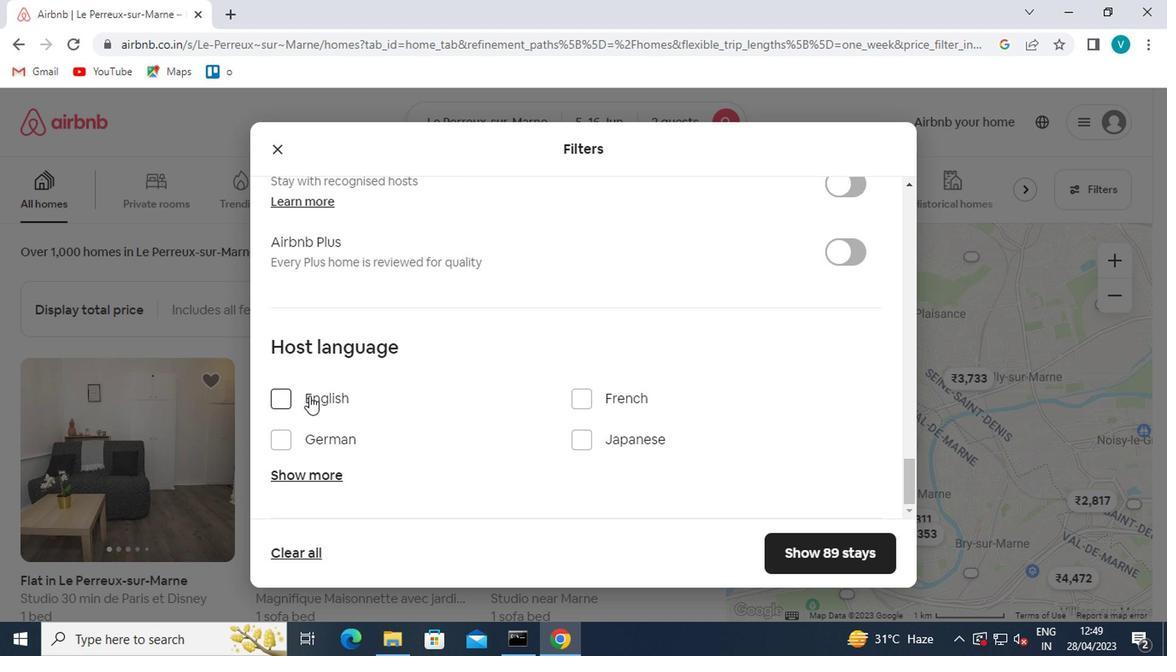 
Action: Mouse moved to (813, 551)
Screenshot: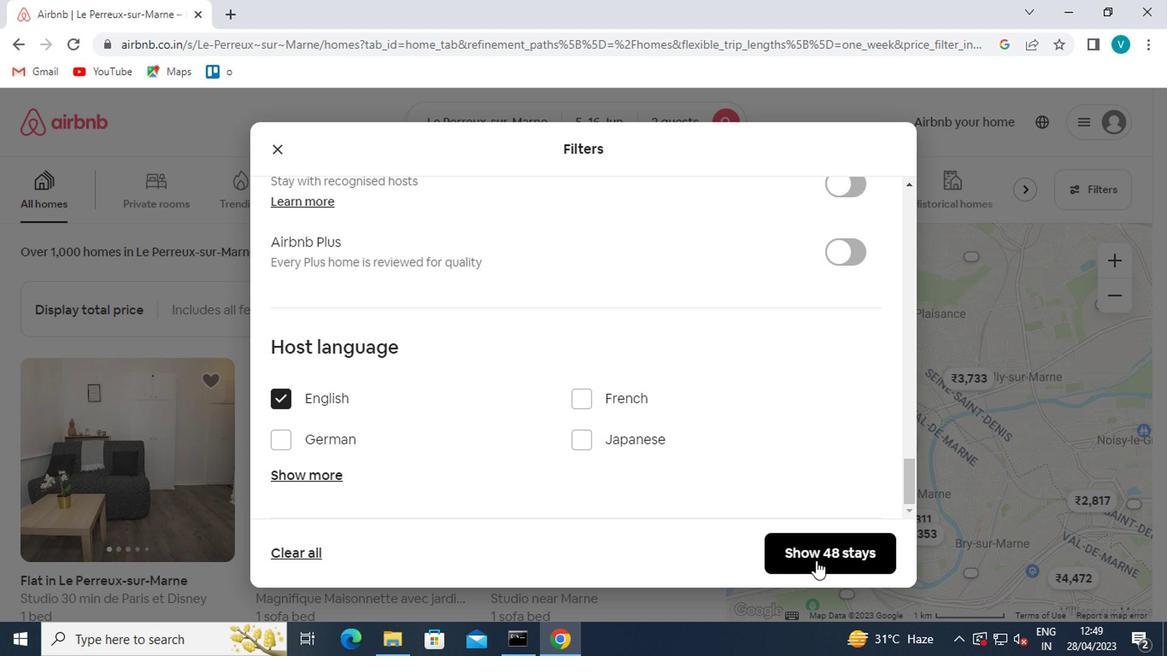 
Action: Mouse pressed left at (813, 551)
Screenshot: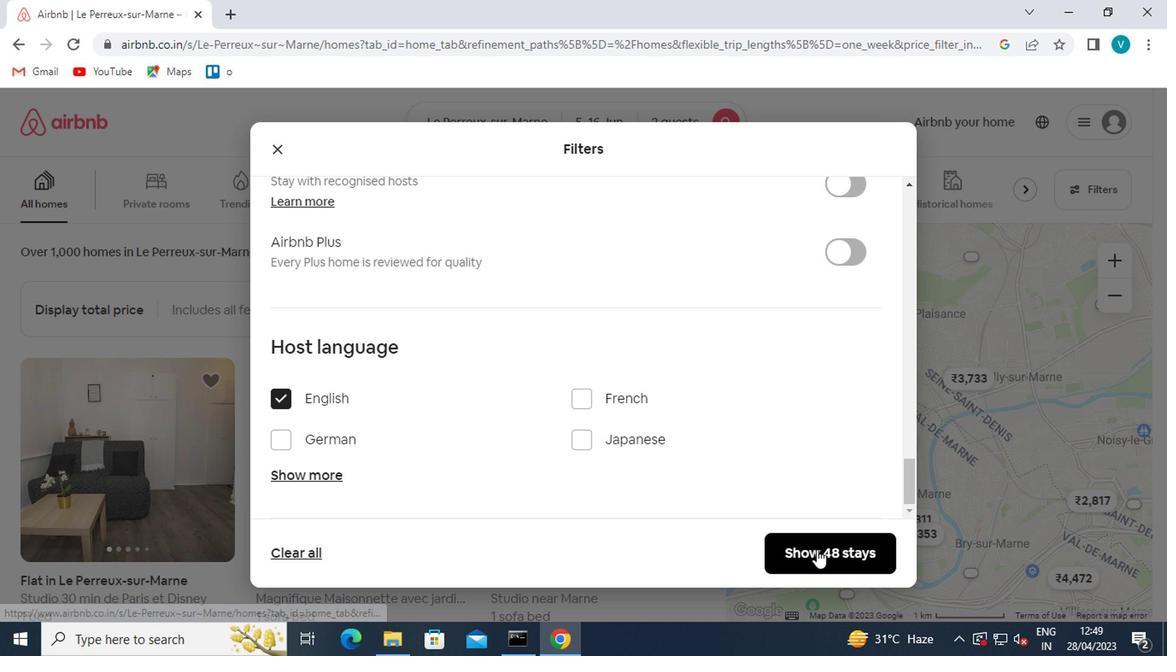 
